 Task: Find connections with filter location Cartagena with filter topic #Futurismwith filter profile language Potuguese with filter current company CGI with filter school Gandhi Engineering College (GEC), Bhubaneswar with filter industry Horticulture with filter service category Web Development with filter keywords title Photographer
Action: Mouse moved to (550, 65)
Screenshot: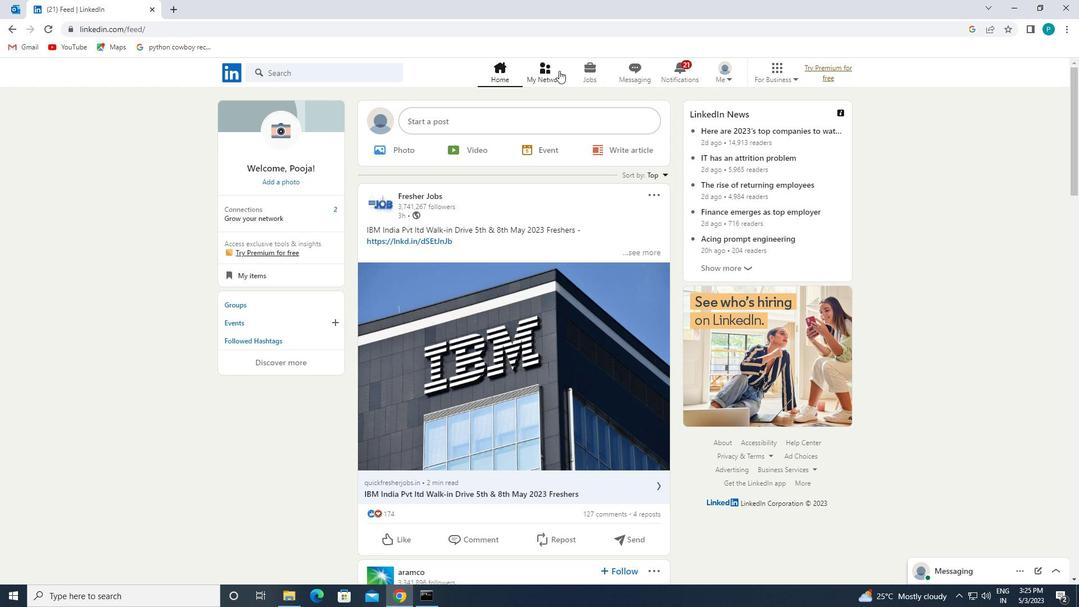 
Action: Mouse pressed left at (550, 65)
Screenshot: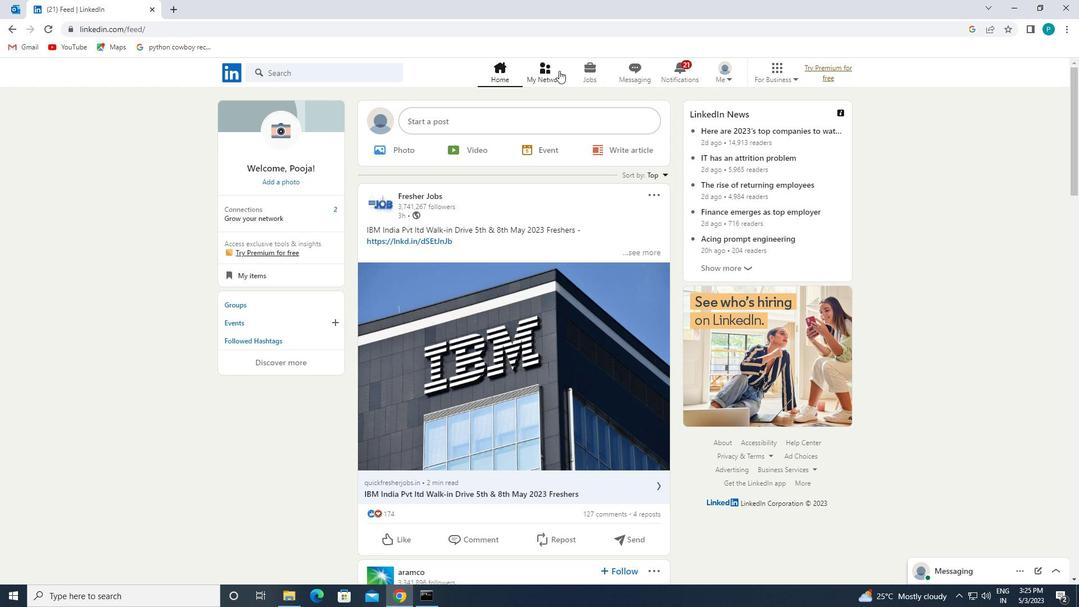 
Action: Mouse moved to (337, 138)
Screenshot: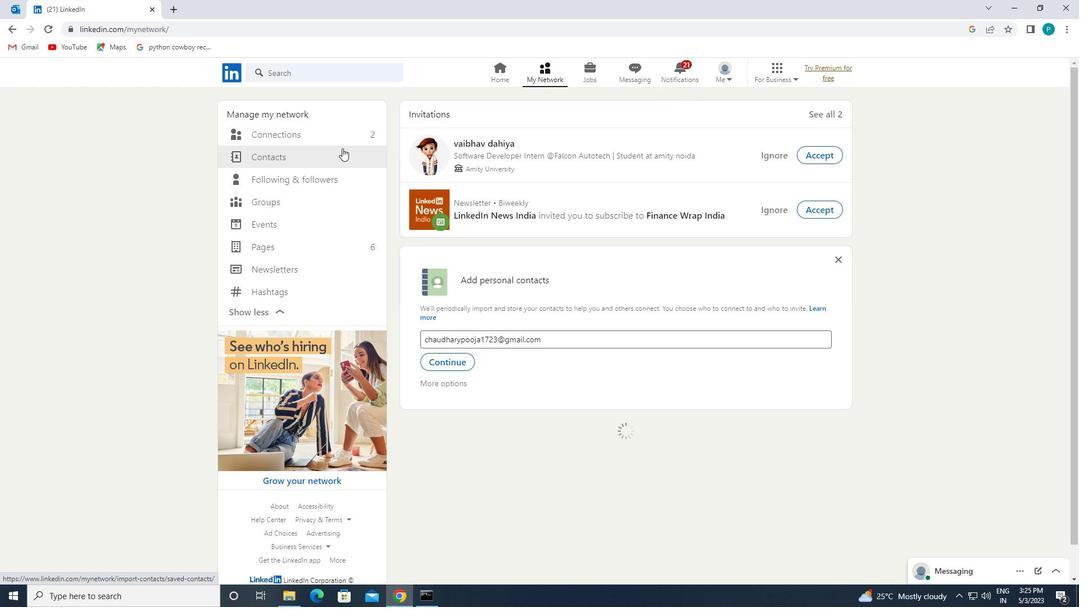 
Action: Mouse pressed left at (337, 138)
Screenshot: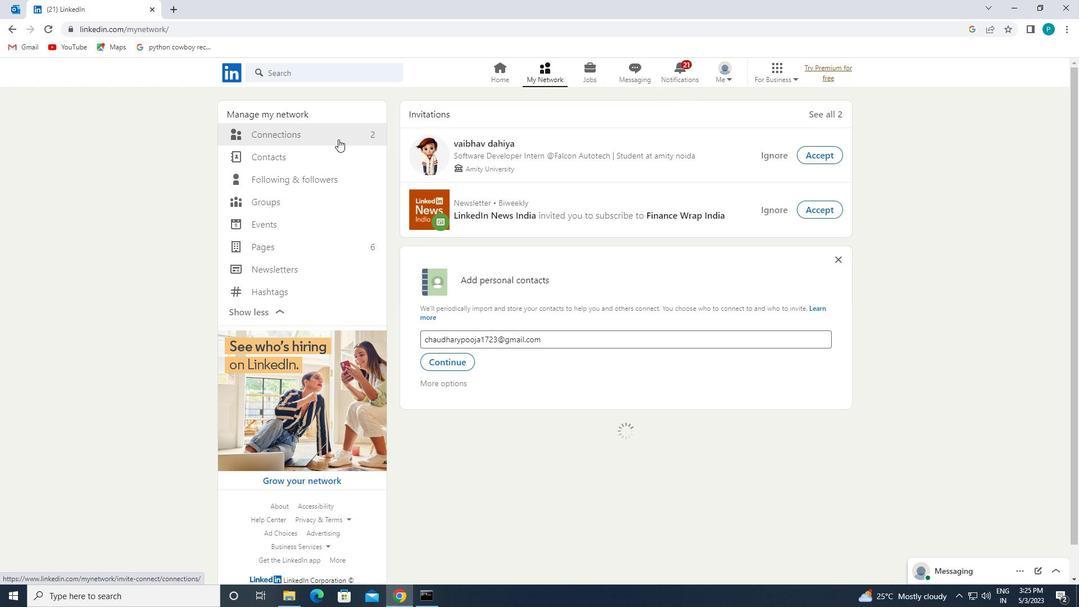 
Action: Mouse moved to (583, 69)
Screenshot: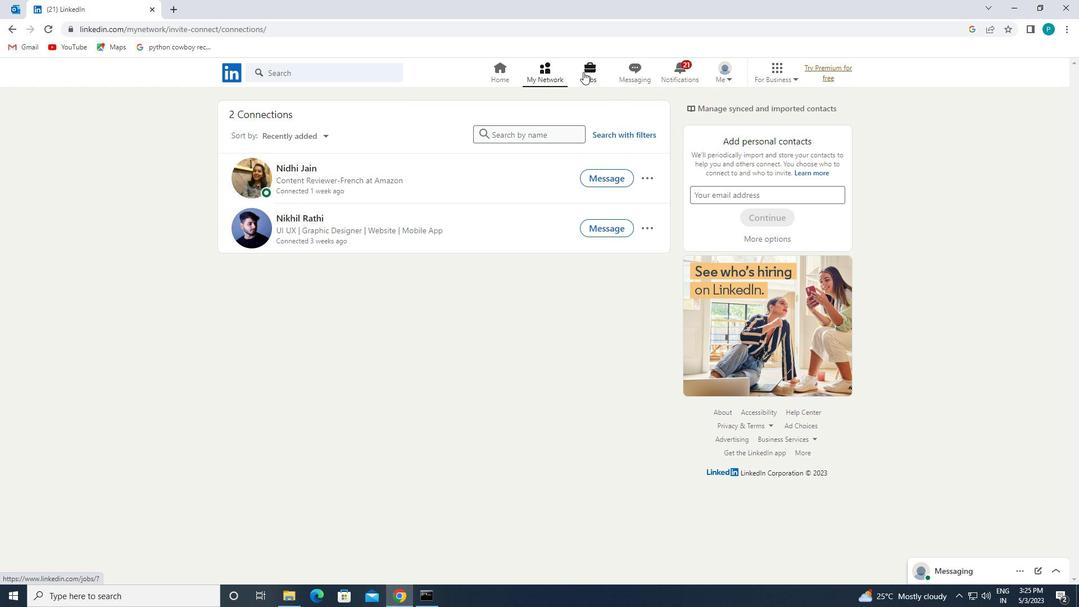 
Action: Mouse pressed left at (583, 69)
Screenshot: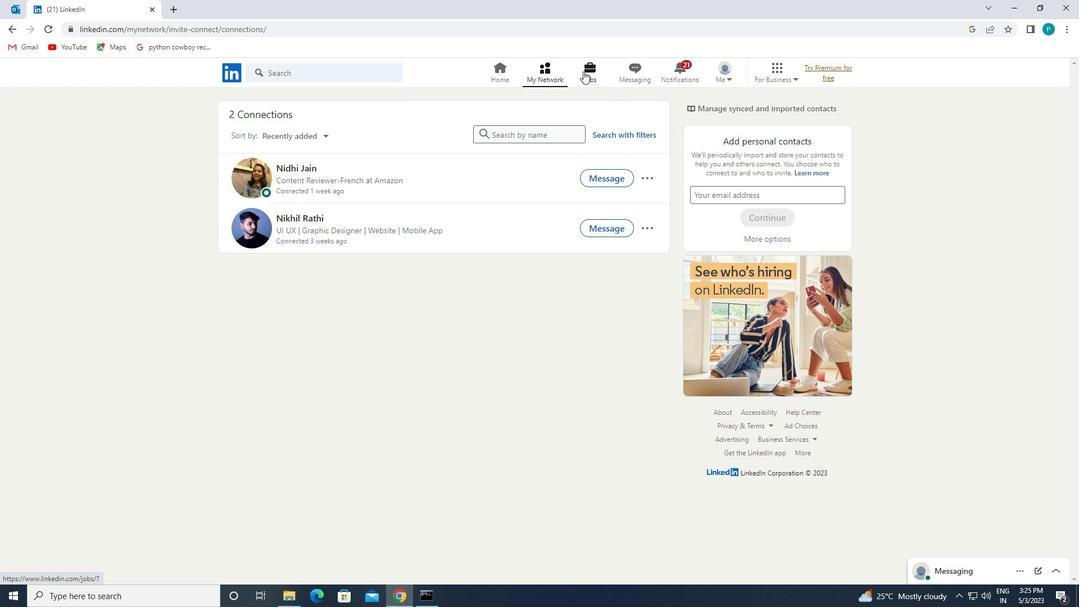 
Action: Mouse moved to (559, 69)
Screenshot: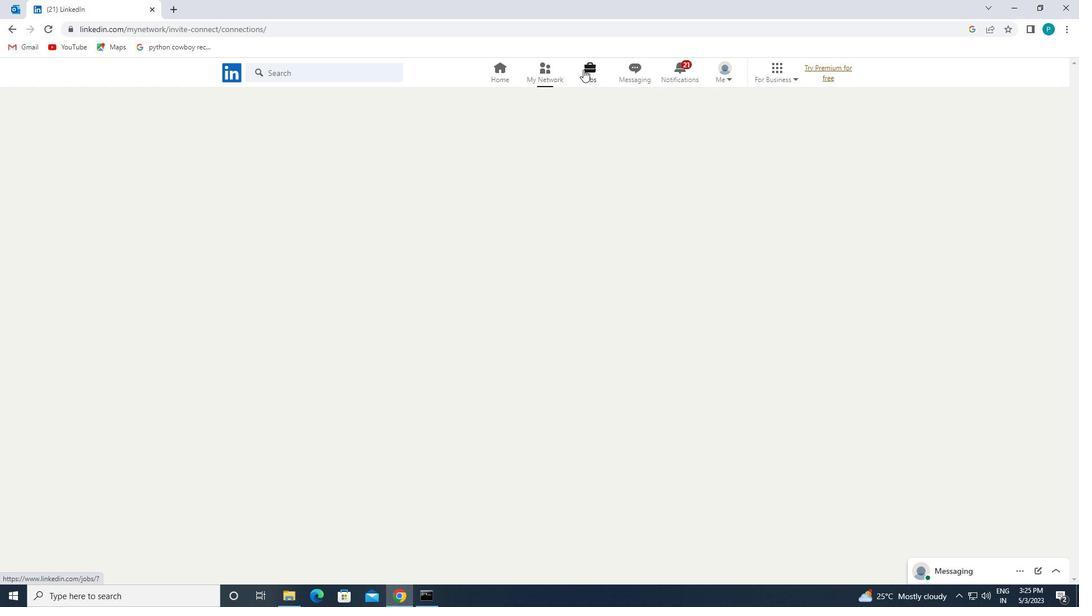 
Action: Mouse pressed left at (559, 69)
Screenshot: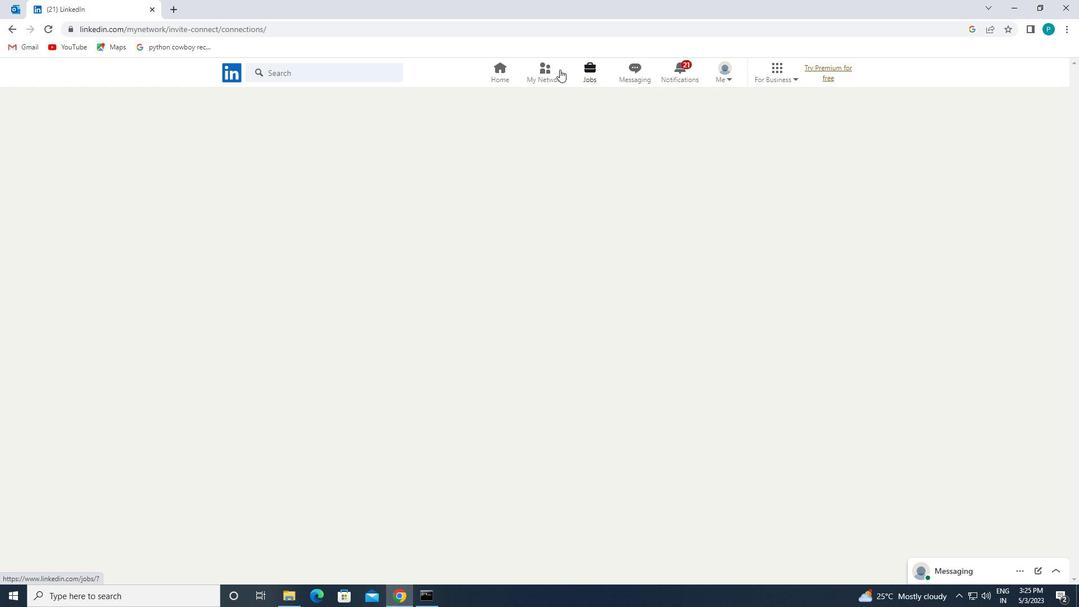 
Action: Mouse moved to (555, 72)
Screenshot: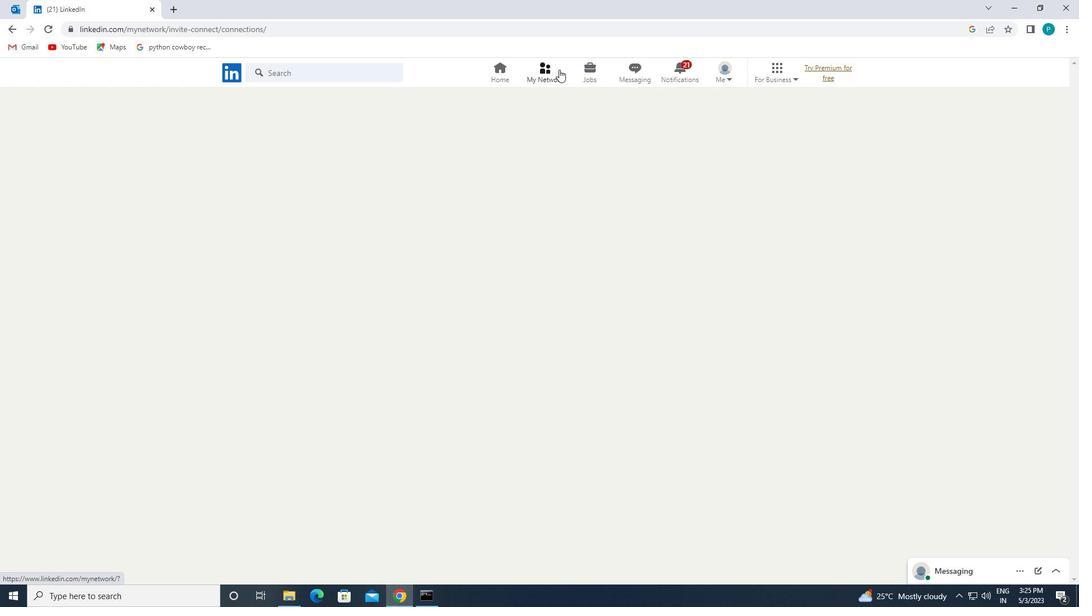 
Action: Mouse pressed left at (555, 72)
Screenshot: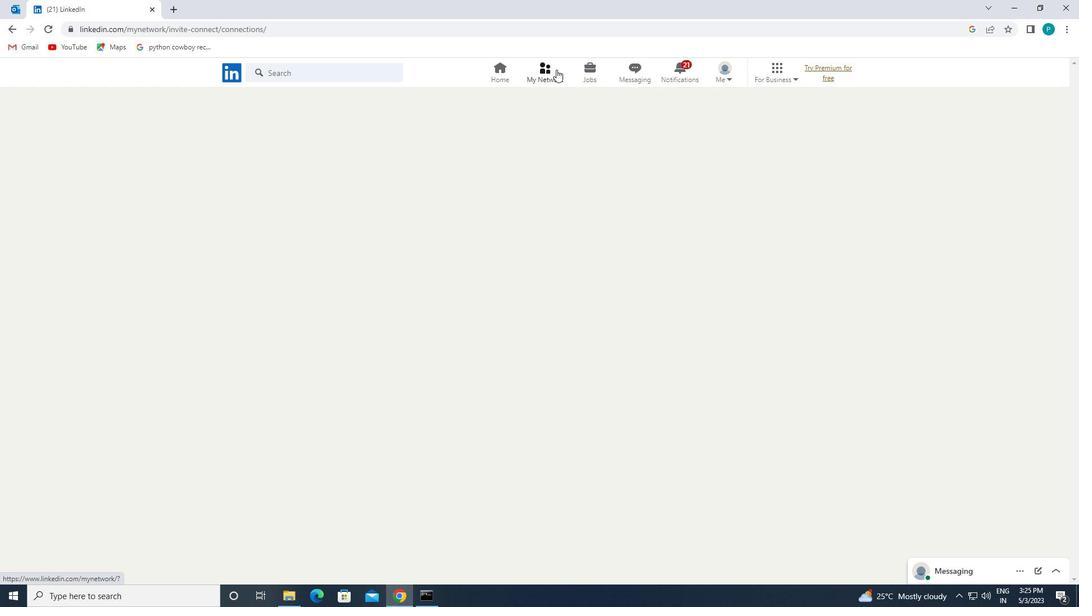 
Action: Mouse moved to (555, 73)
Screenshot: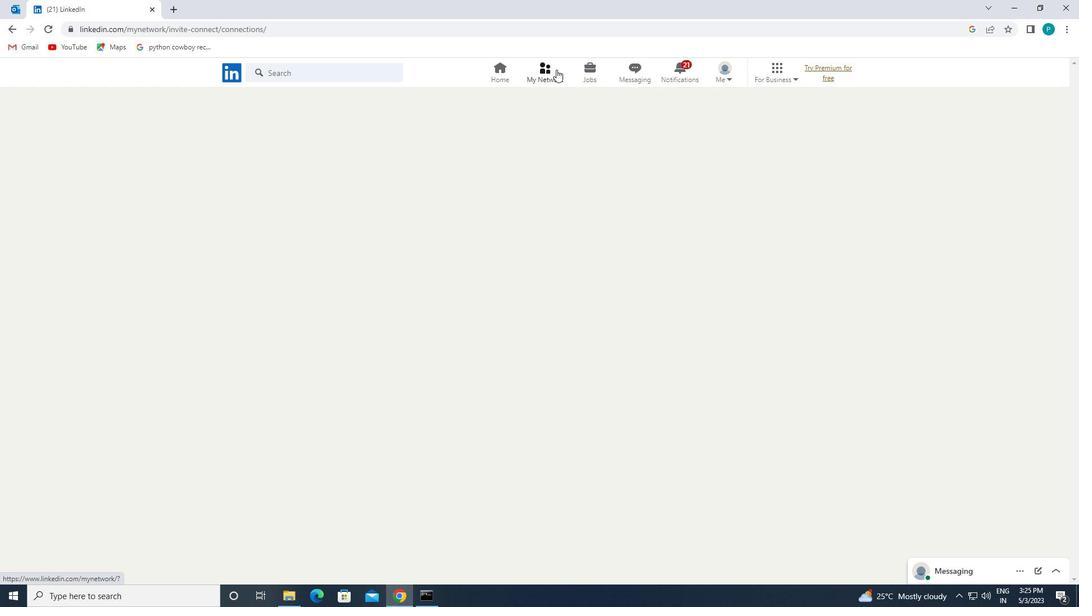 
Action: Mouse pressed left at (555, 73)
Screenshot: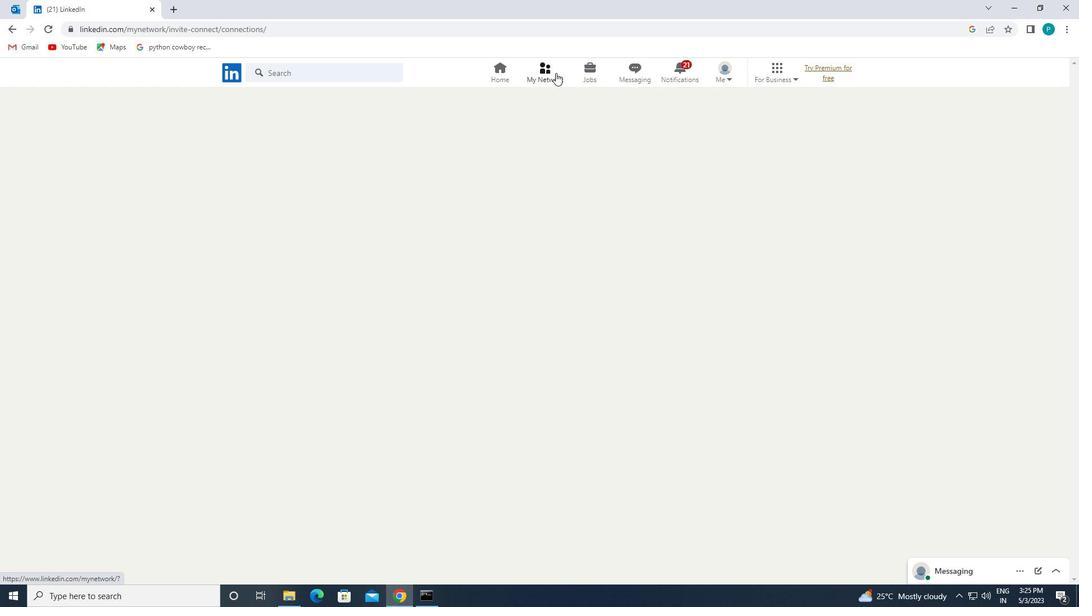 
Action: Mouse moved to (346, 141)
Screenshot: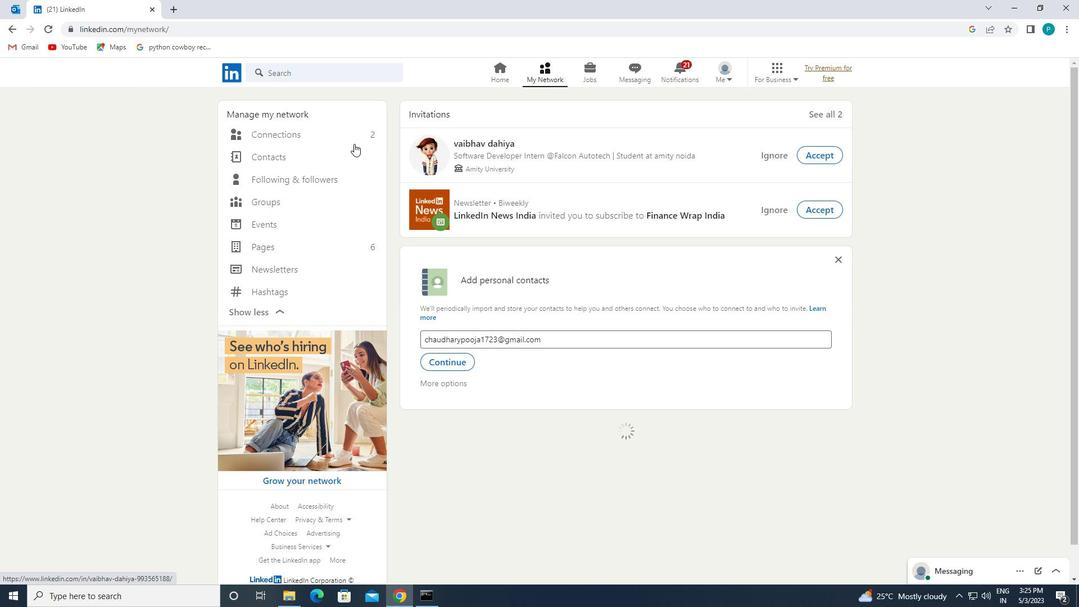 
Action: Mouse pressed left at (346, 141)
Screenshot: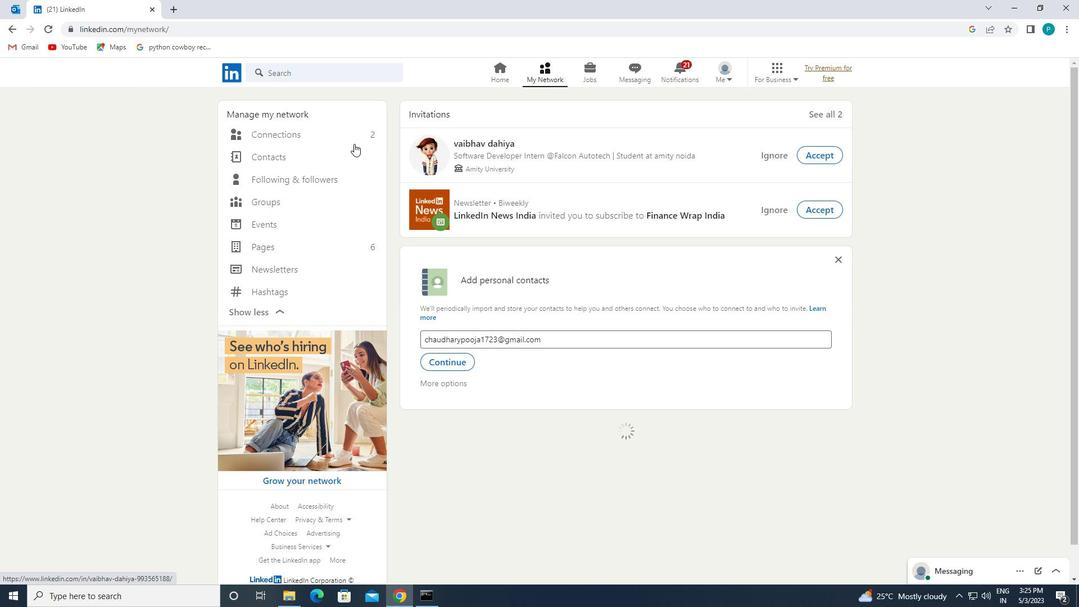 
Action: Mouse moved to (356, 139)
Screenshot: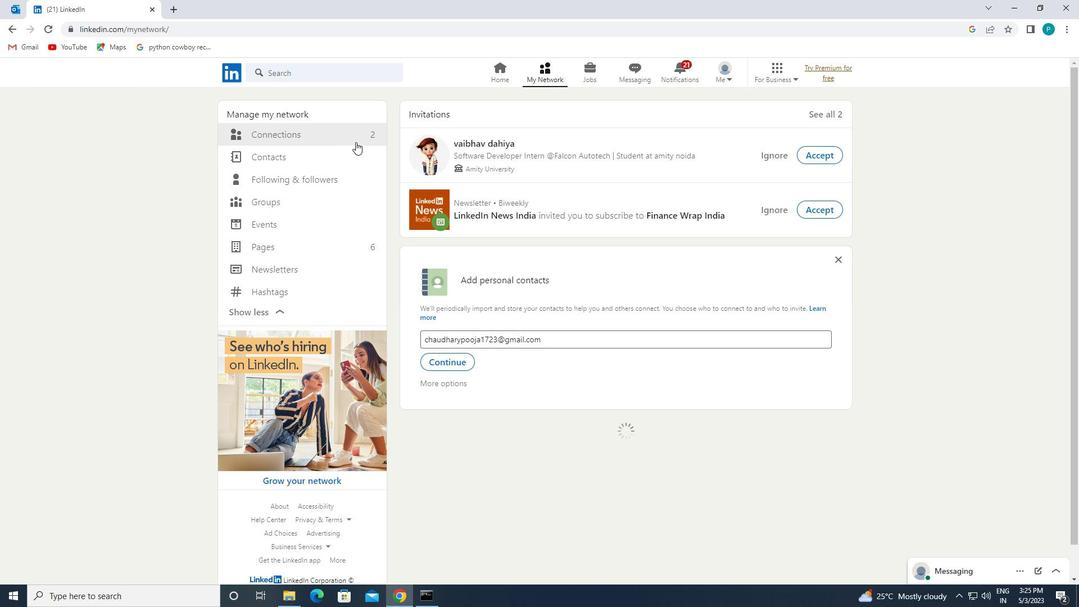 
Action: Mouse pressed left at (356, 139)
Screenshot: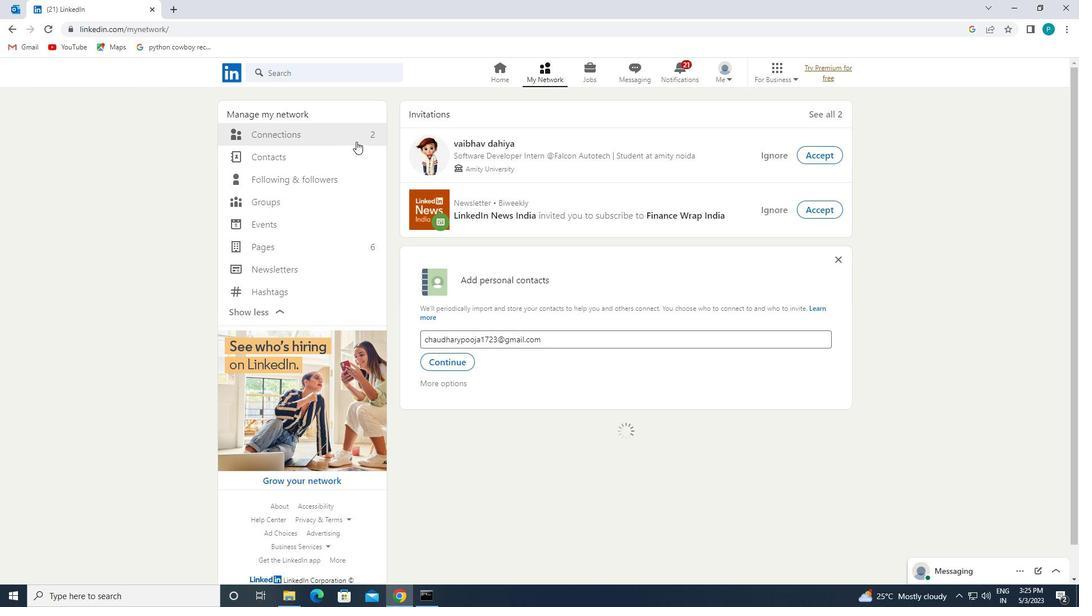 
Action: Mouse moved to (352, 134)
Screenshot: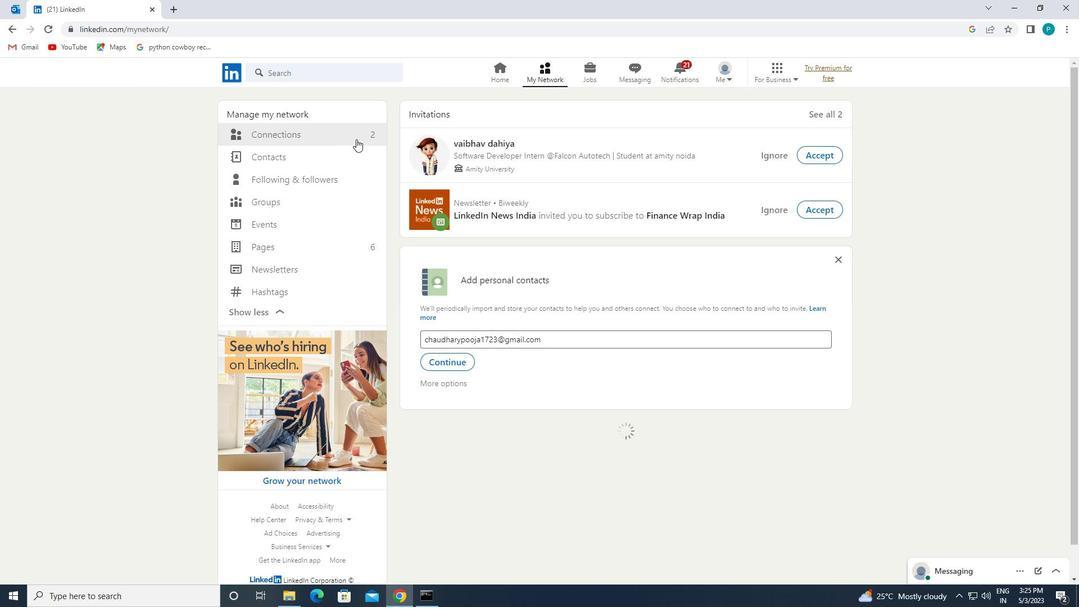 
Action: Mouse pressed left at (352, 134)
Screenshot: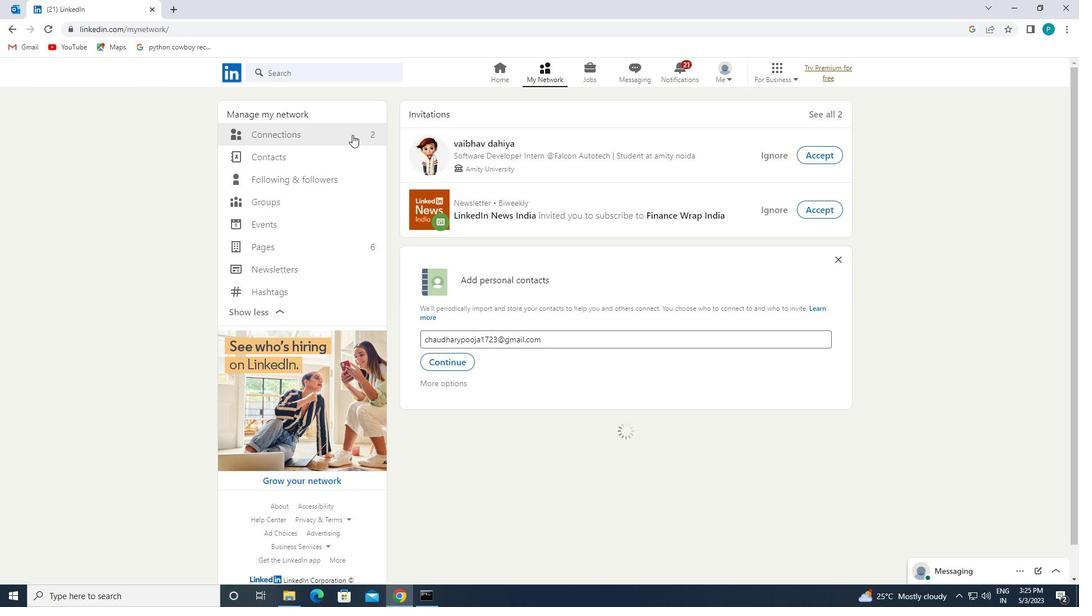 
Action: Mouse pressed left at (352, 134)
Screenshot: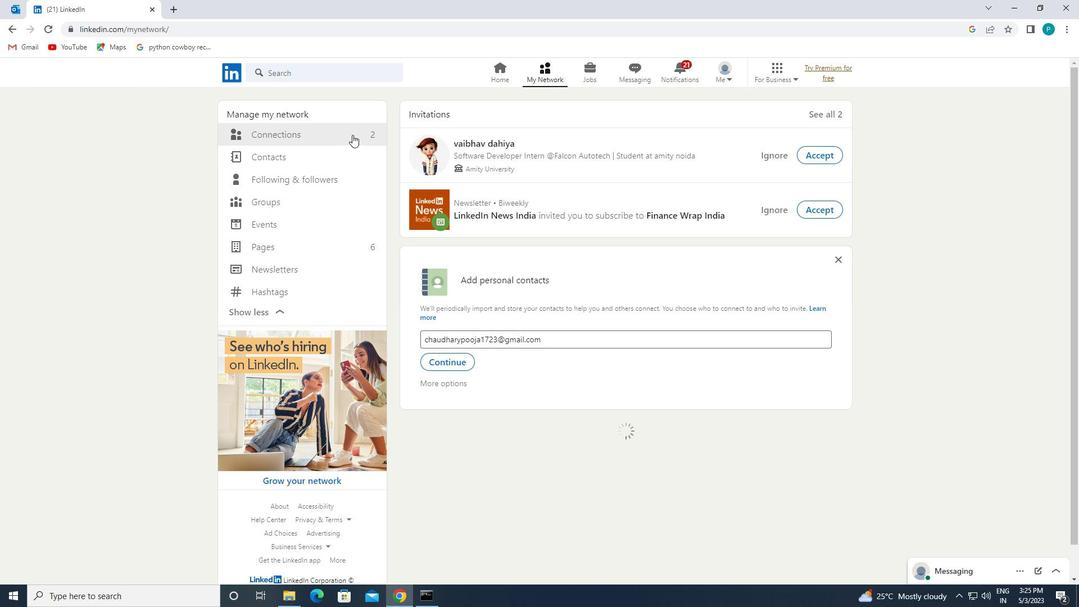 
Action: Mouse moved to (352, 134)
Screenshot: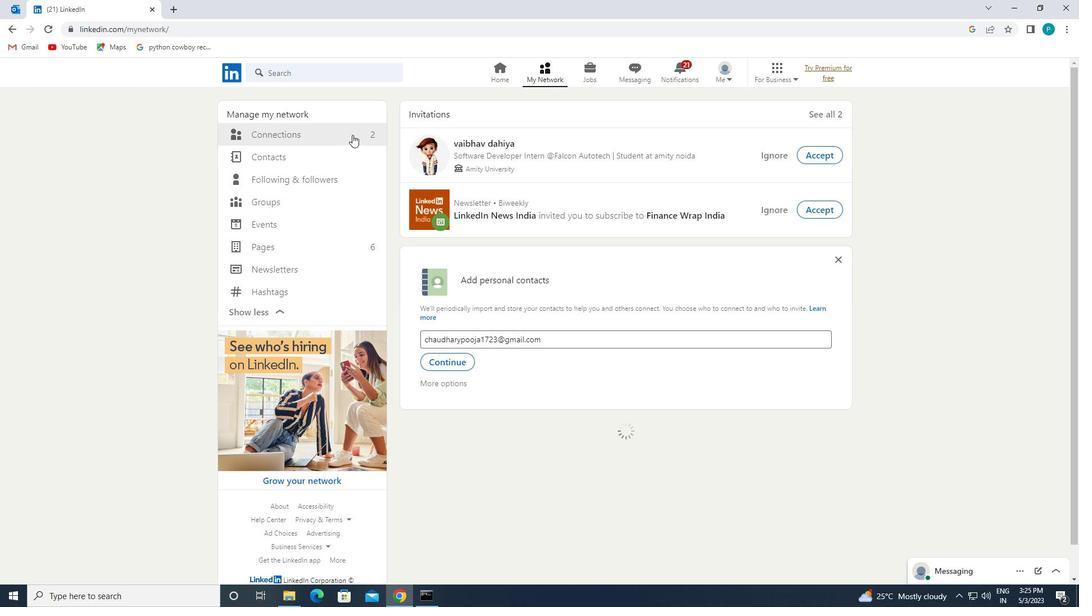 
Action: Mouse pressed left at (352, 134)
Screenshot: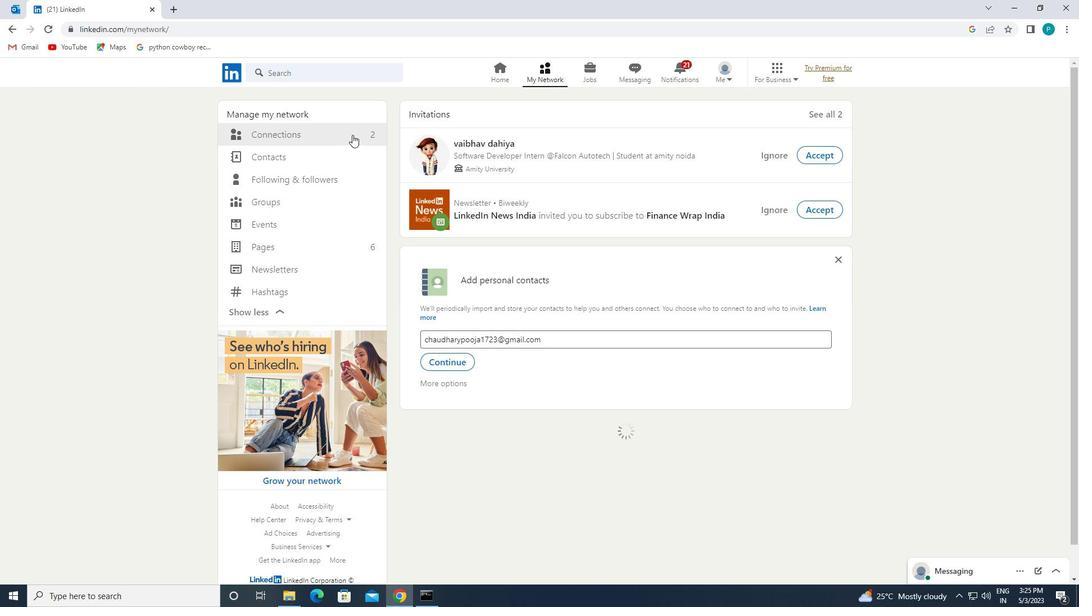 
Action: Mouse moved to (644, 133)
Screenshot: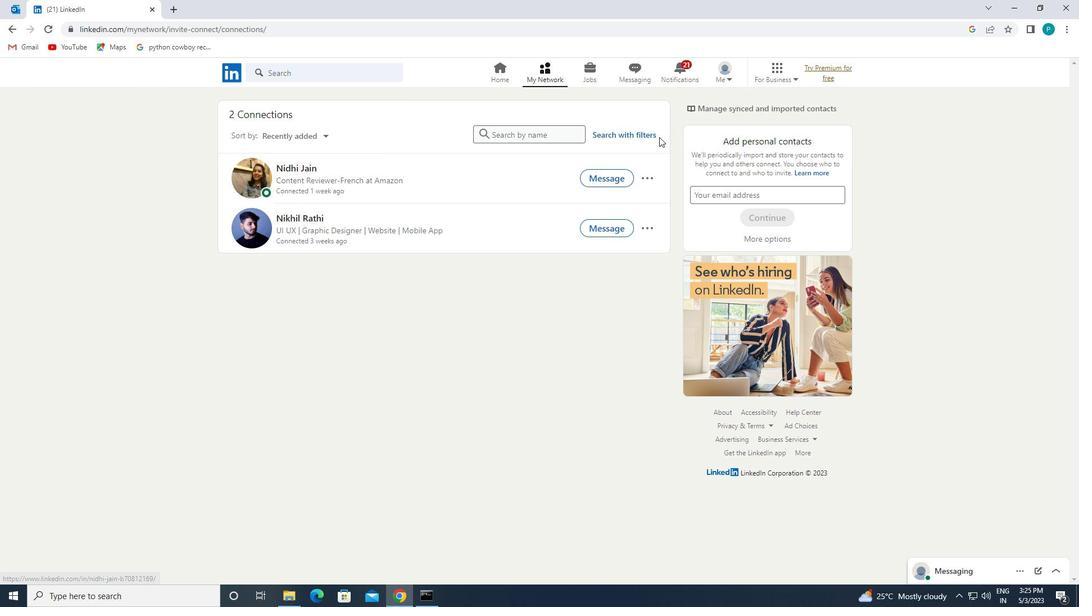 
Action: Mouse pressed left at (644, 133)
Screenshot: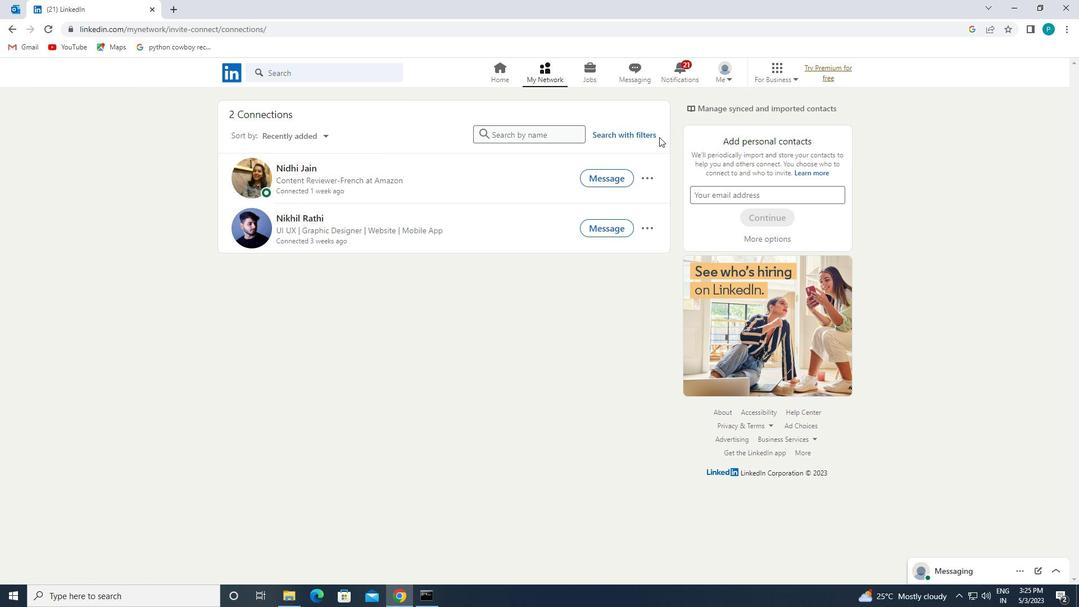 
Action: Mouse moved to (560, 107)
Screenshot: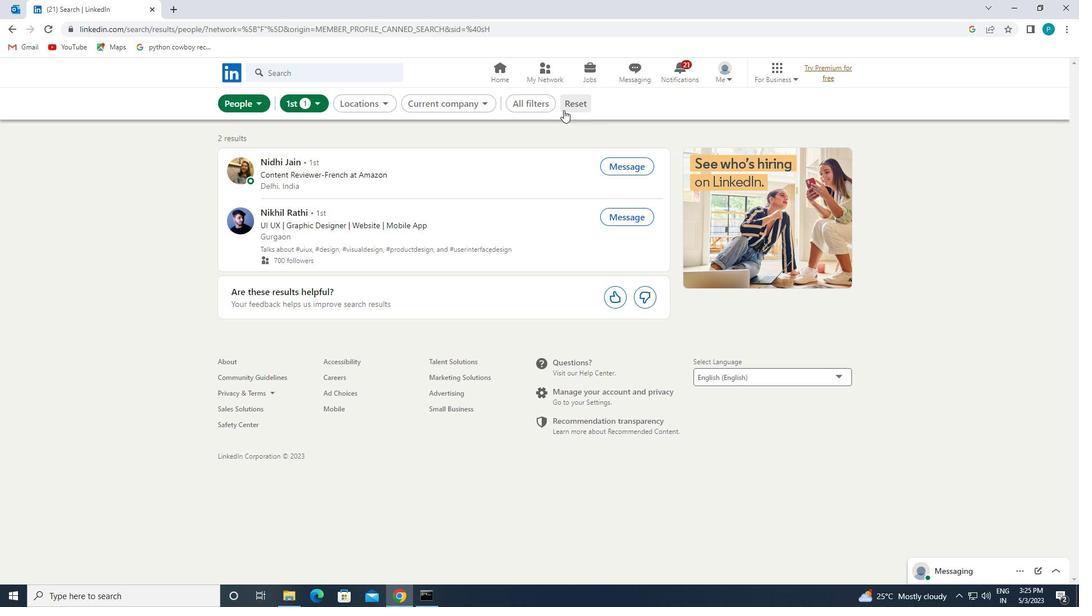 
Action: Mouse pressed left at (560, 107)
Screenshot: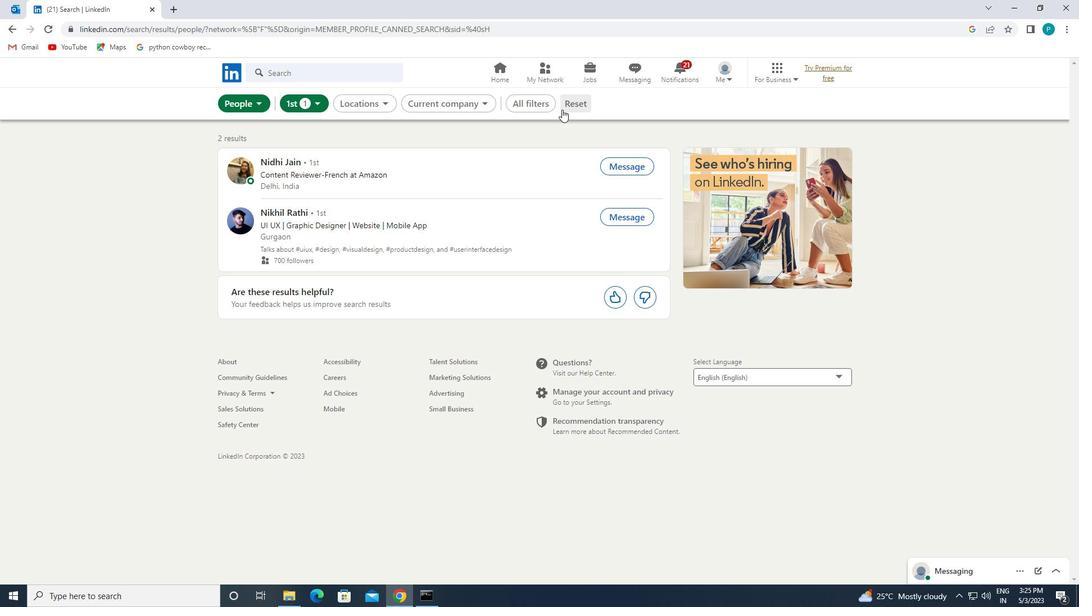 
Action: Mouse moved to (555, 106)
Screenshot: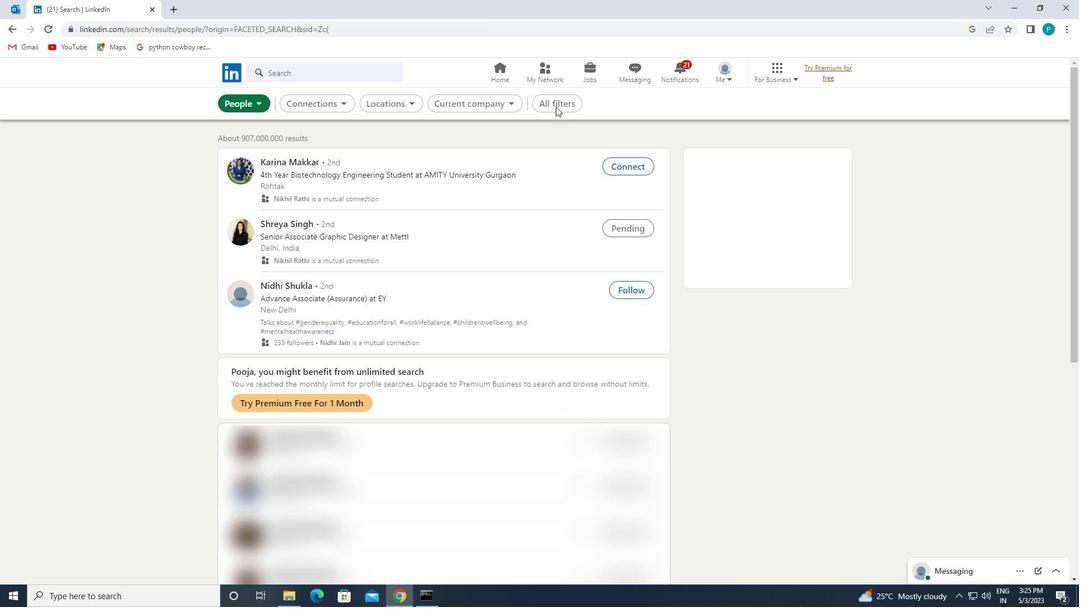 
Action: Mouse pressed left at (555, 106)
Screenshot: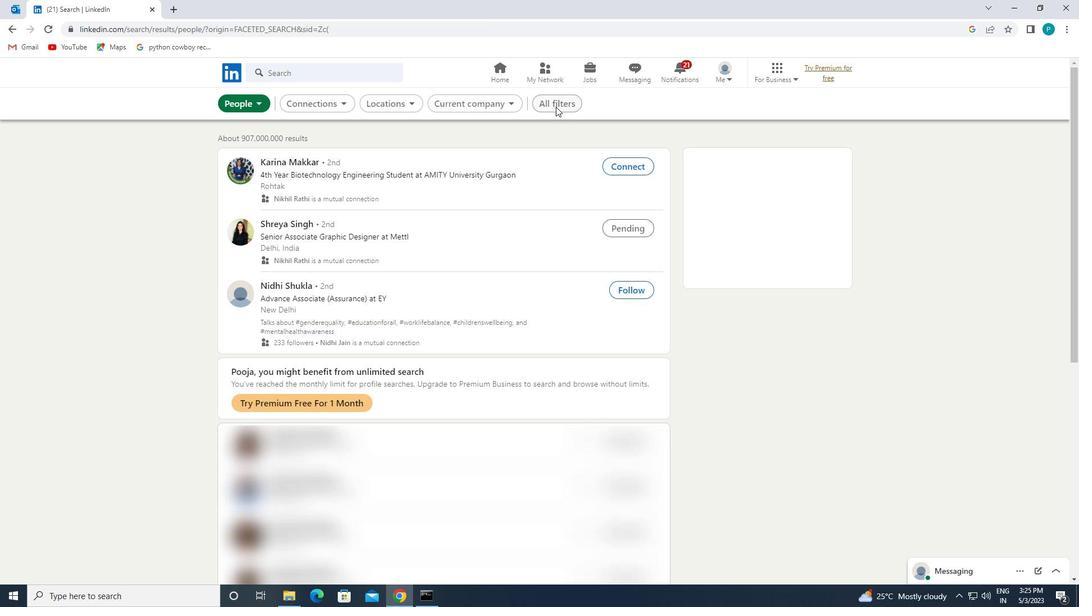 
Action: Mouse moved to (964, 331)
Screenshot: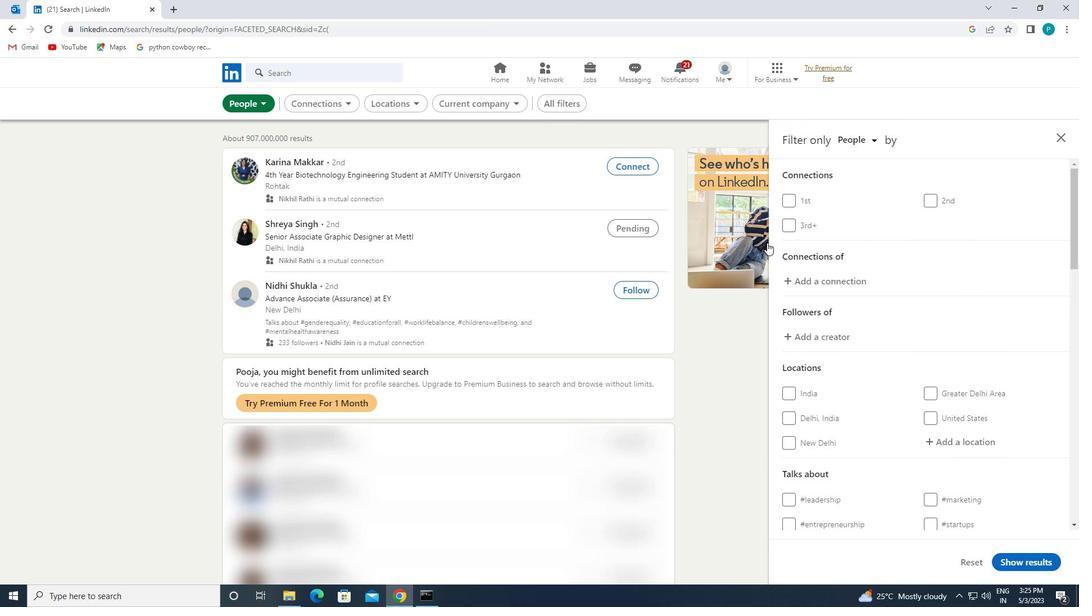 
Action: Mouse scrolled (964, 331) with delta (0, 0)
Screenshot: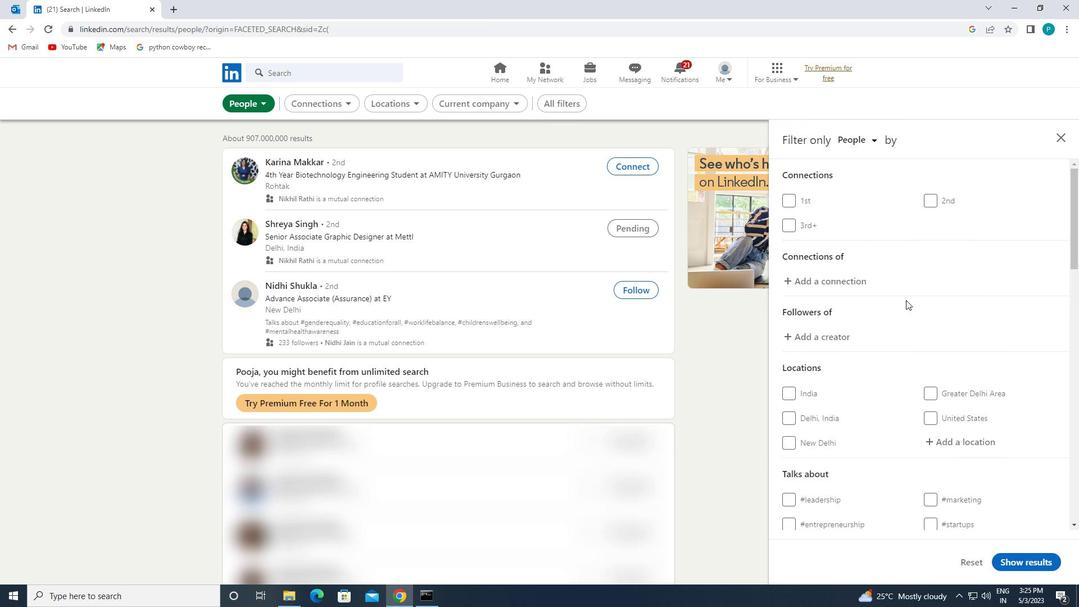 
Action: Mouse scrolled (964, 331) with delta (0, 0)
Screenshot: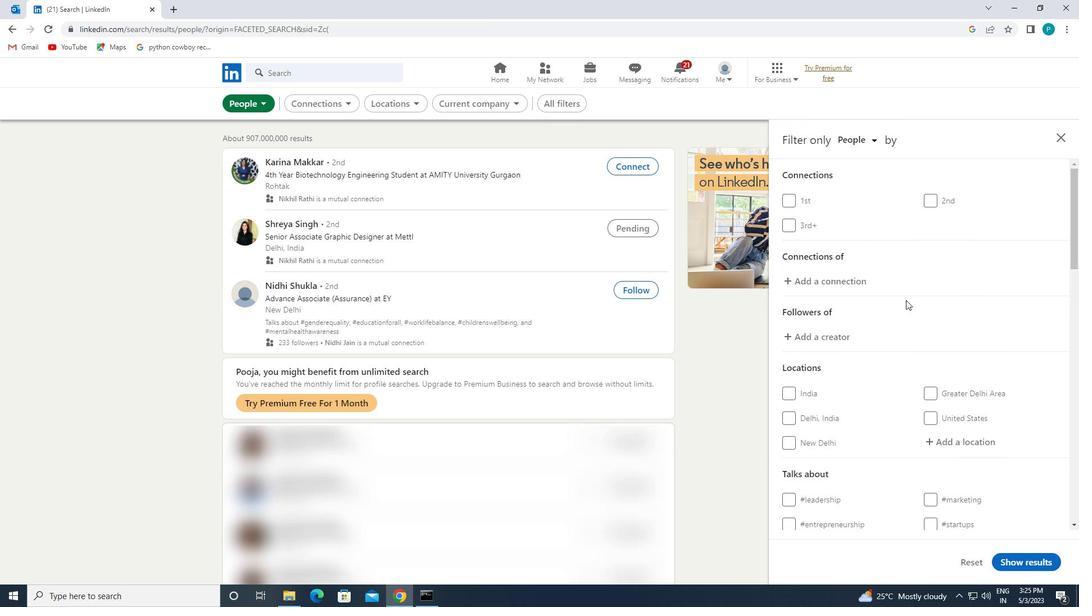 
Action: Mouse scrolled (964, 331) with delta (0, 0)
Screenshot: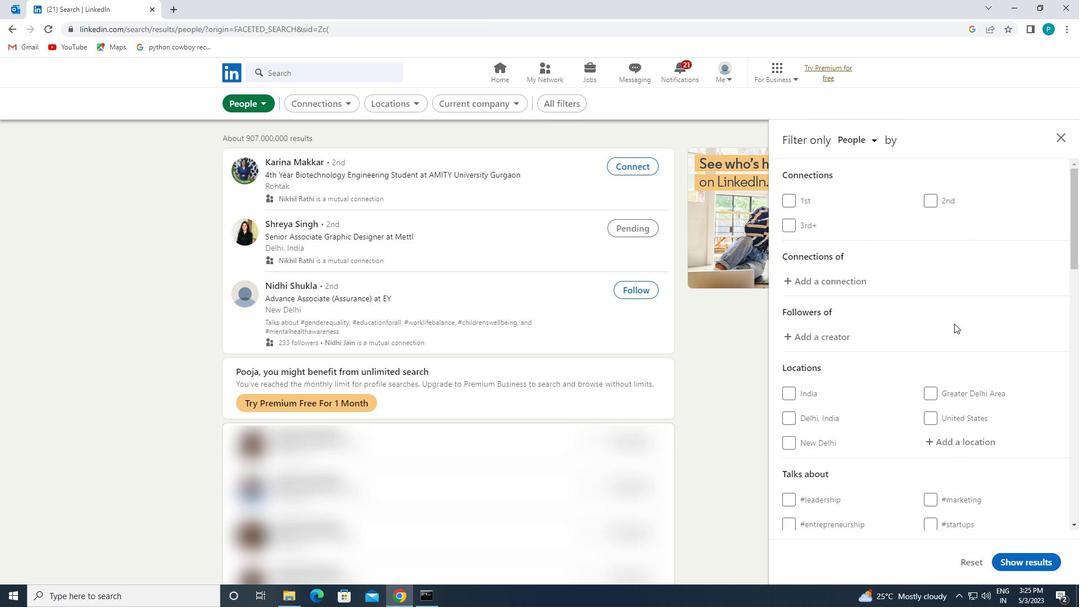 
Action: Mouse moved to (930, 264)
Screenshot: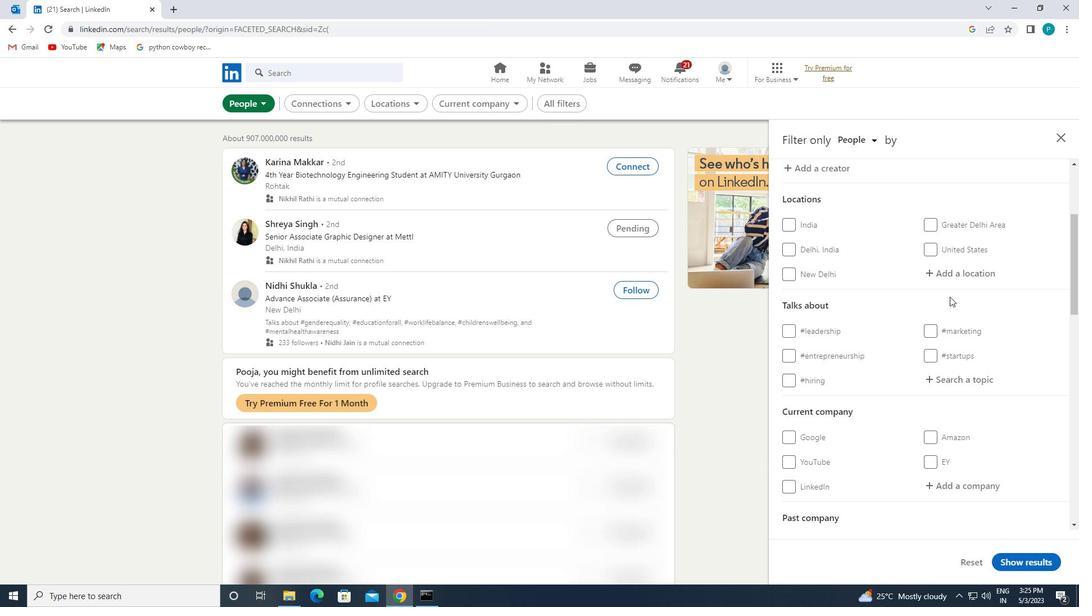 
Action: Mouse pressed left at (930, 264)
Screenshot: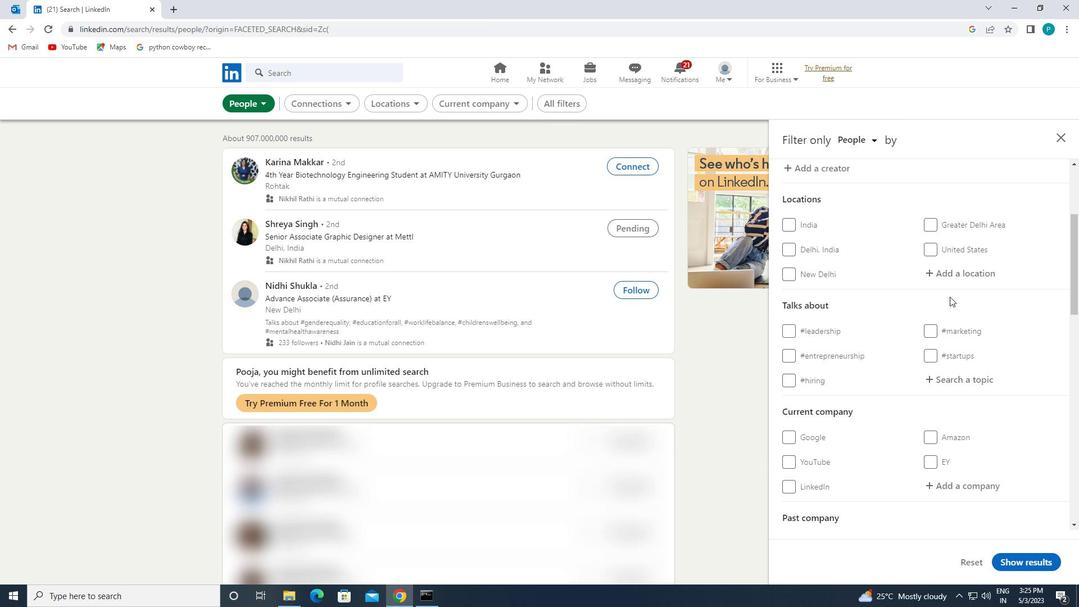
Action: Key pressed <Key.caps_lock>c<Key.caps_lock>artagena
Screenshot: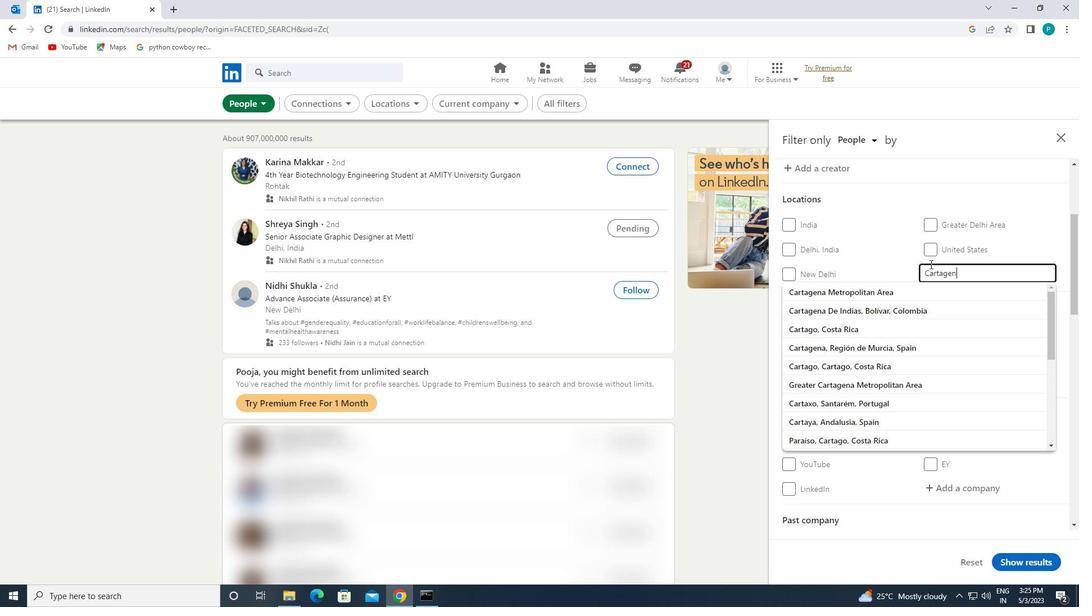 
Action: Mouse moved to (916, 287)
Screenshot: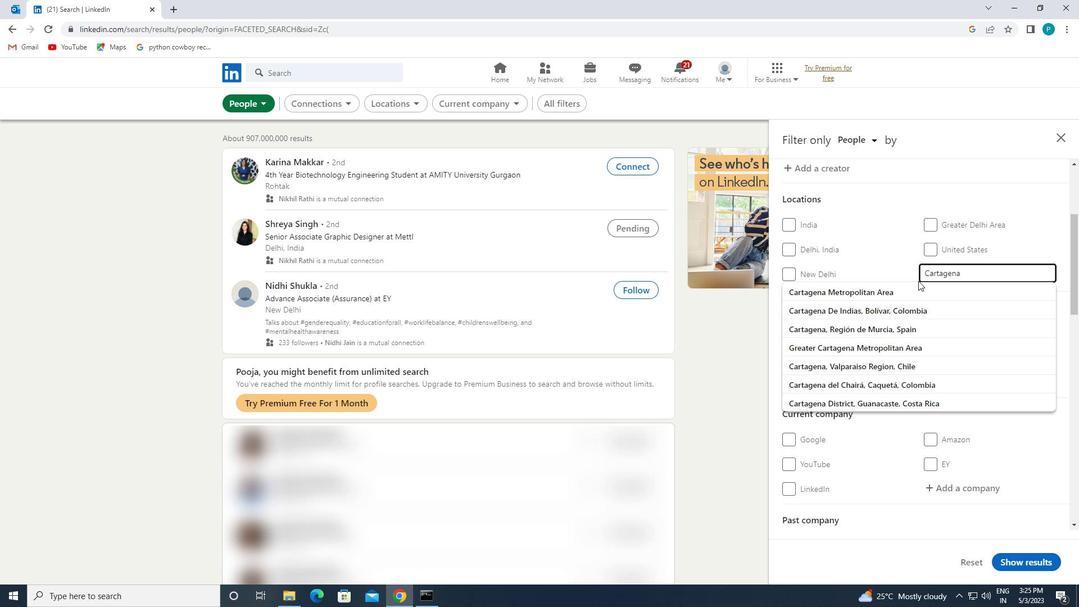 
Action: Mouse pressed left at (916, 287)
Screenshot: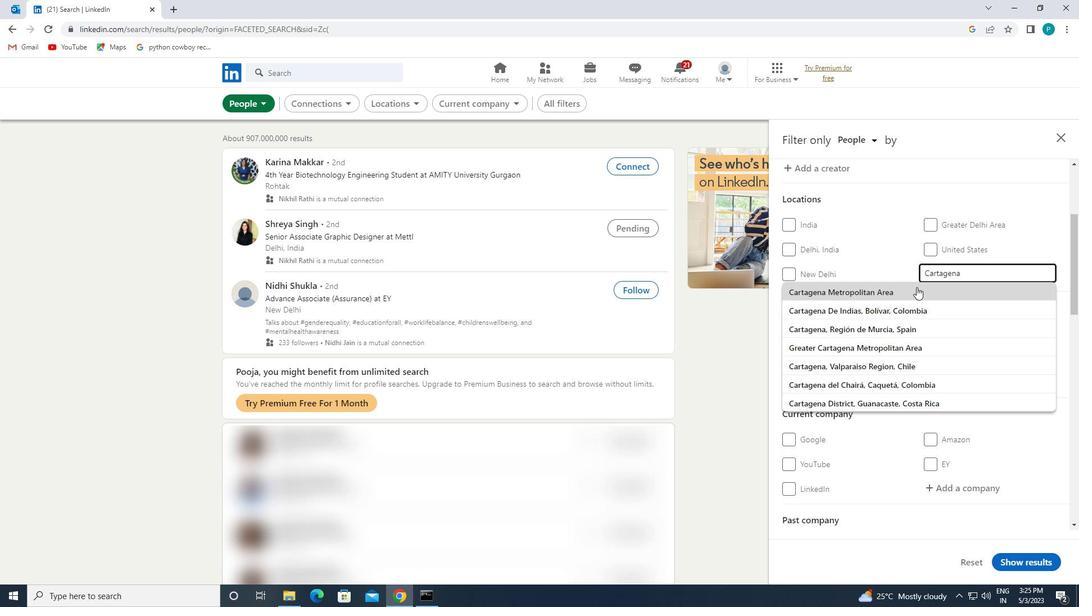 
Action: Mouse moved to (939, 319)
Screenshot: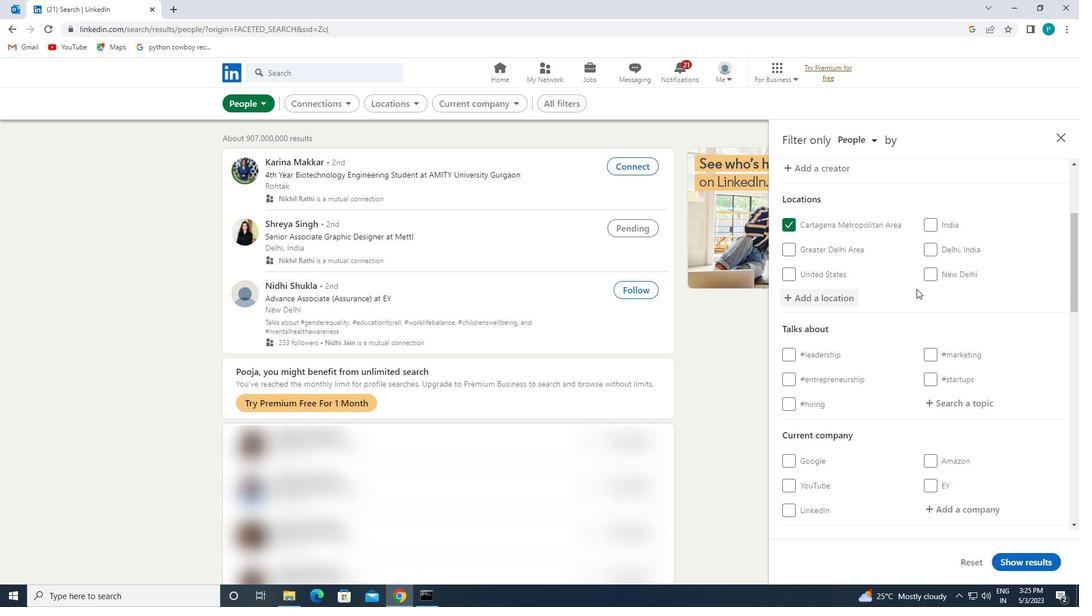
Action: Mouse scrolled (939, 319) with delta (0, 0)
Screenshot: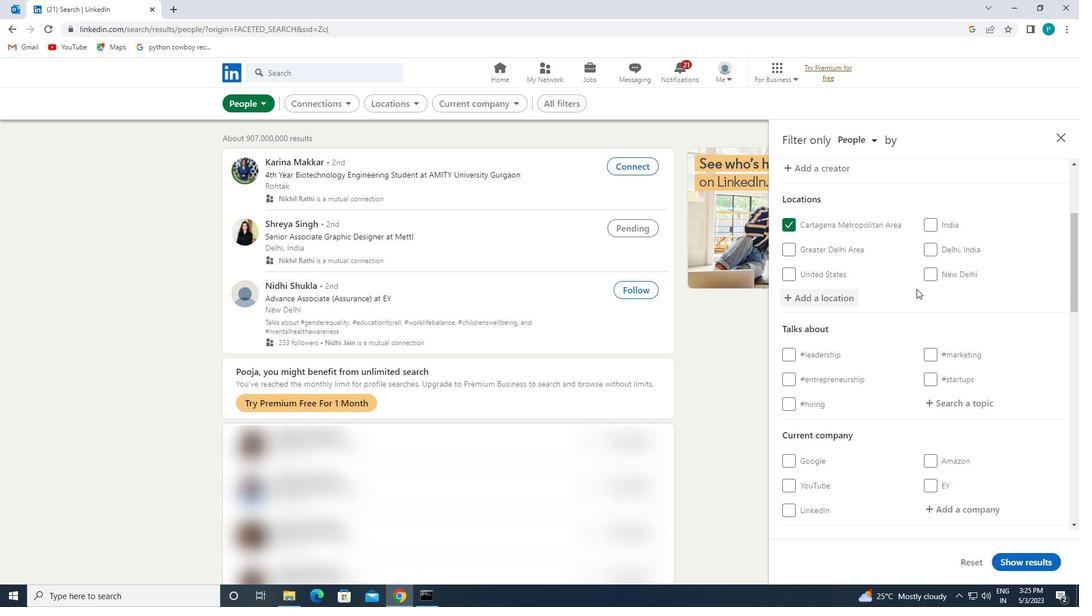 
Action: Mouse moved to (941, 323)
Screenshot: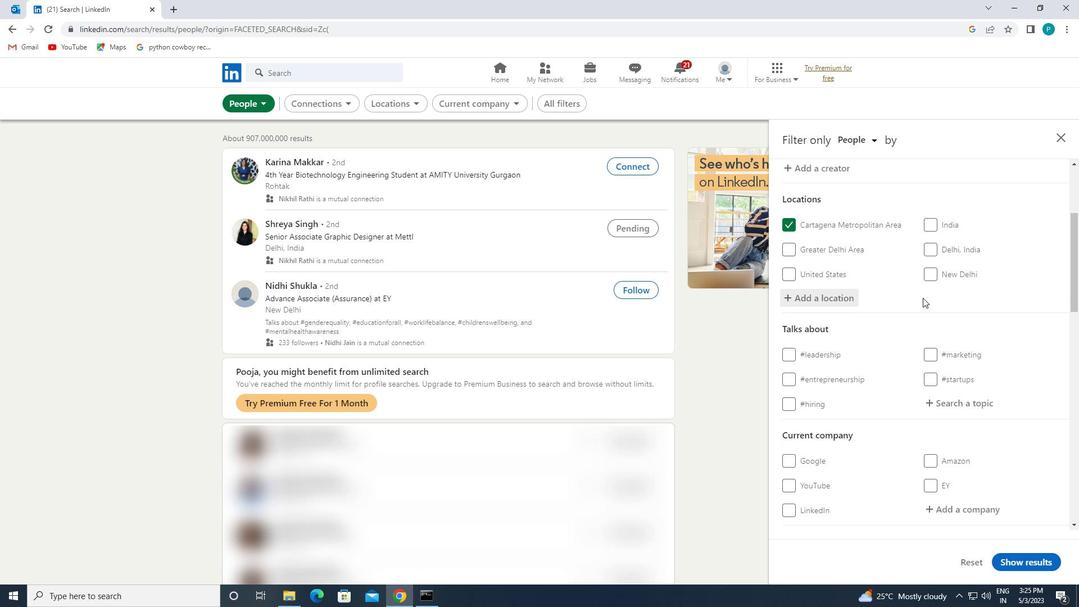 
Action: Mouse scrolled (941, 323) with delta (0, 0)
Screenshot: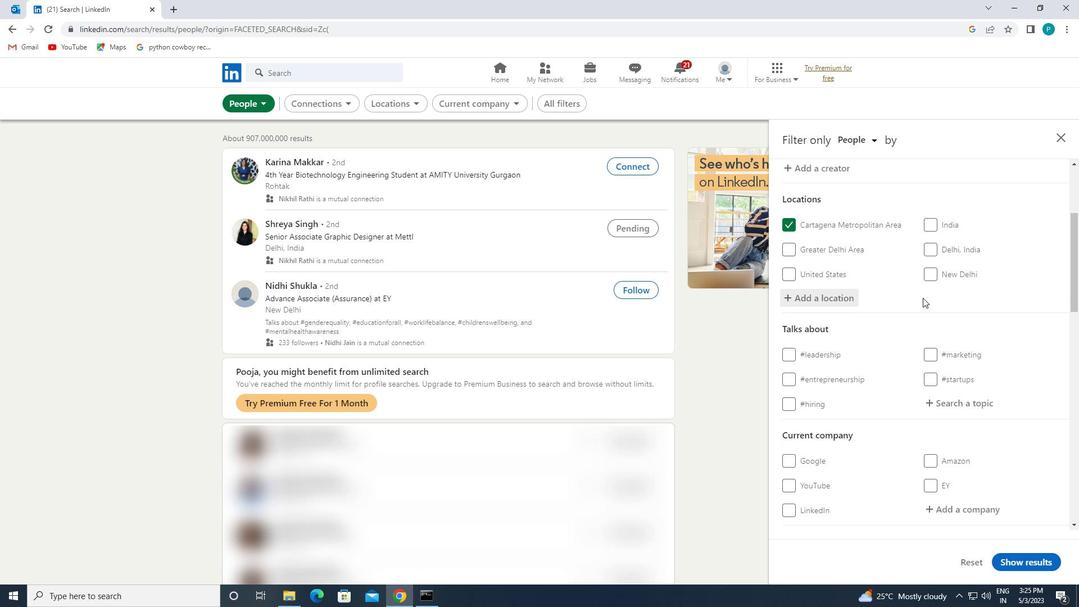 
Action: Mouse moved to (943, 327)
Screenshot: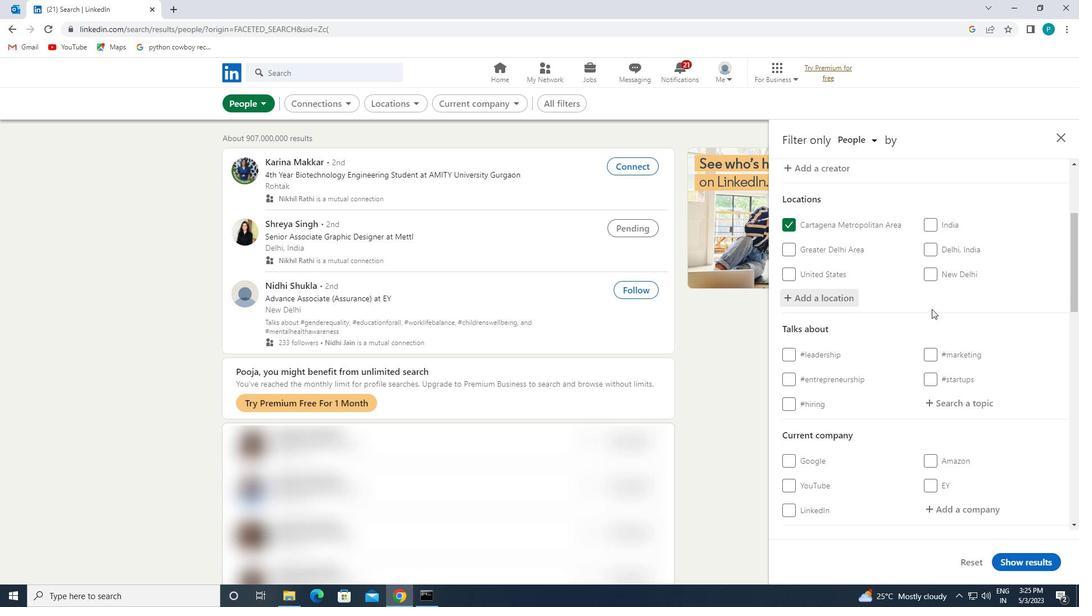 
Action: Mouse scrolled (943, 327) with delta (0, 0)
Screenshot: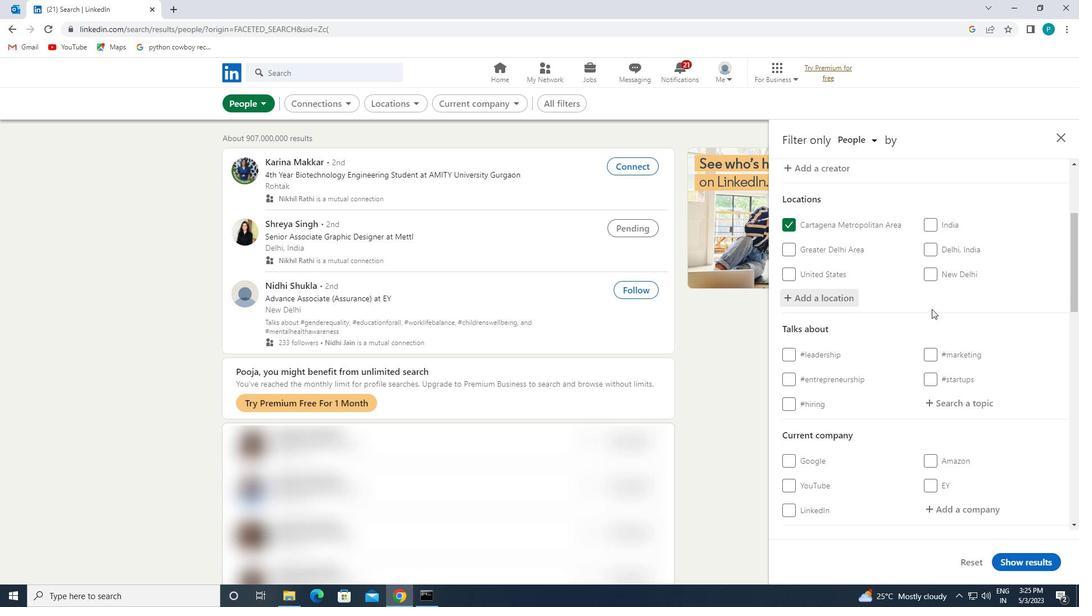 
Action: Mouse moved to (938, 238)
Screenshot: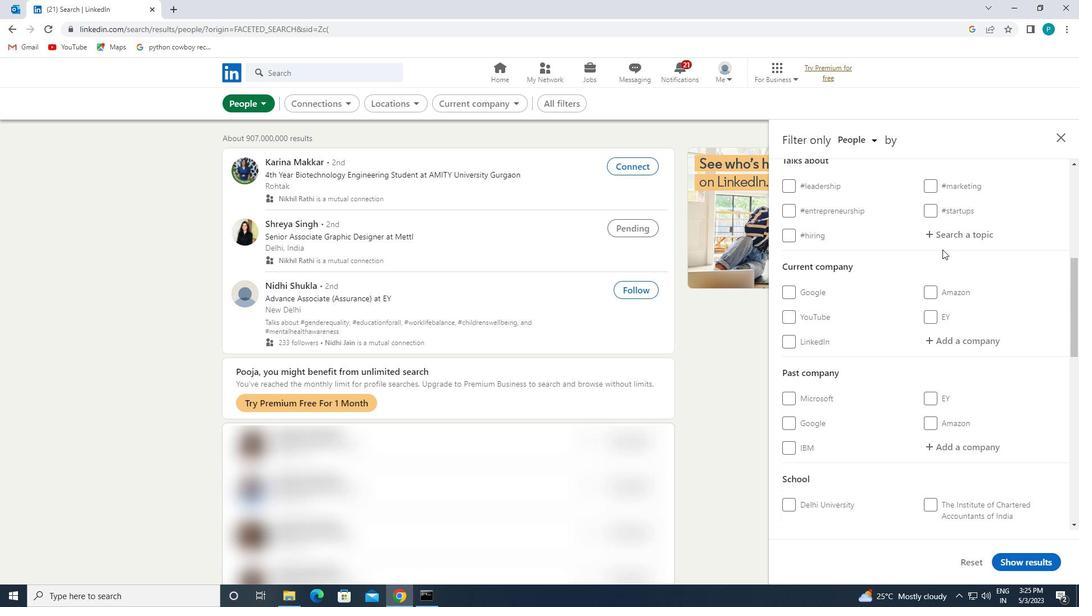 
Action: Mouse pressed left at (938, 238)
Screenshot: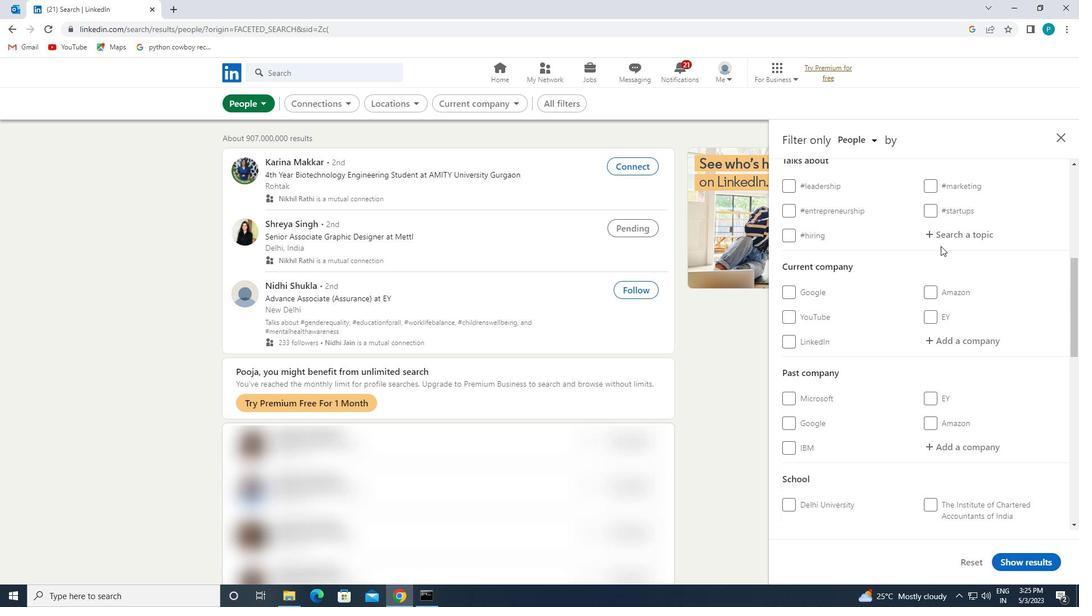 
Action: Mouse moved to (938, 238)
Screenshot: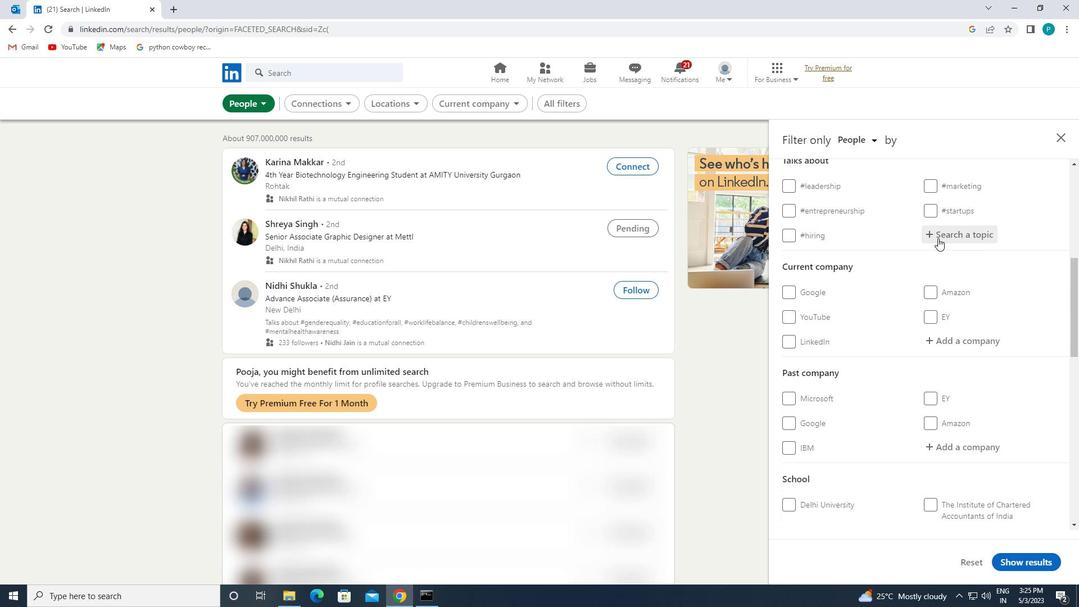 
Action: Key pressed <Key.shift>#<Key.caps_lock>F<Key.caps_lock>UTR<Key.backspace>URISM
Screenshot: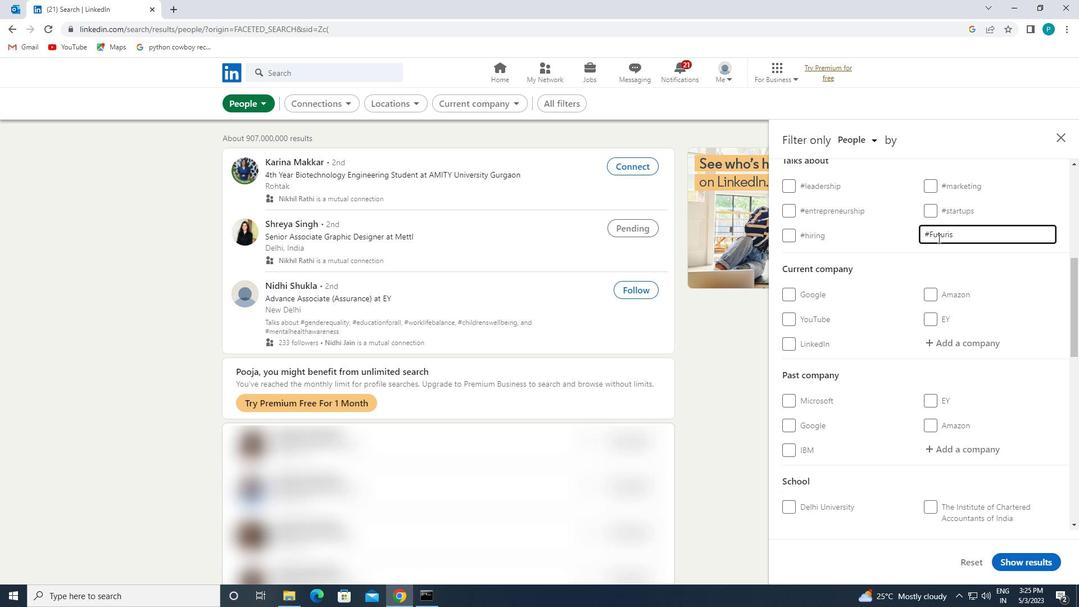 
Action: Mouse moved to (956, 342)
Screenshot: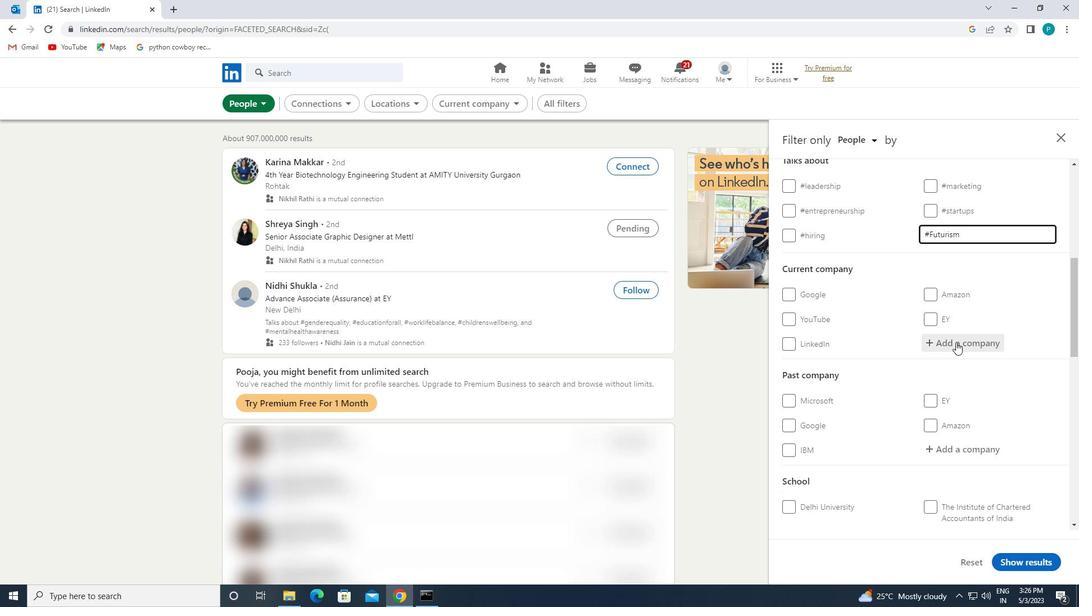 
Action: Mouse scrolled (956, 342) with delta (0, 0)
Screenshot: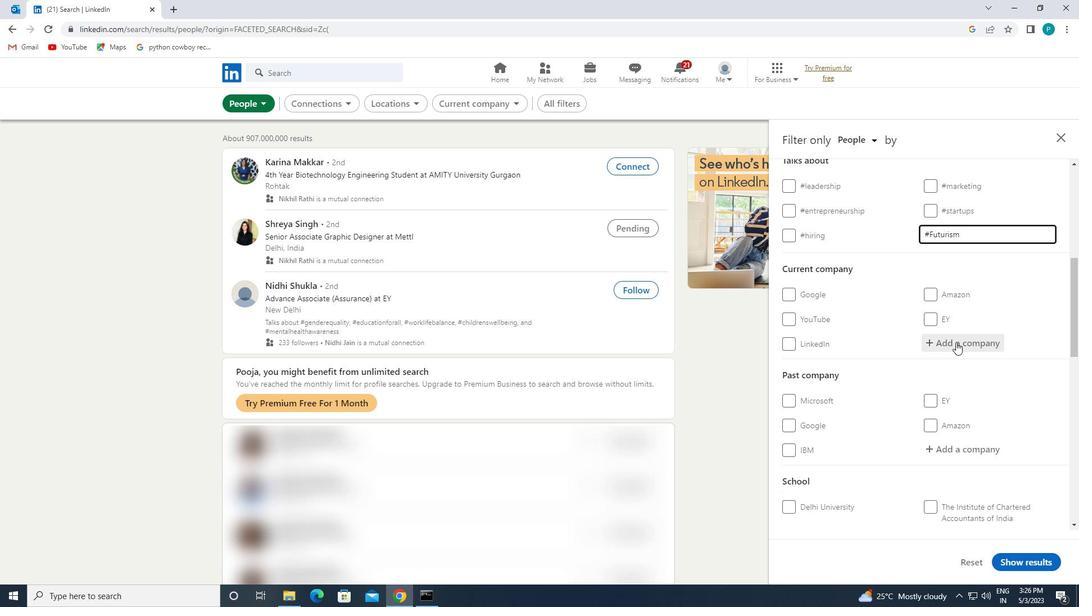 
Action: Mouse scrolled (956, 342) with delta (0, 0)
Screenshot: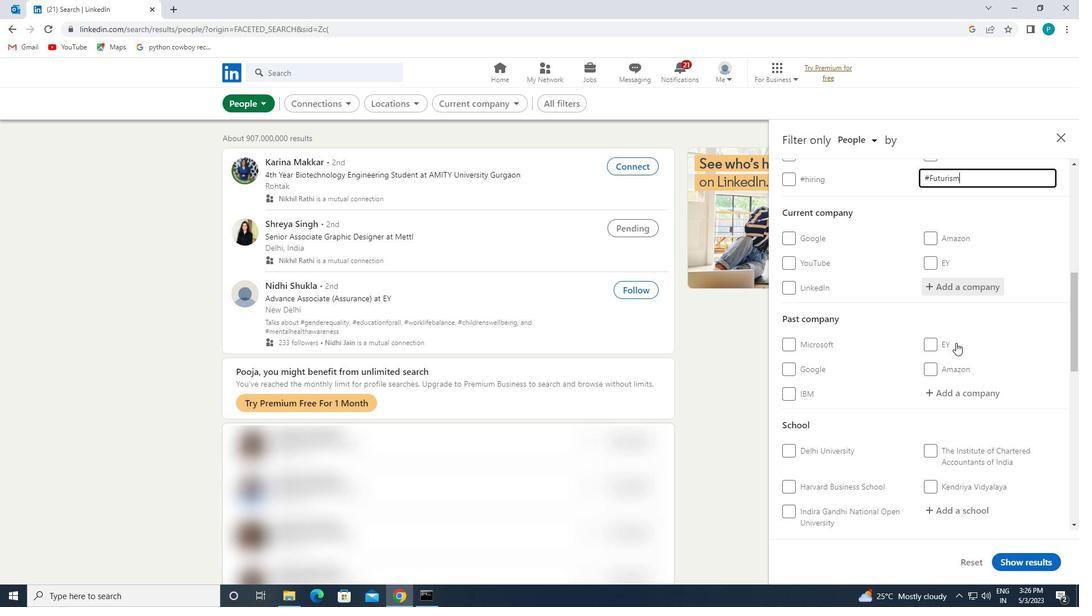 
Action: Mouse scrolled (956, 342) with delta (0, 0)
Screenshot: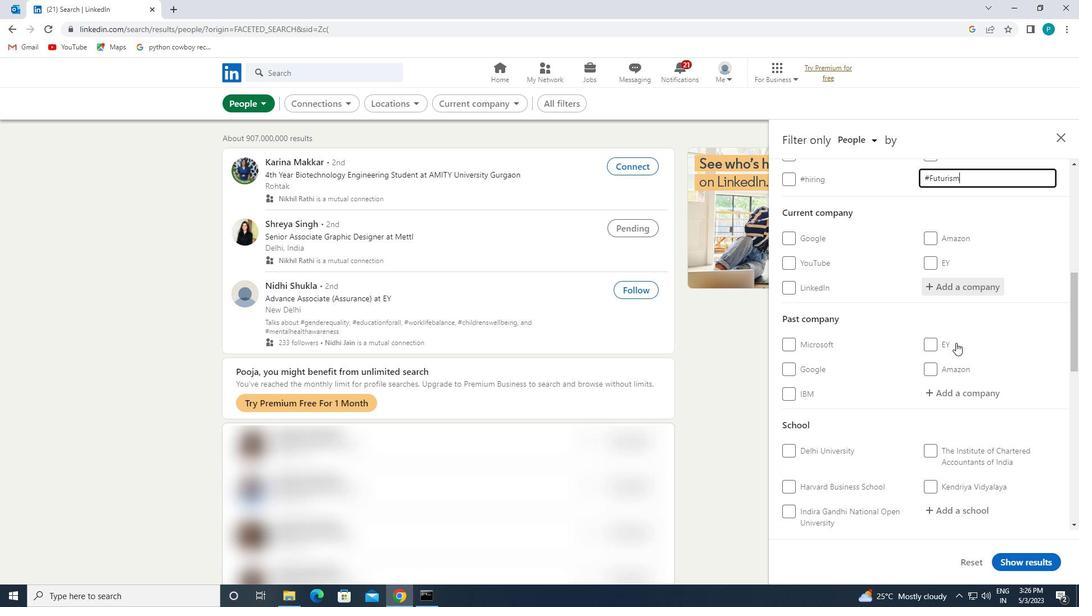 
Action: Mouse moved to (956, 343)
Screenshot: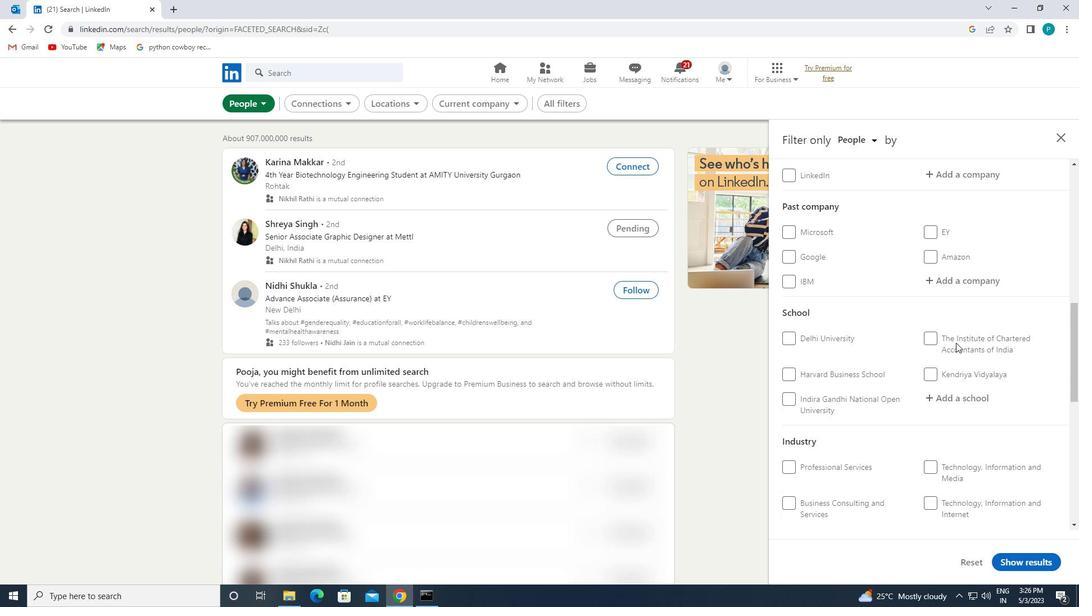 
Action: Mouse scrolled (956, 342) with delta (0, 0)
Screenshot: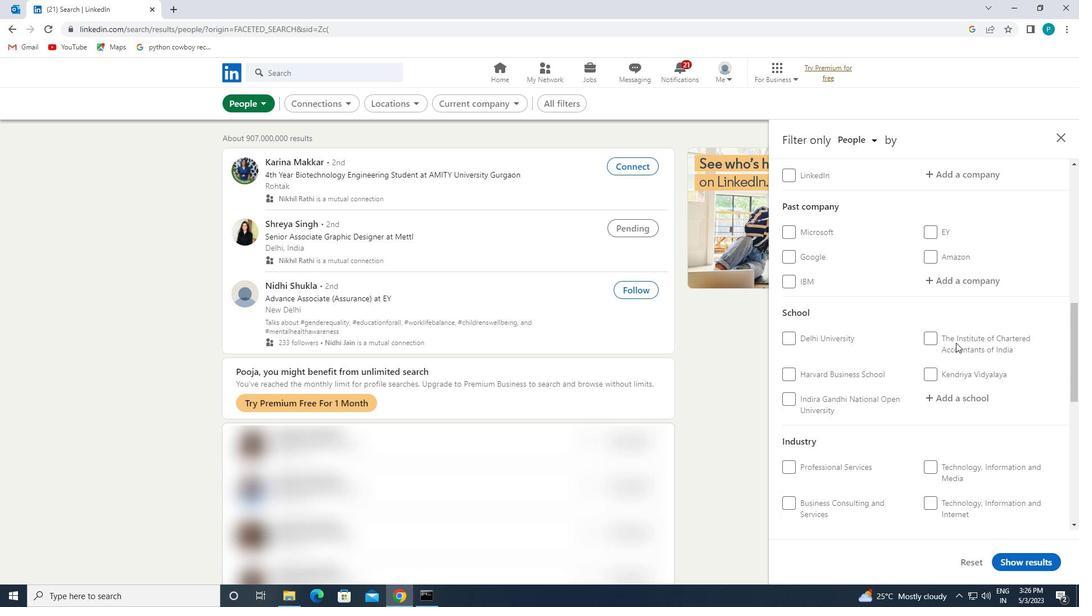 
Action: Mouse moved to (956, 363)
Screenshot: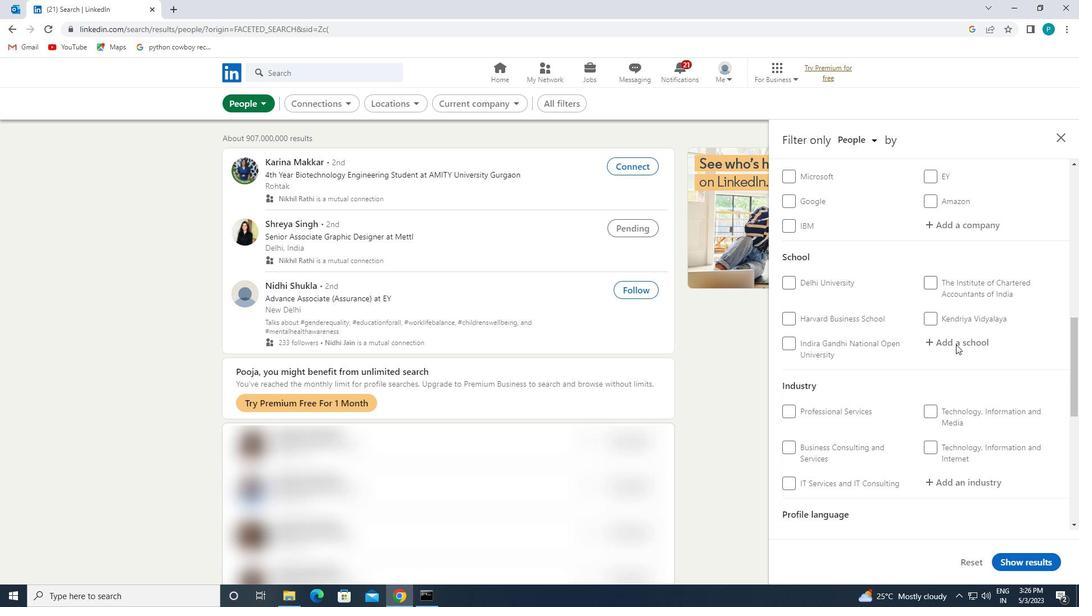 
Action: Mouse scrolled (956, 363) with delta (0, 0)
Screenshot: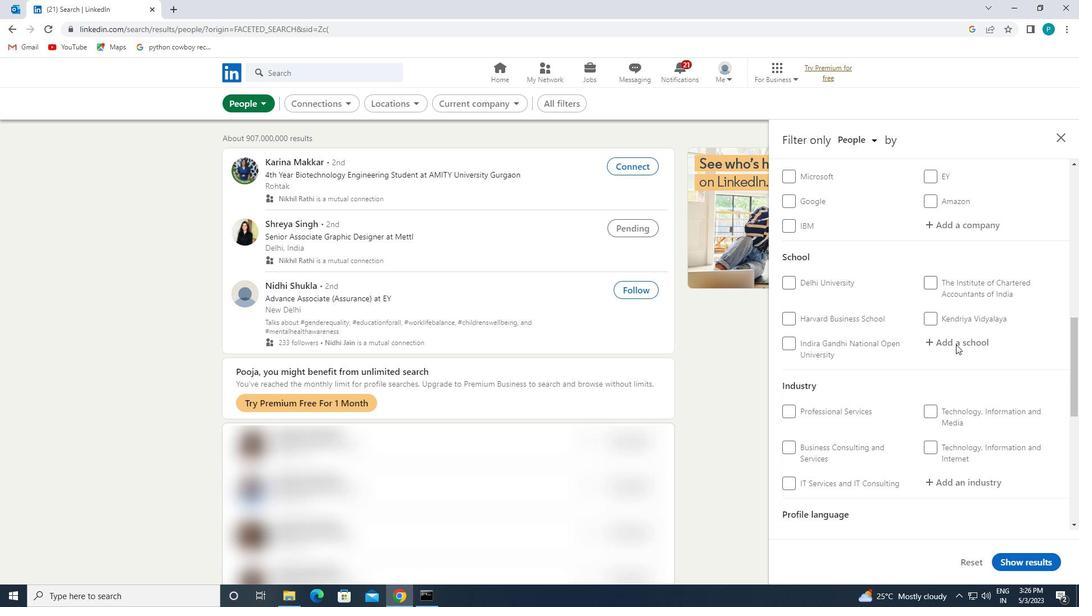 
Action: Mouse moved to (952, 376)
Screenshot: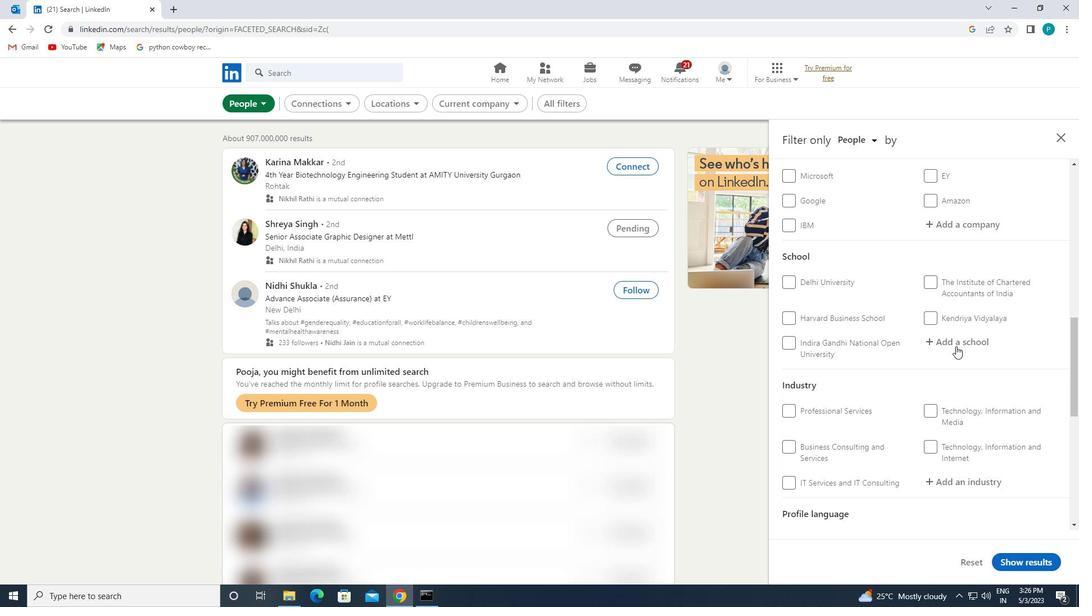 
Action: Mouse scrolled (952, 375) with delta (0, 0)
Screenshot: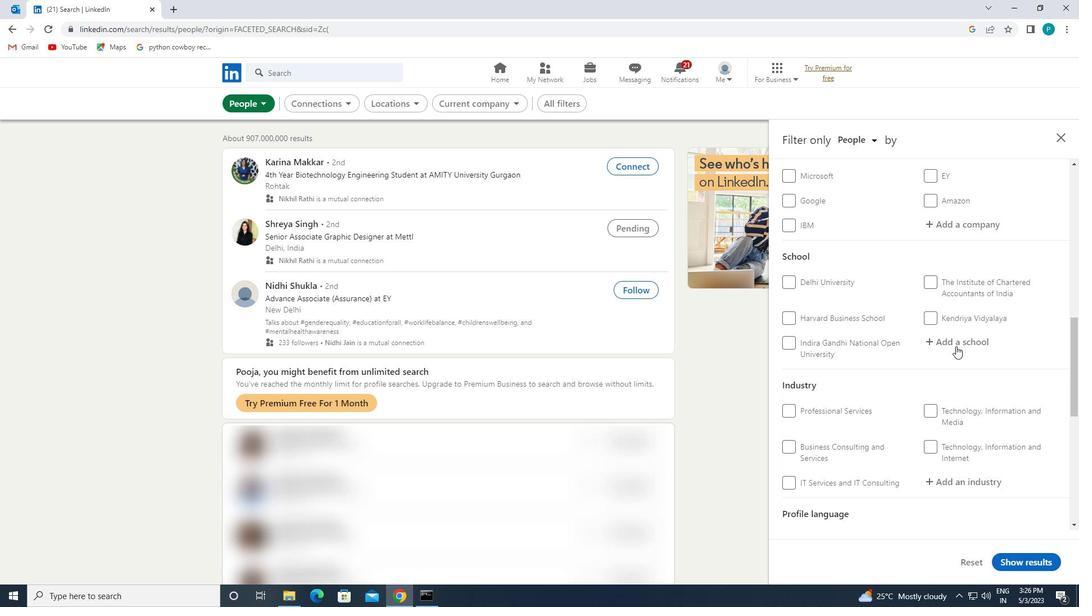 
Action: Mouse moved to (952, 377)
Screenshot: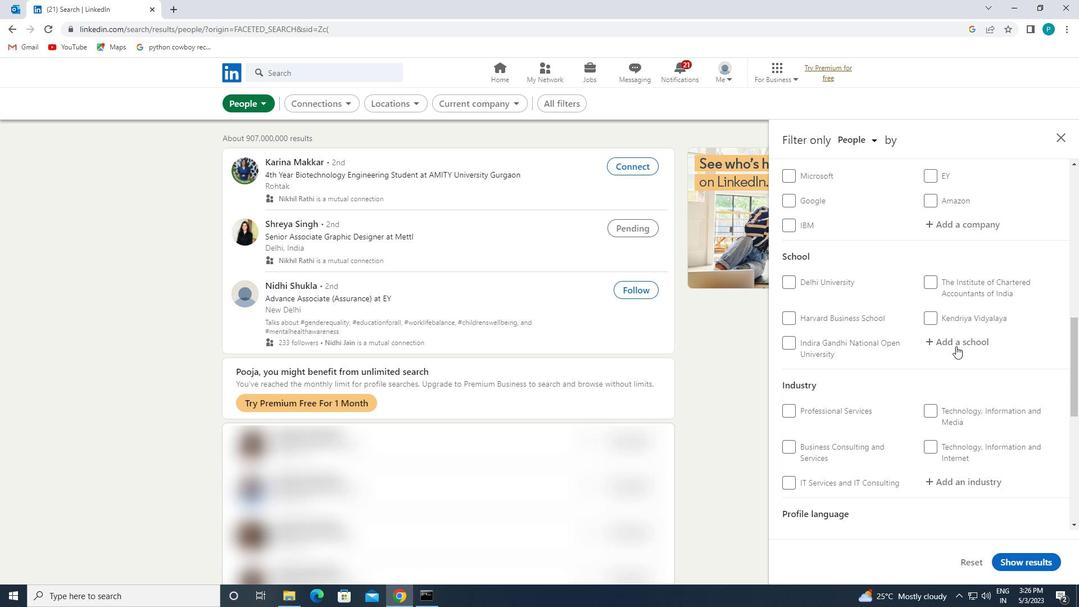 
Action: Mouse scrolled (952, 376) with delta (0, 0)
Screenshot: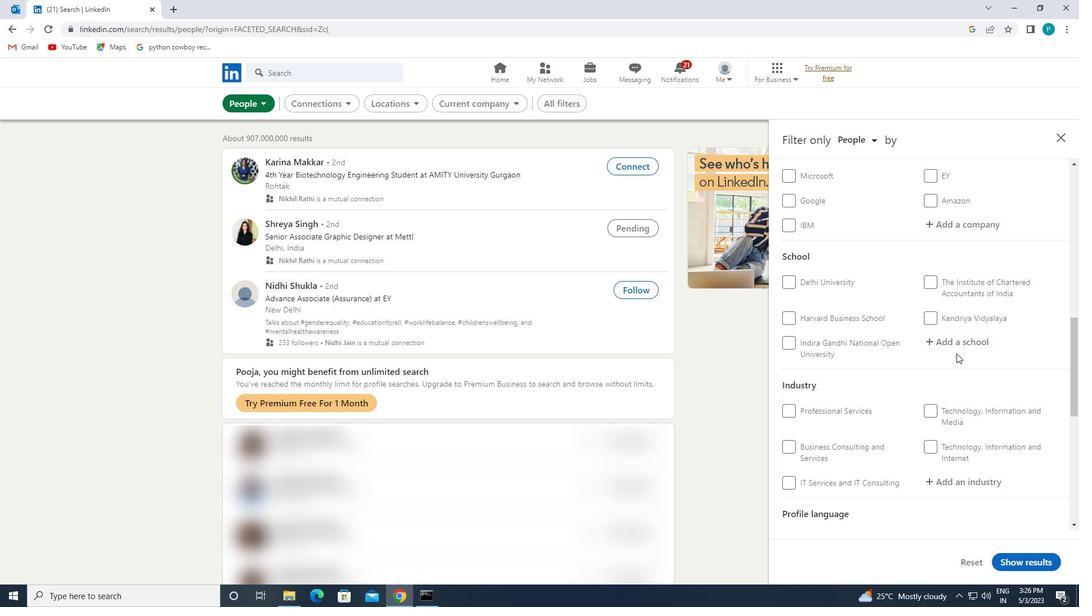 
Action: Mouse moved to (935, 397)
Screenshot: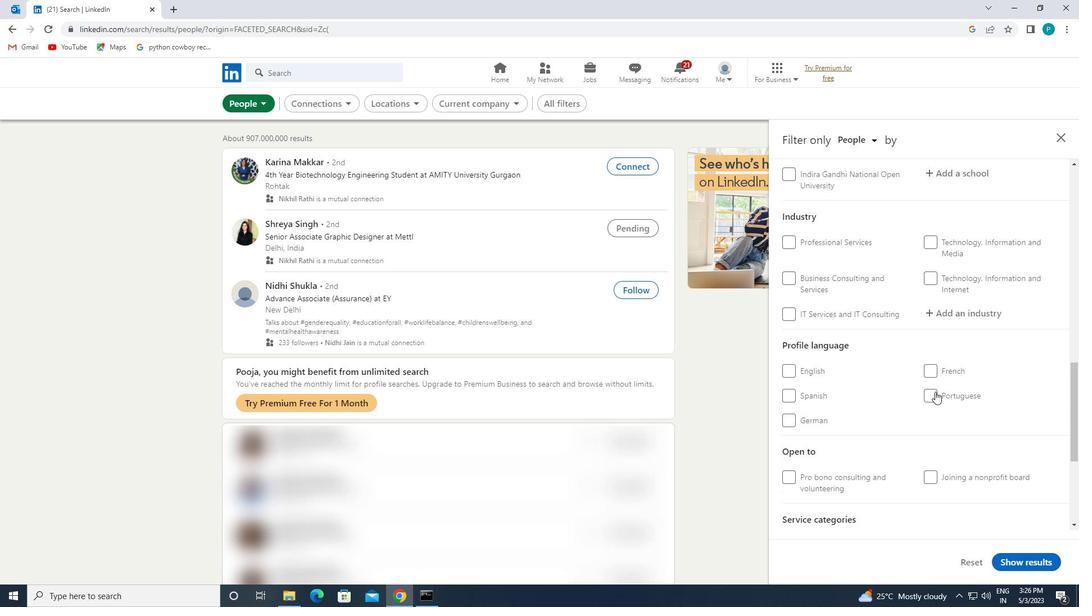 
Action: Mouse pressed left at (935, 397)
Screenshot: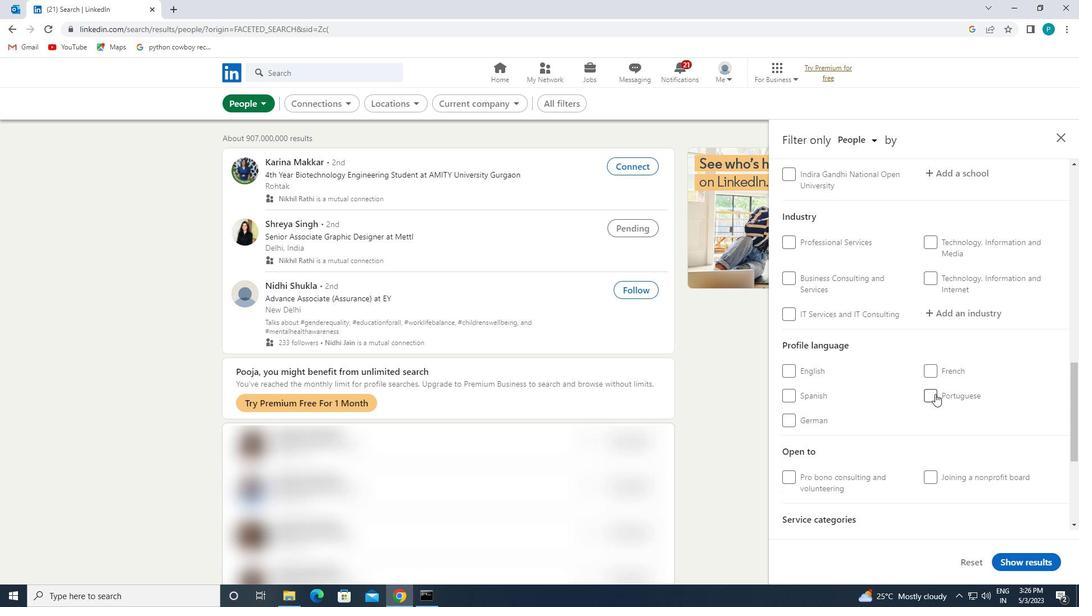 
Action: Mouse moved to (937, 384)
Screenshot: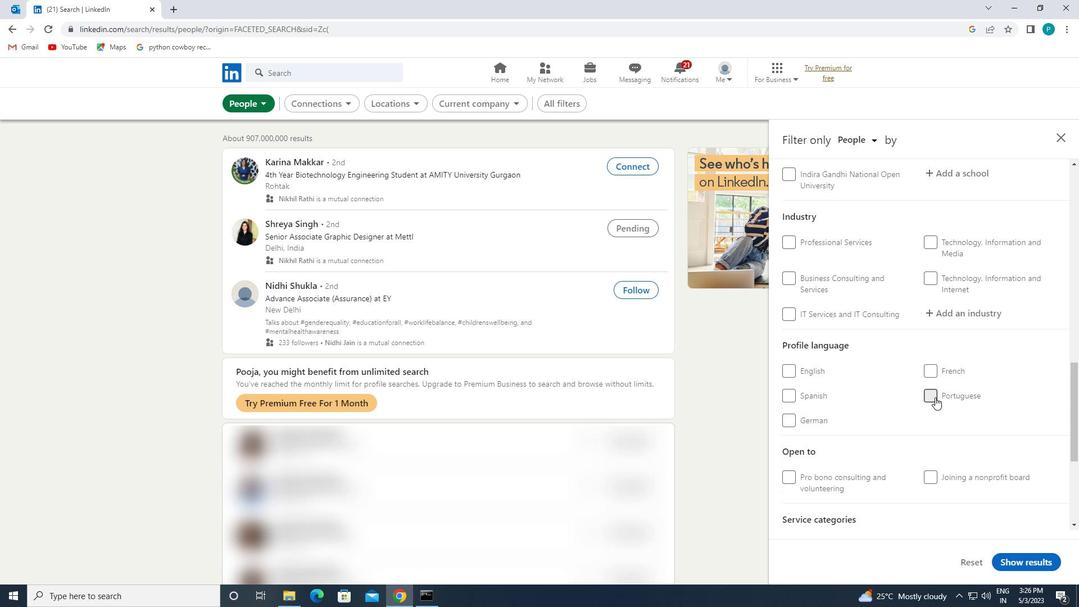 
Action: Mouse scrolled (937, 385) with delta (0, 0)
Screenshot: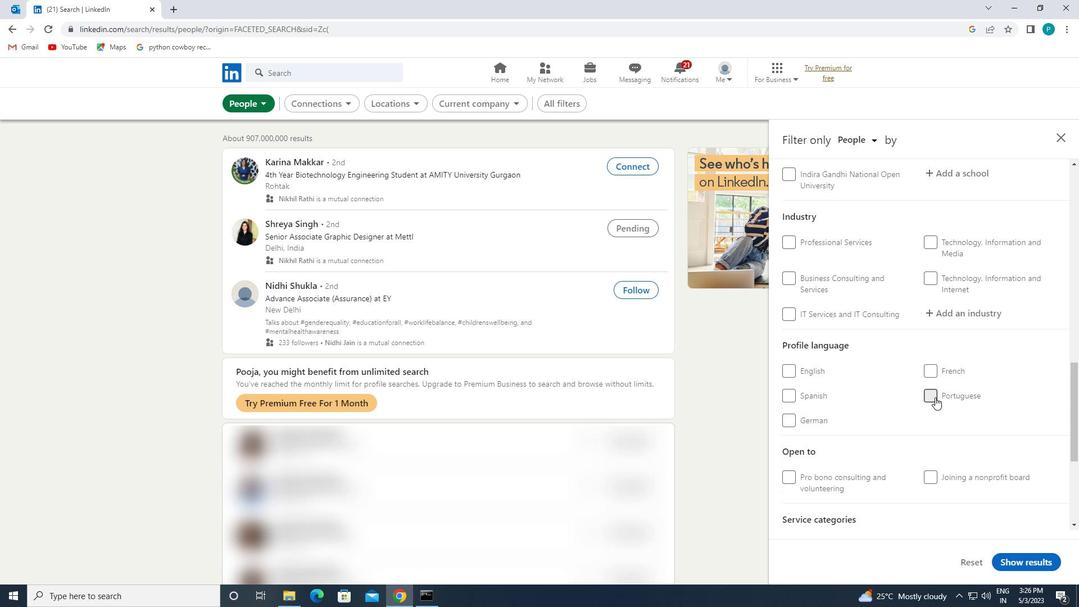 
Action: Mouse moved to (937, 383)
Screenshot: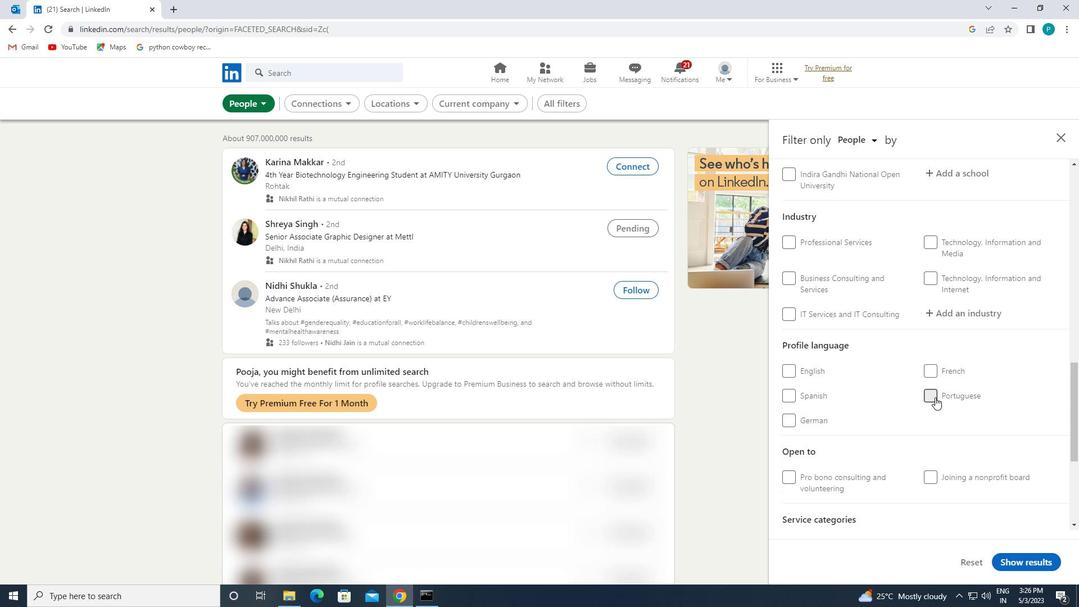 
Action: Mouse scrolled (937, 384) with delta (0, 0)
Screenshot: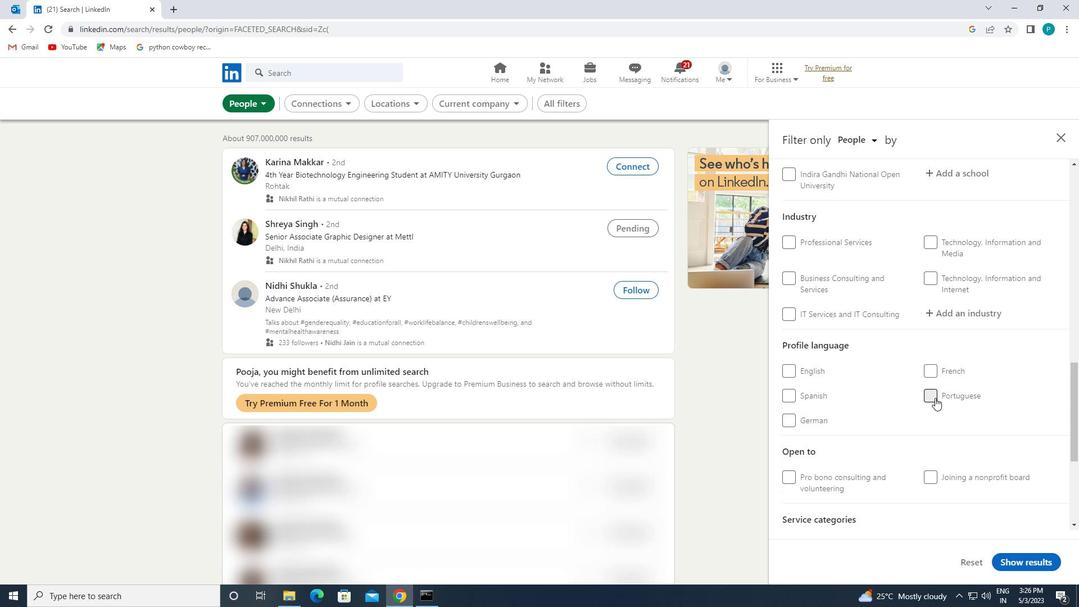 
Action: Mouse scrolled (937, 384) with delta (0, 0)
Screenshot: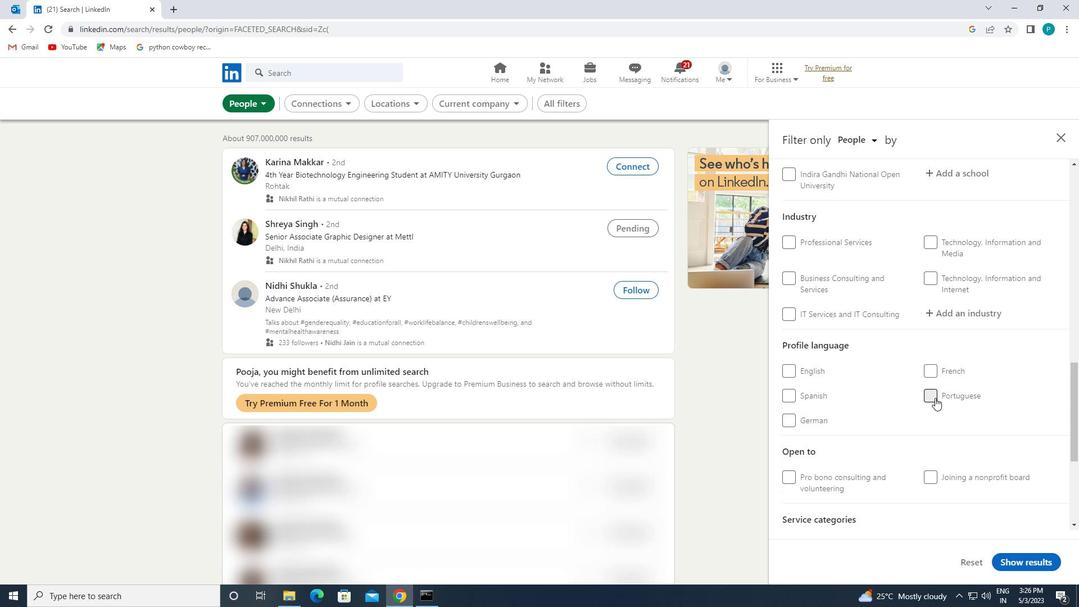 
Action: Mouse moved to (936, 383)
Screenshot: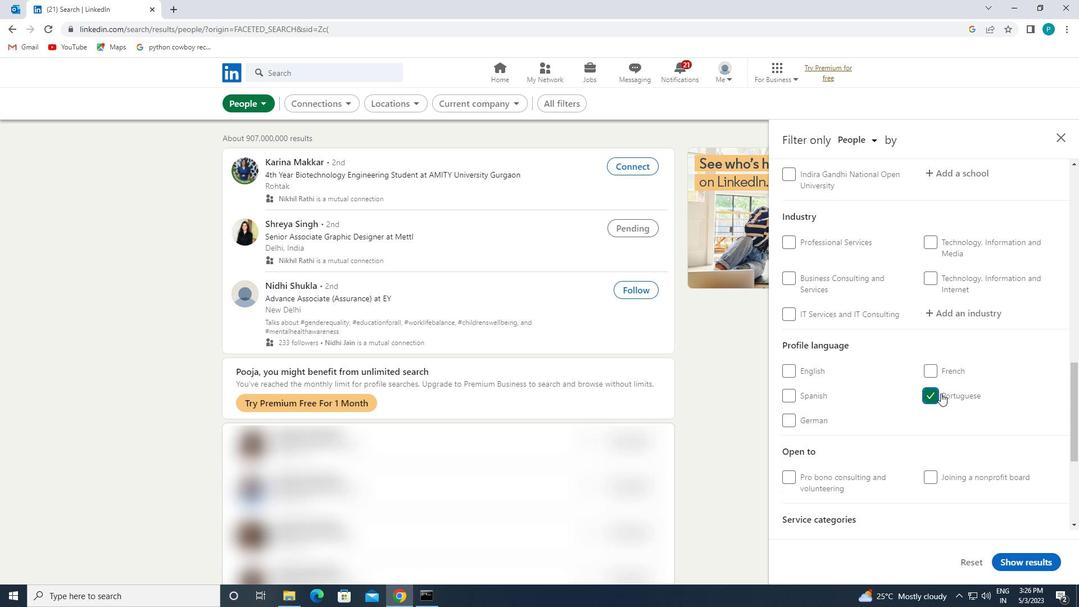 
Action: Mouse scrolled (936, 384) with delta (0, 0)
Screenshot: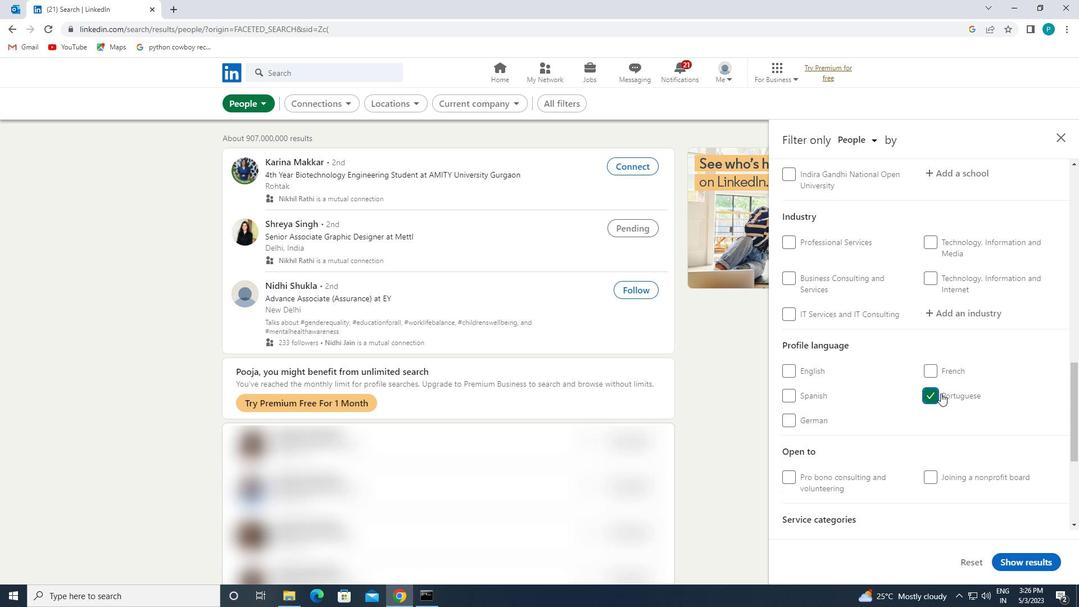 
Action: Mouse scrolled (936, 384) with delta (0, 0)
Screenshot: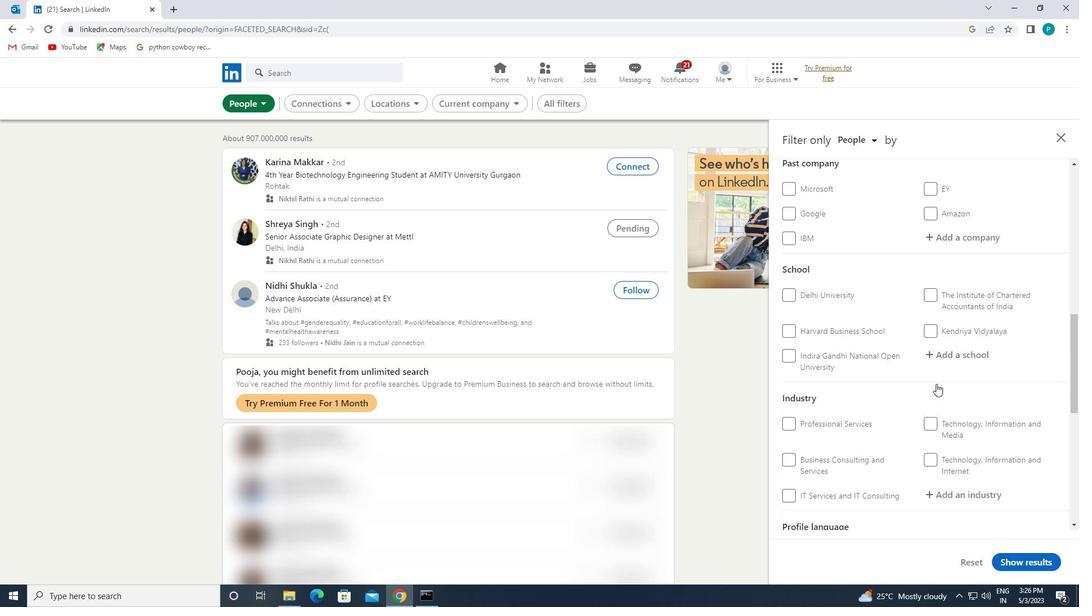 
Action: Mouse scrolled (936, 384) with delta (0, 0)
Screenshot: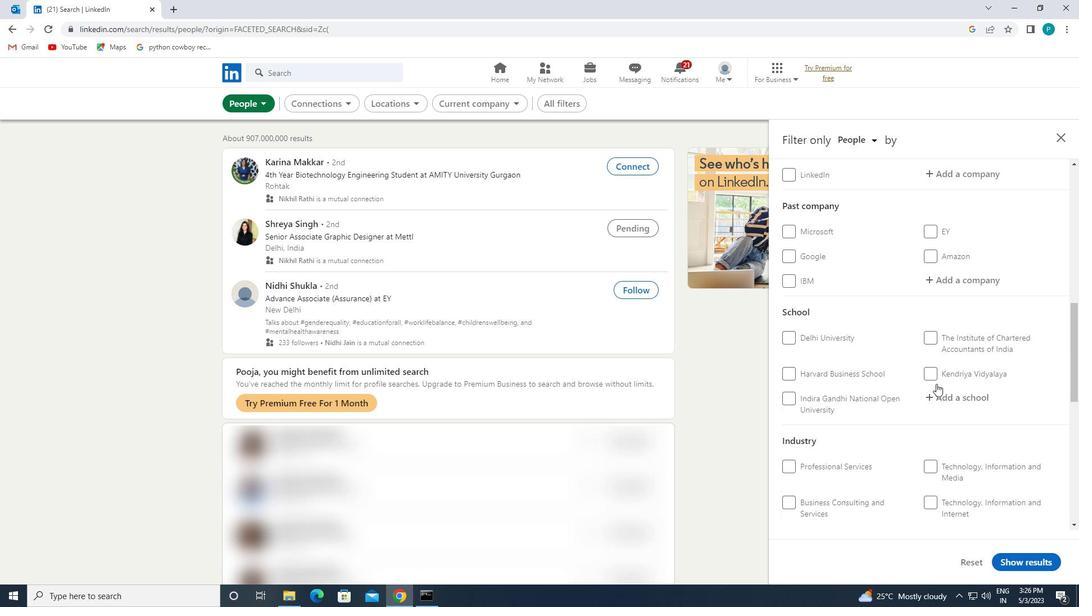 
Action: Mouse scrolled (936, 384) with delta (0, 0)
Screenshot: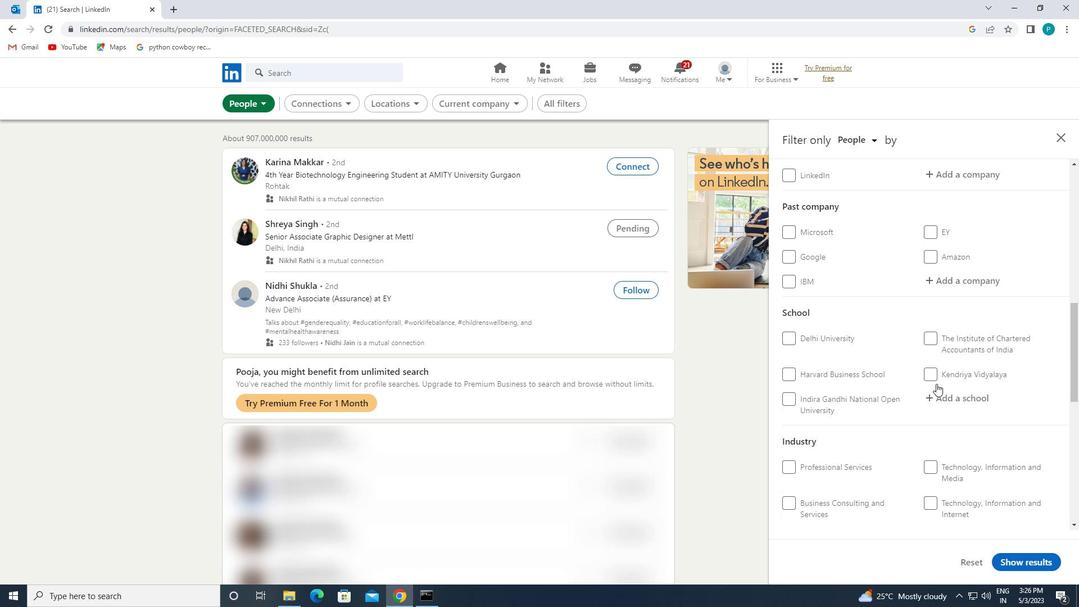 
Action: Mouse moved to (939, 347)
Screenshot: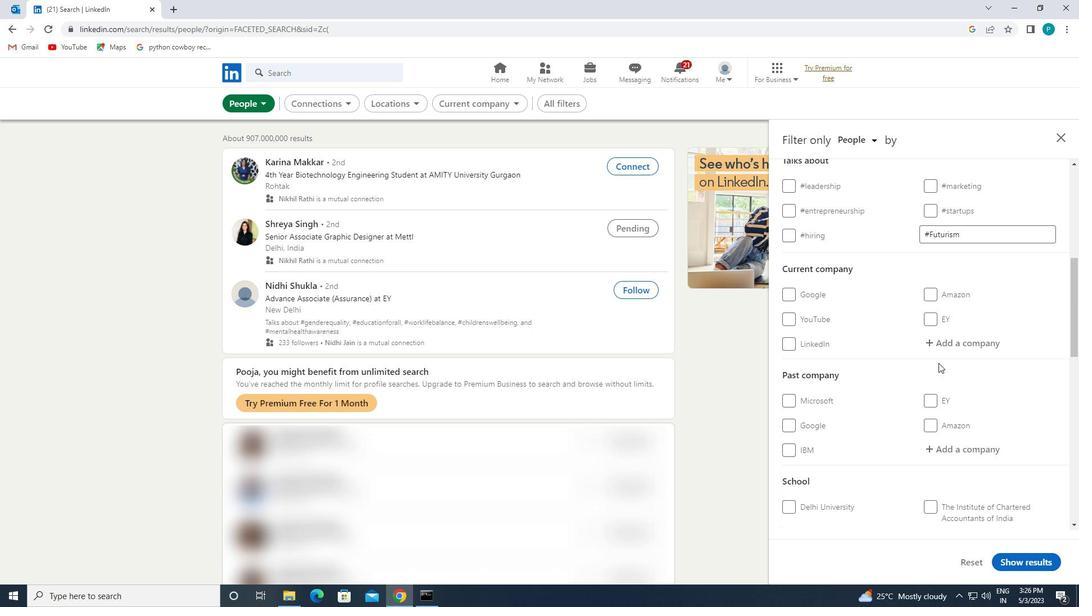 
Action: Mouse pressed left at (939, 347)
Screenshot: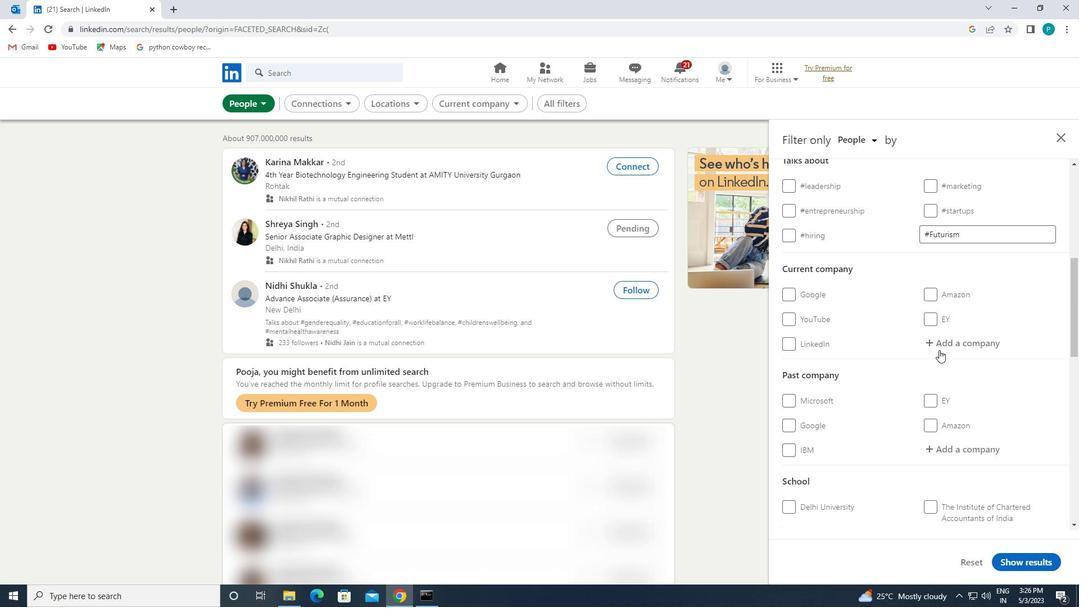 
Action: Key pressed <Key.caps_lock>CGI
Screenshot: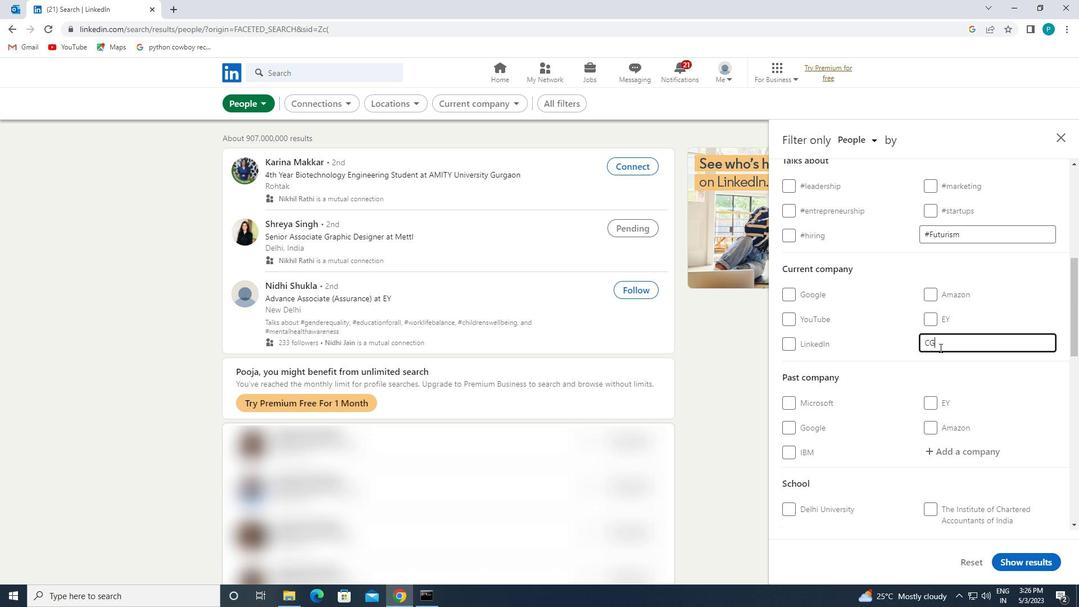 
Action: Mouse moved to (923, 371)
Screenshot: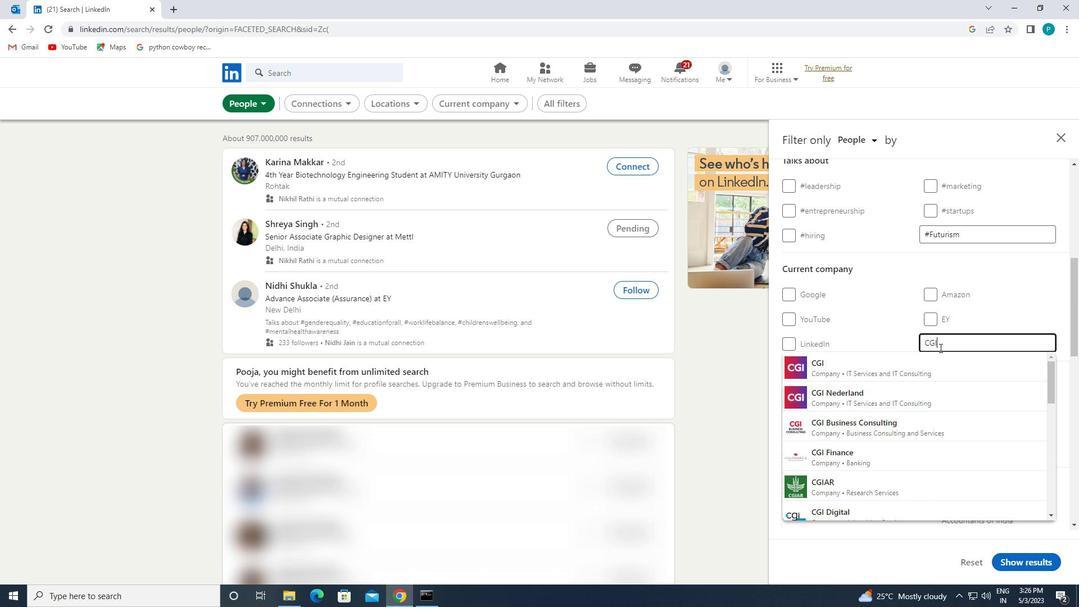 
Action: Mouse pressed left at (923, 371)
Screenshot: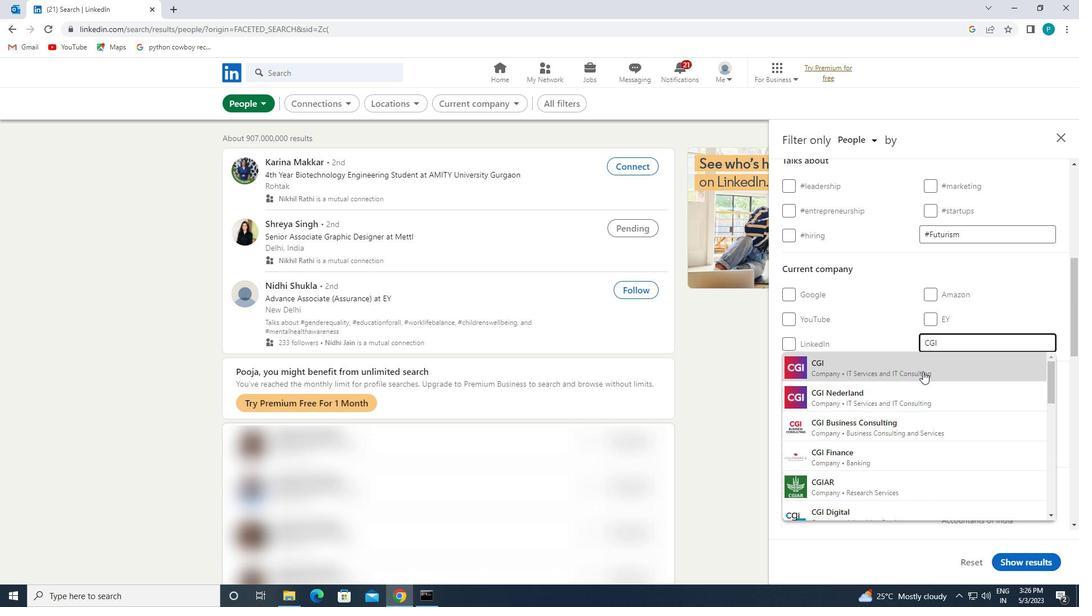 
Action: Mouse moved to (928, 376)
Screenshot: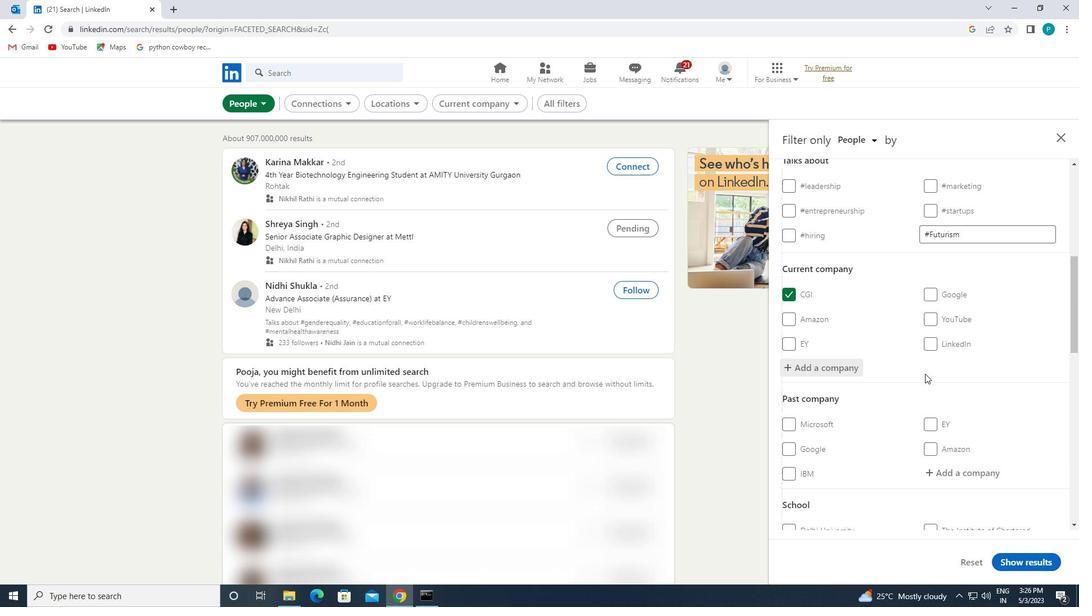 
Action: Mouse scrolled (928, 375) with delta (0, 0)
Screenshot: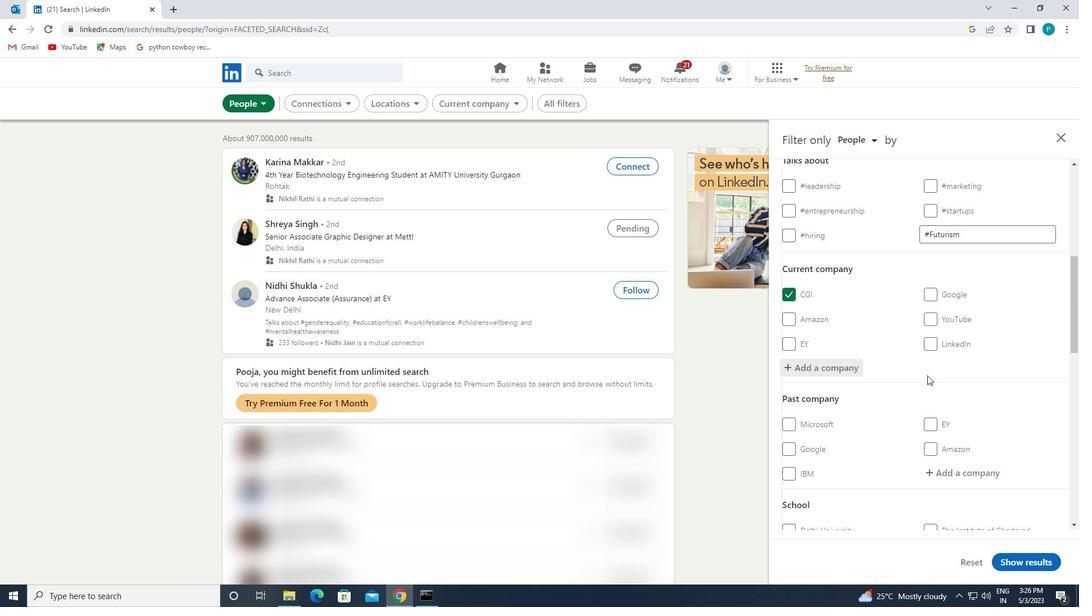 
Action: Mouse scrolled (928, 375) with delta (0, 0)
Screenshot: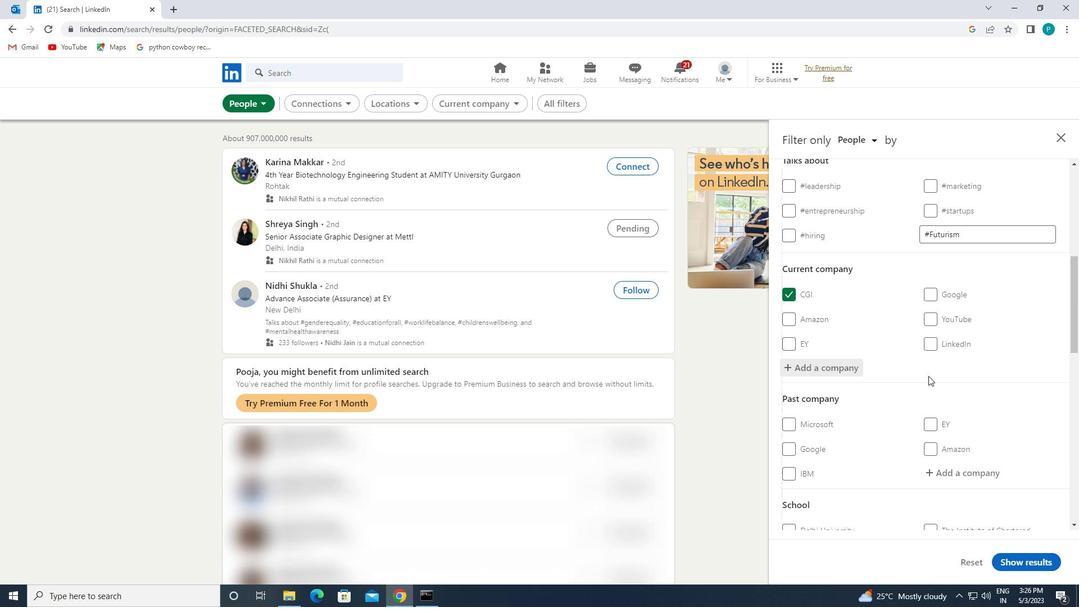 
Action: Mouse moved to (929, 377)
Screenshot: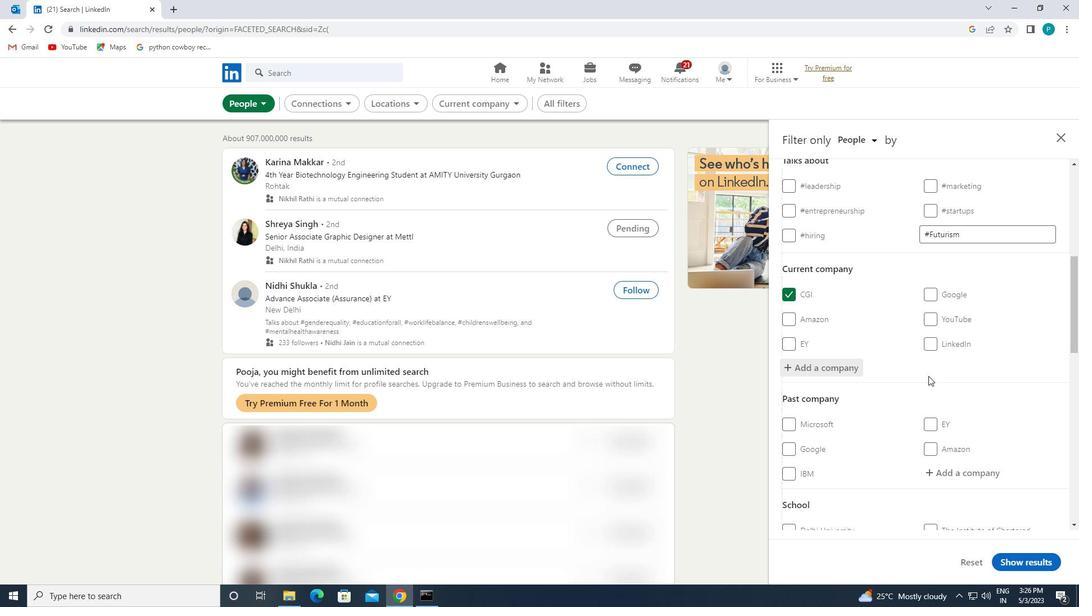 
Action: Mouse scrolled (929, 376) with delta (0, 0)
Screenshot: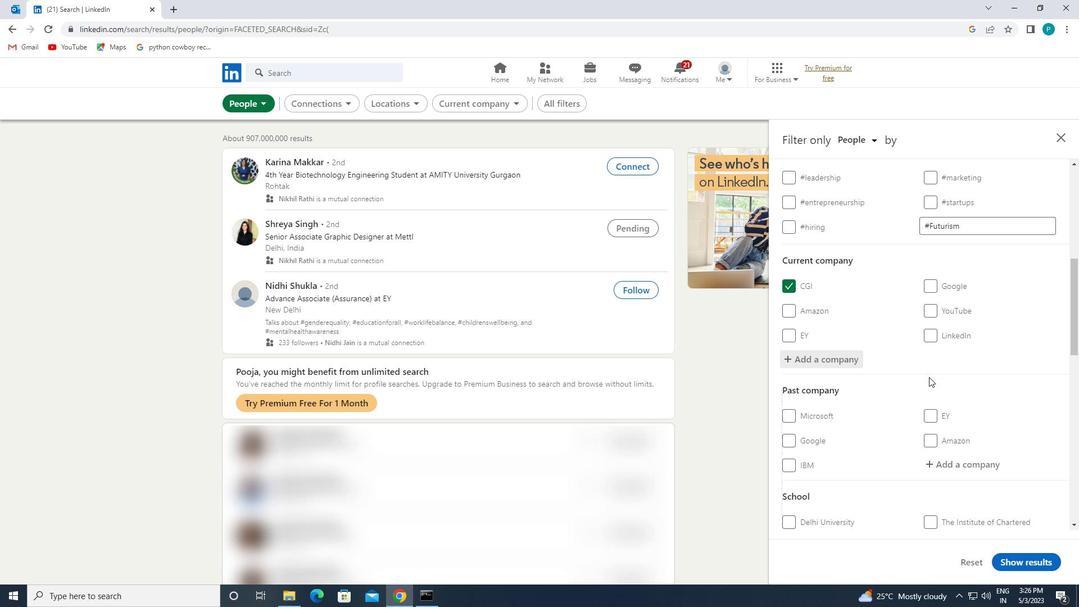 
Action: Mouse scrolled (929, 376) with delta (0, 0)
Screenshot: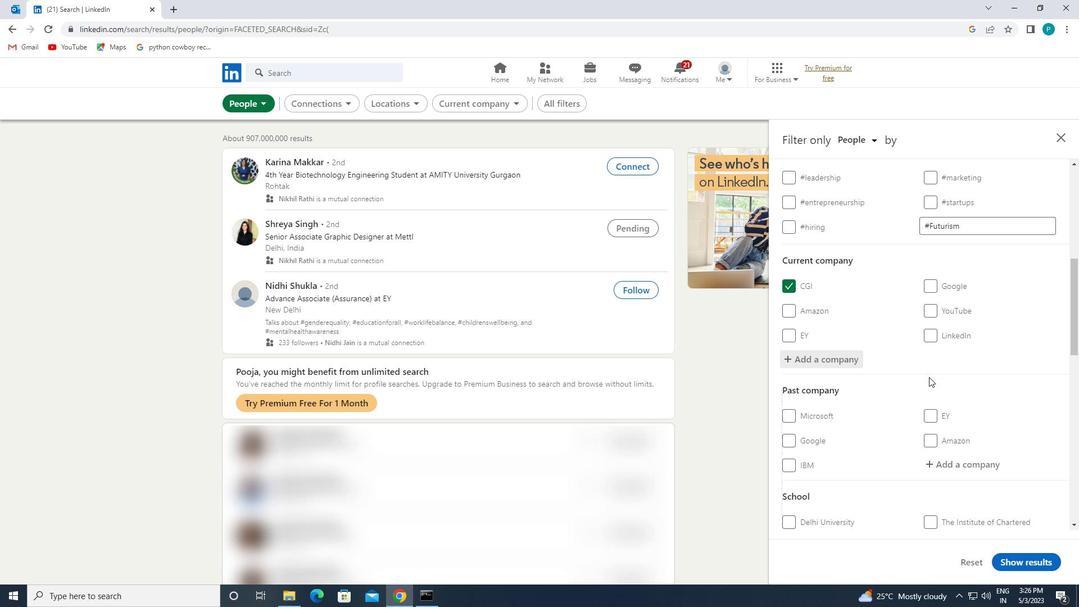 
Action: Mouse moved to (910, 349)
Screenshot: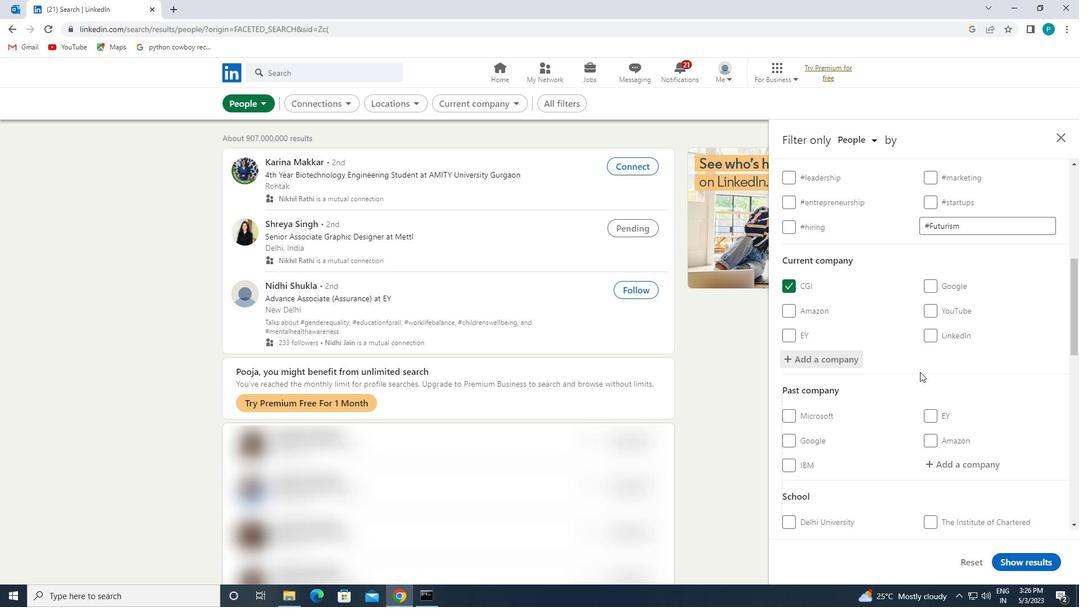 
Action: Mouse scrolled (910, 349) with delta (0, 0)
Screenshot: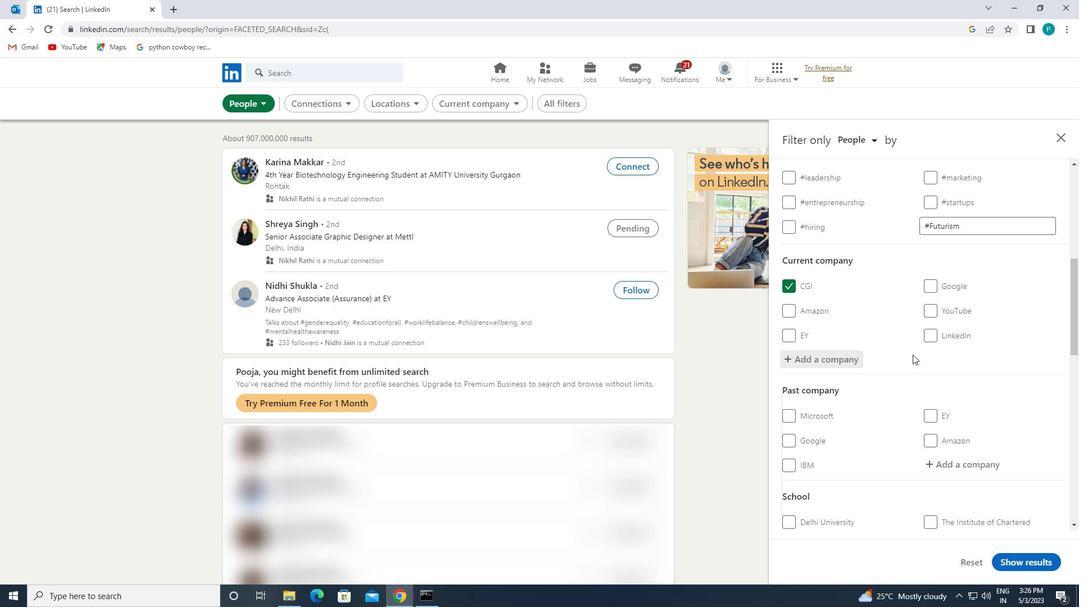 
Action: Mouse moved to (910, 349)
Screenshot: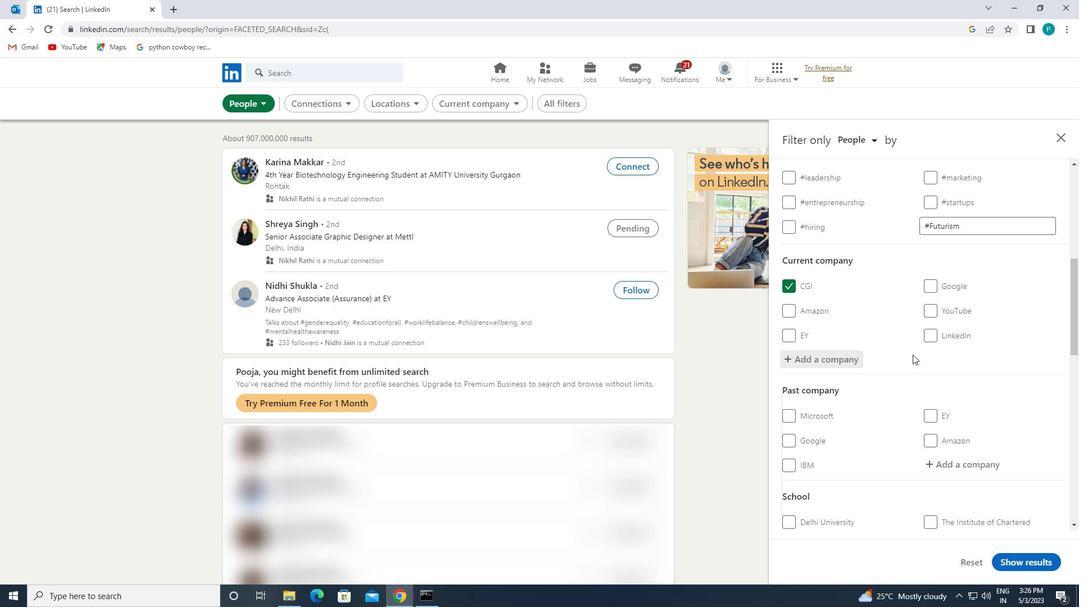 
Action: Mouse scrolled (910, 349) with delta (0, 0)
Screenshot: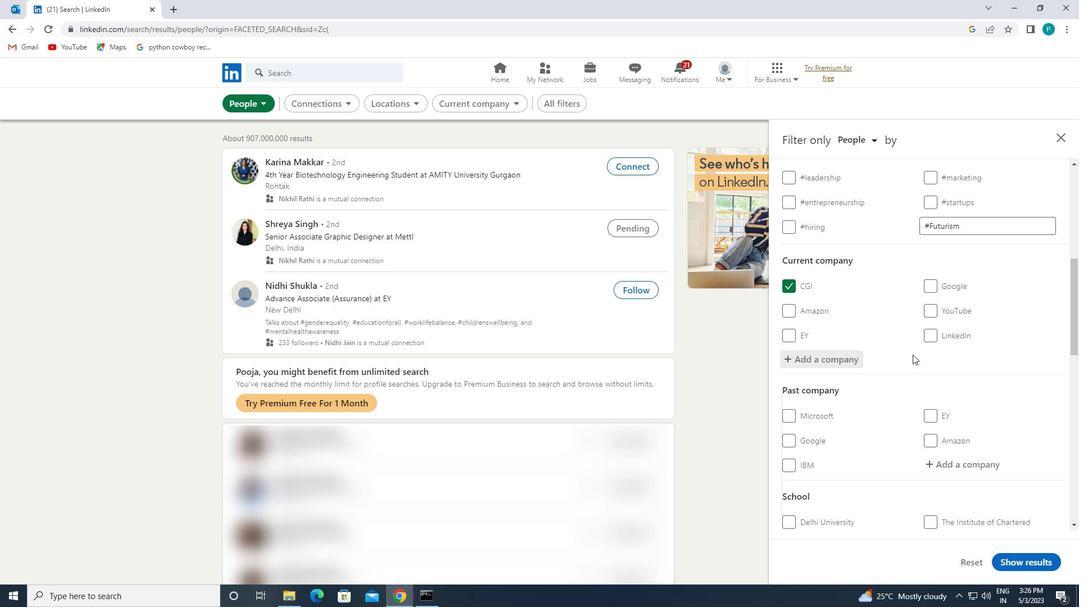 
Action: Mouse scrolled (910, 349) with delta (0, 0)
Screenshot: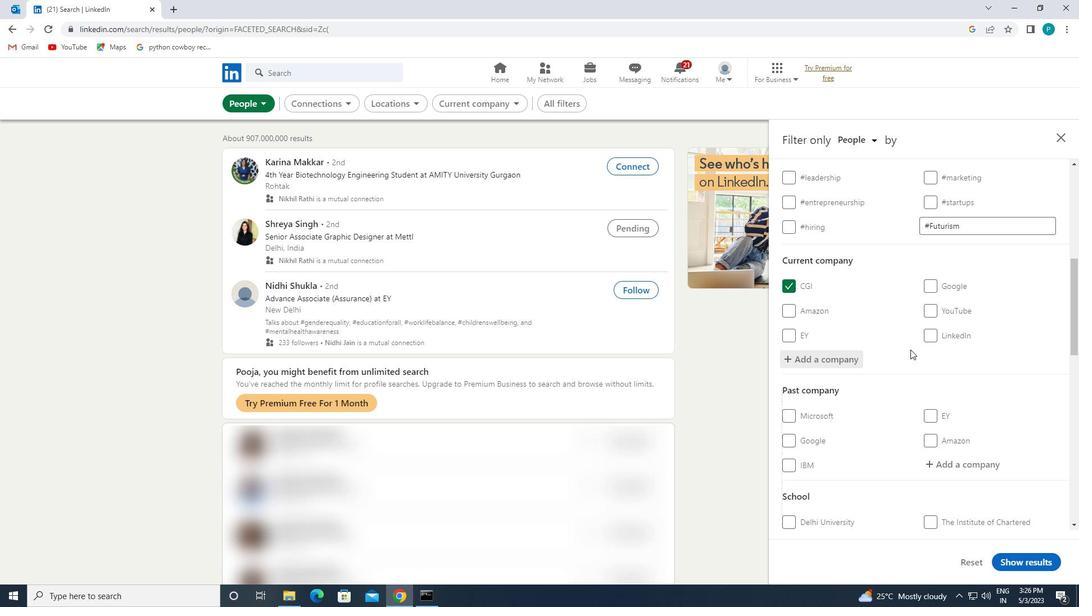 
Action: Mouse moved to (973, 334)
Screenshot: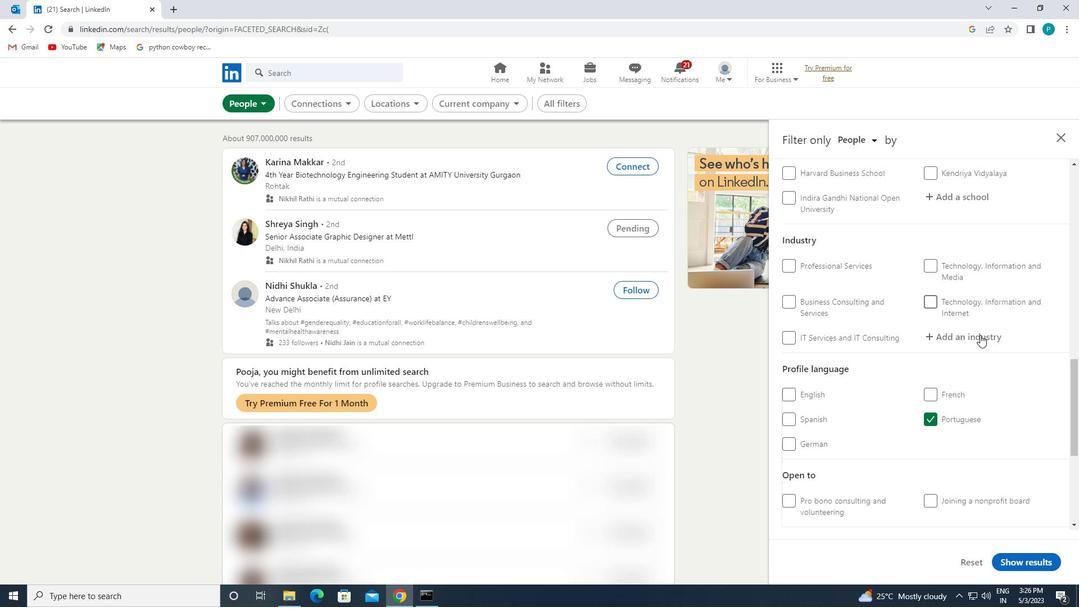 
Action: Mouse pressed left at (973, 334)
Screenshot: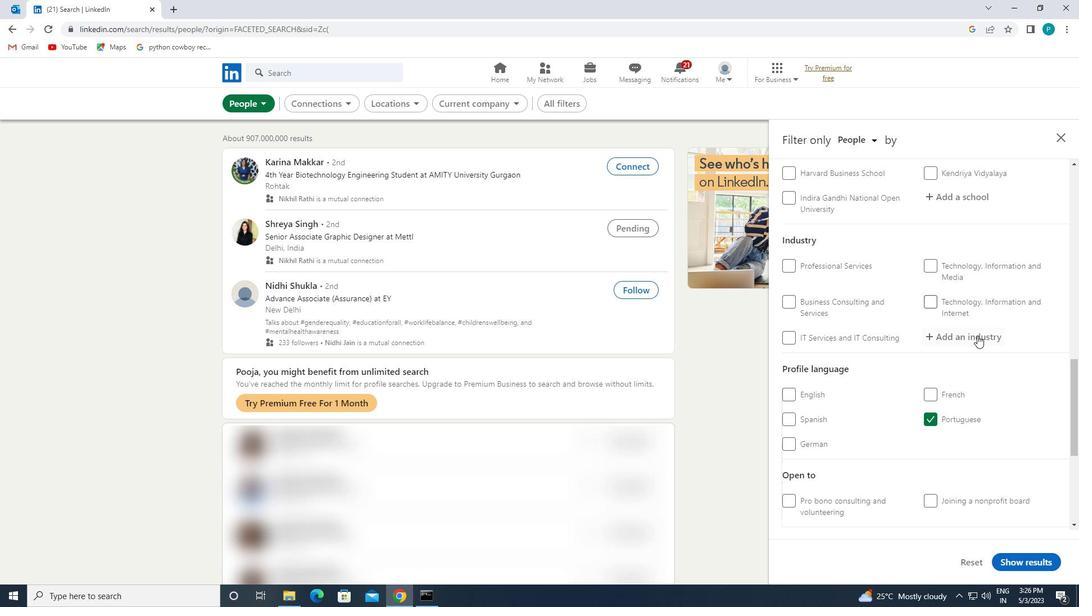 
Action: Mouse moved to (972, 333)
Screenshot: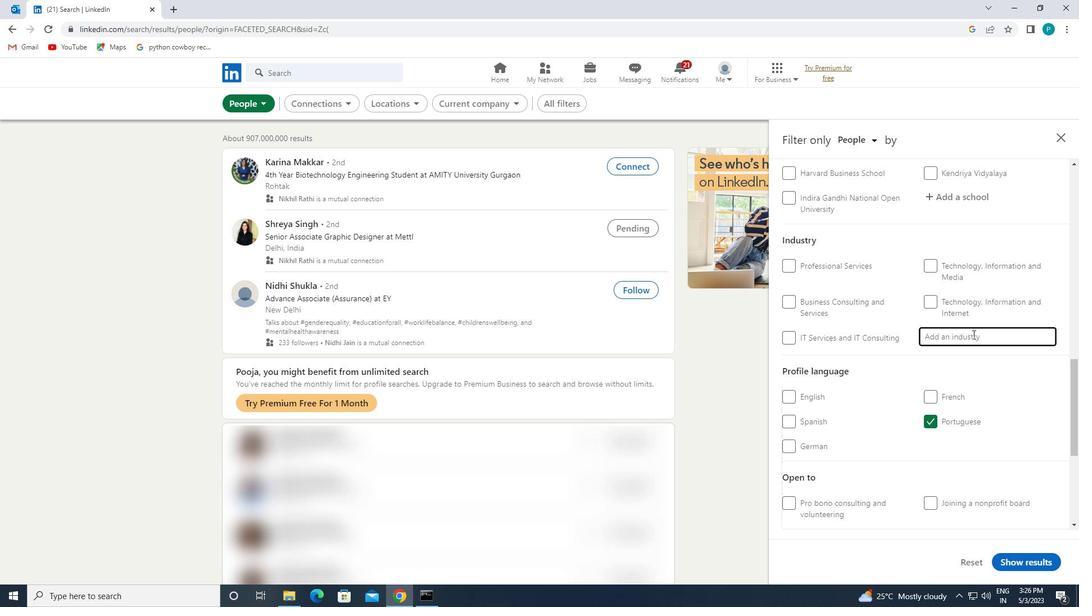 
Action: Mouse scrolled (972, 334) with delta (0, 0)
Screenshot: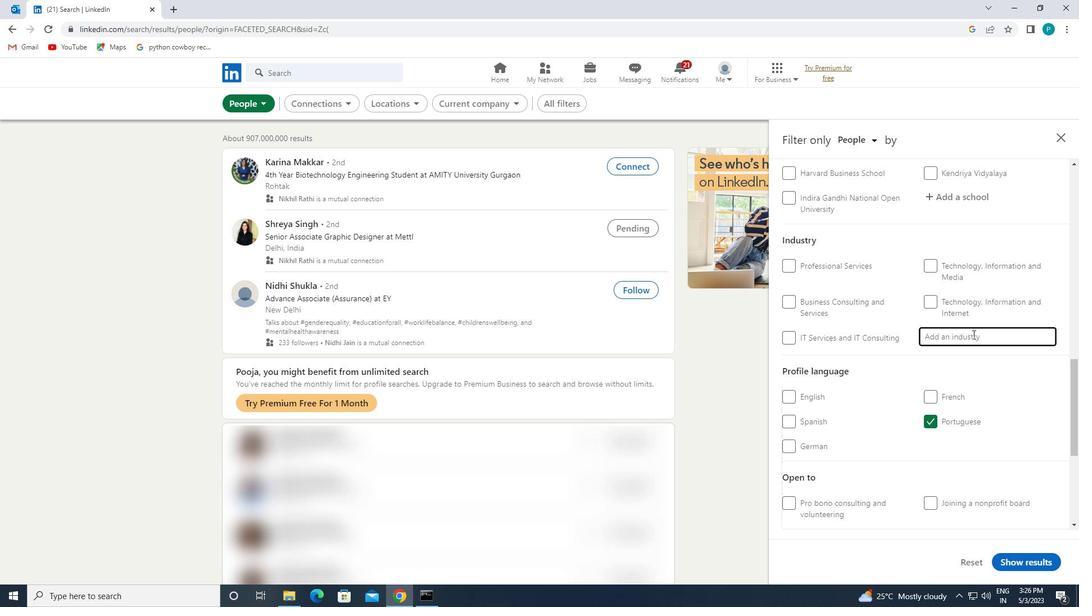 
Action: Mouse scrolled (972, 334) with delta (0, 0)
Screenshot: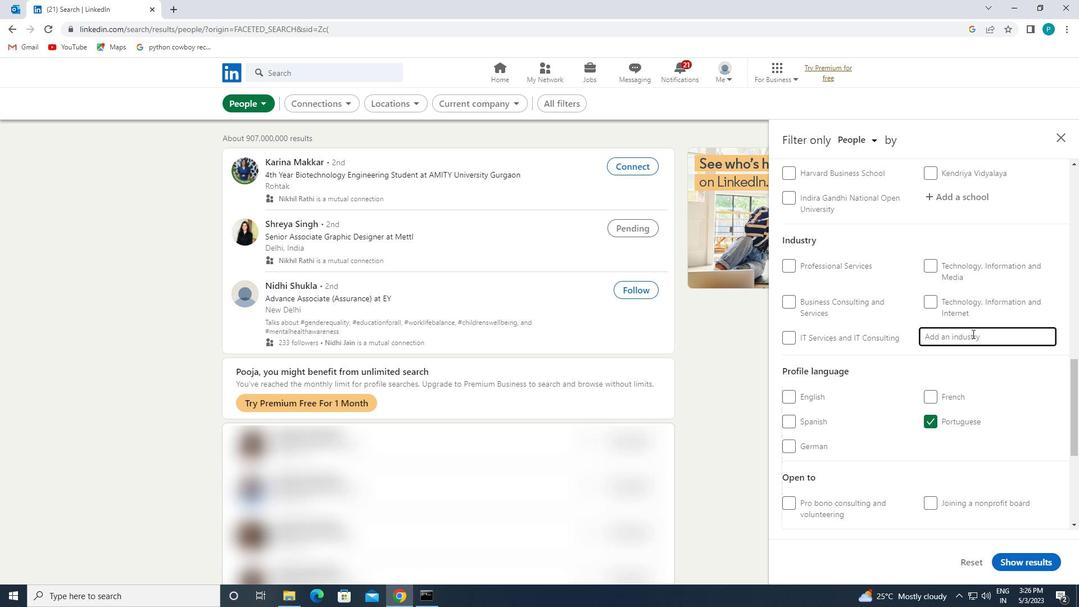 
Action: Mouse scrolled (972, 334) with delta (0, 0)
Screenshot: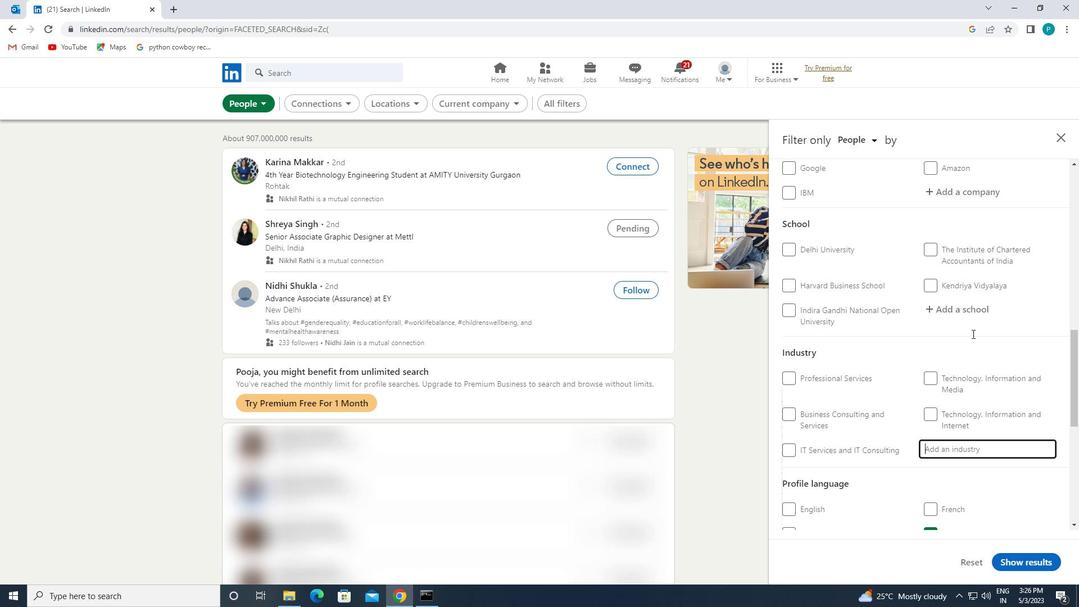 
Action: Mouse moved to (972, 333)
Screenshot: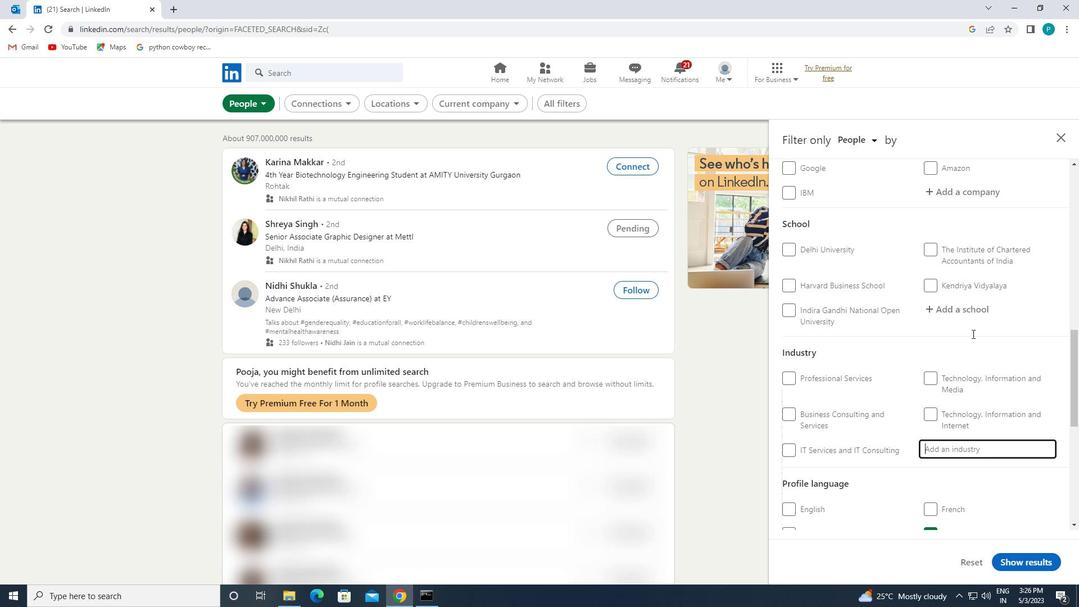 
Action: Mouse scrolled (972, 333) with delta (0, 0)
Screenshot: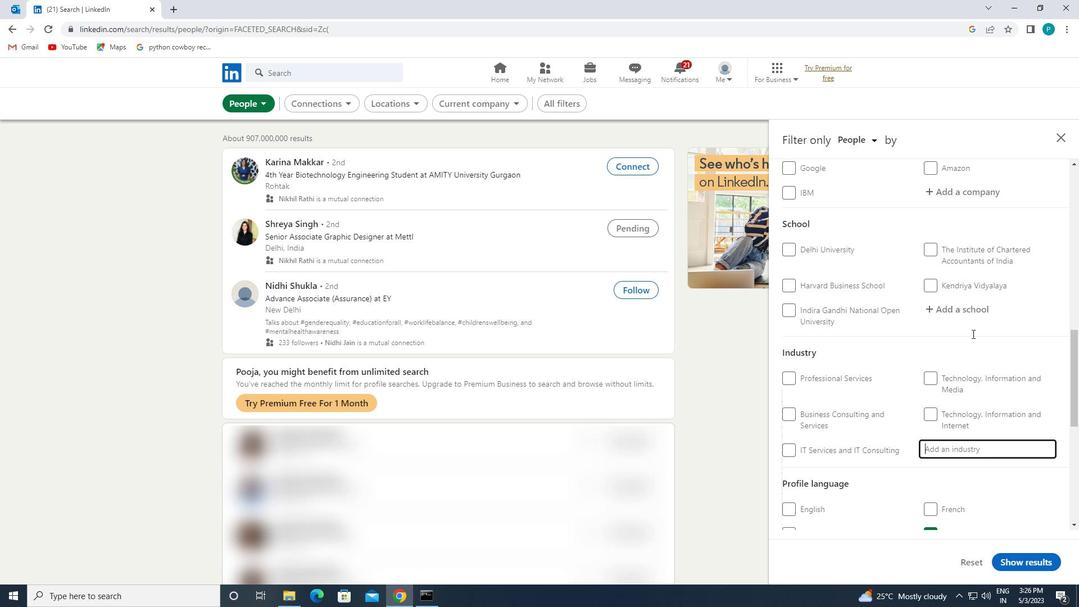 
Action: Mouse moved to (969, 322)
Screenshot: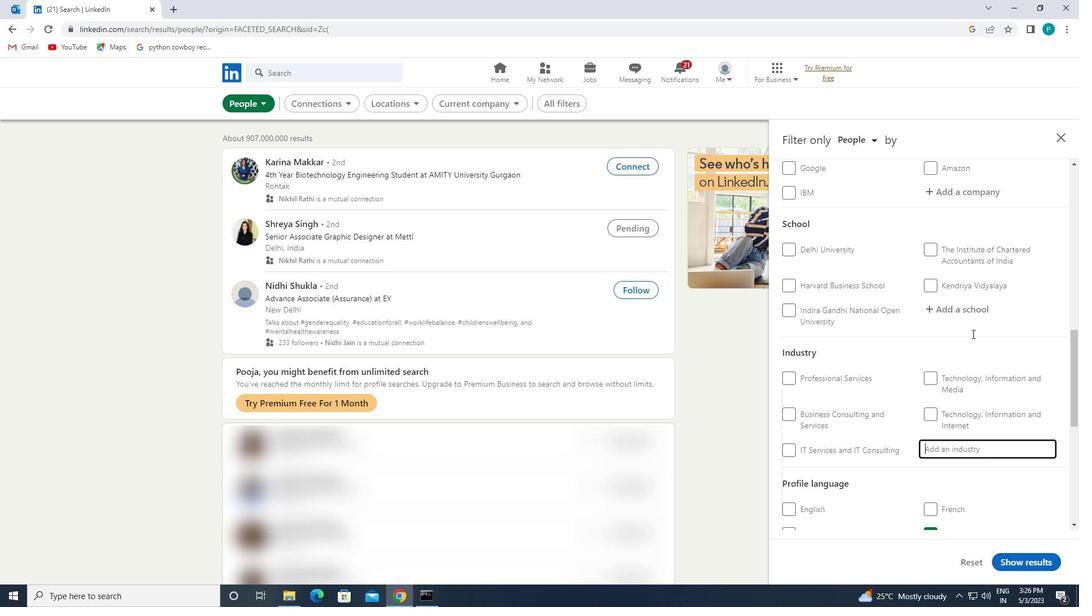 
Action: Mouse scrolled (969, 322) with delta (0, 0)
Screenshot: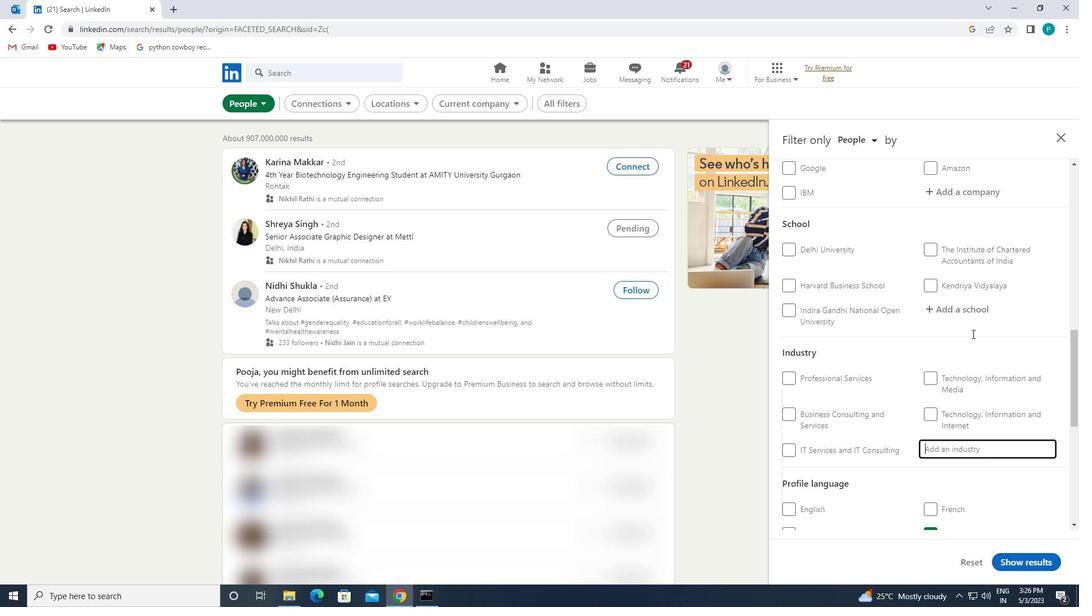 
Action: Mouse moved to (973, 479)
Screenshot: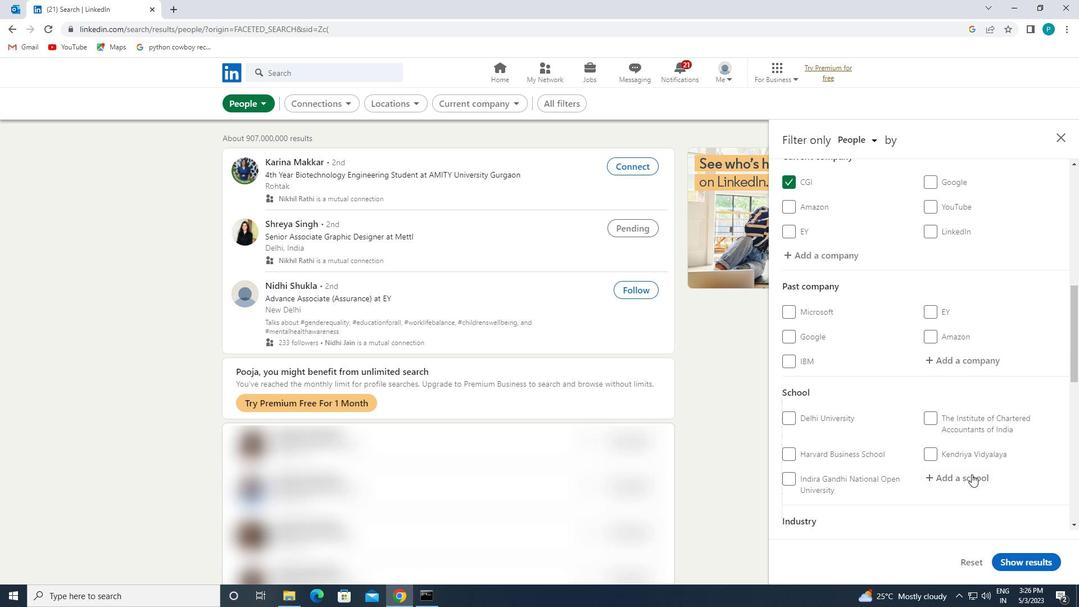 
Action: Mouse pressed left at (973, 479)
Screenshot: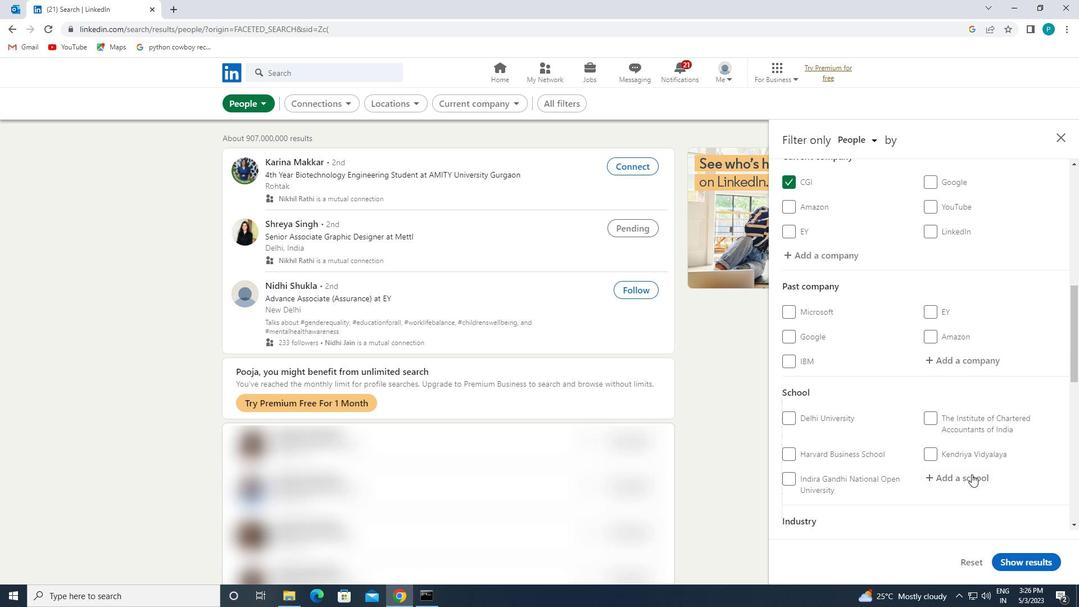 
Action: Key pressed <Key.caps_lock>G<Key.caps_lock>ANDHI
Screenshot: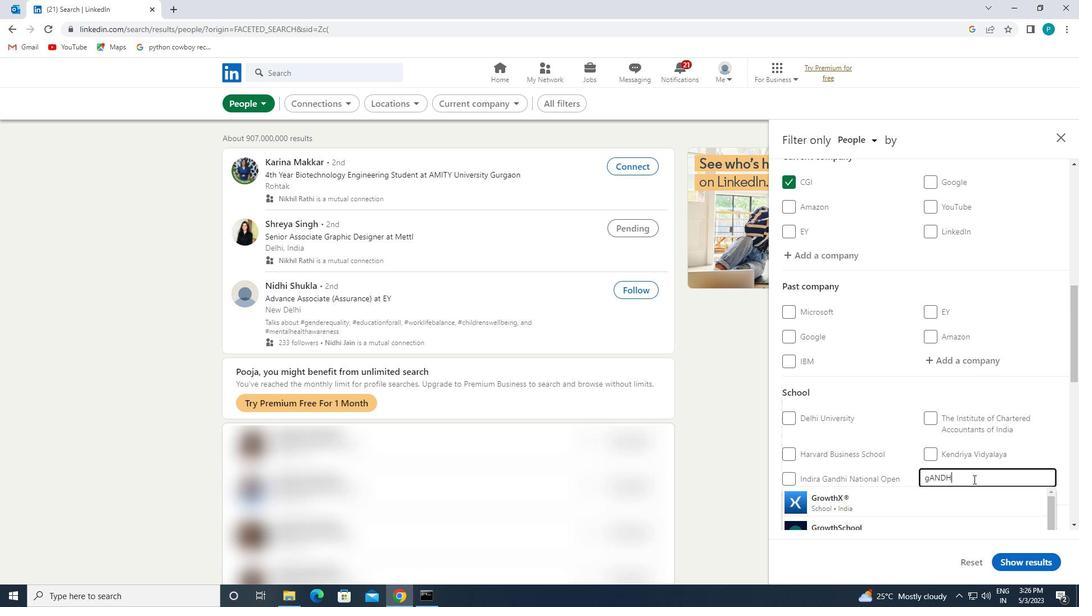 
Action: Mouse moved to (977, 482)
Screenshot: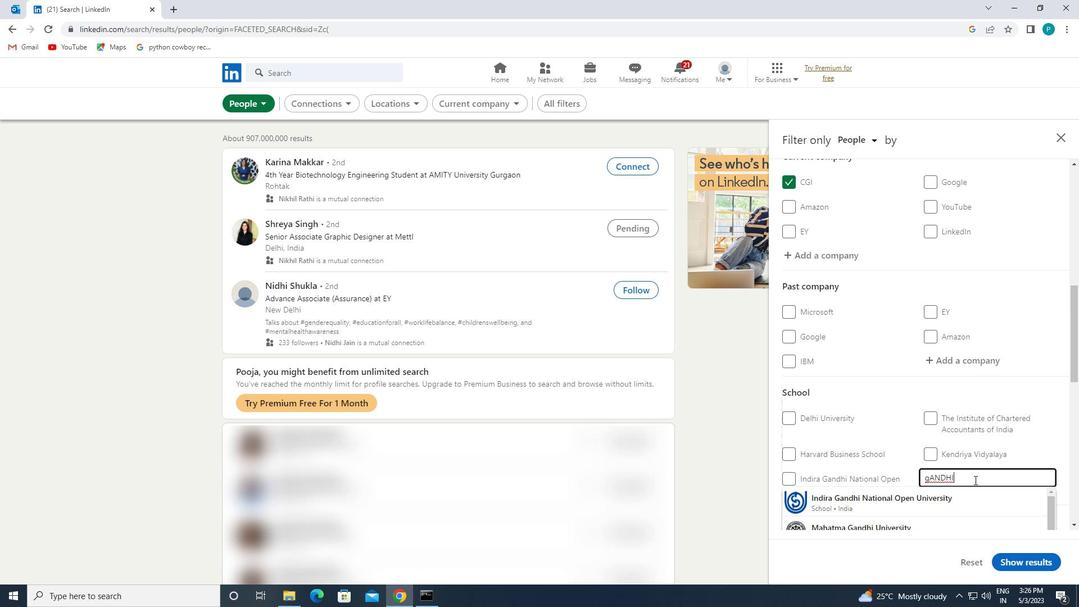 
Action: Mouse scrolled (977, 481) with delta (0, 0)
Screenshot: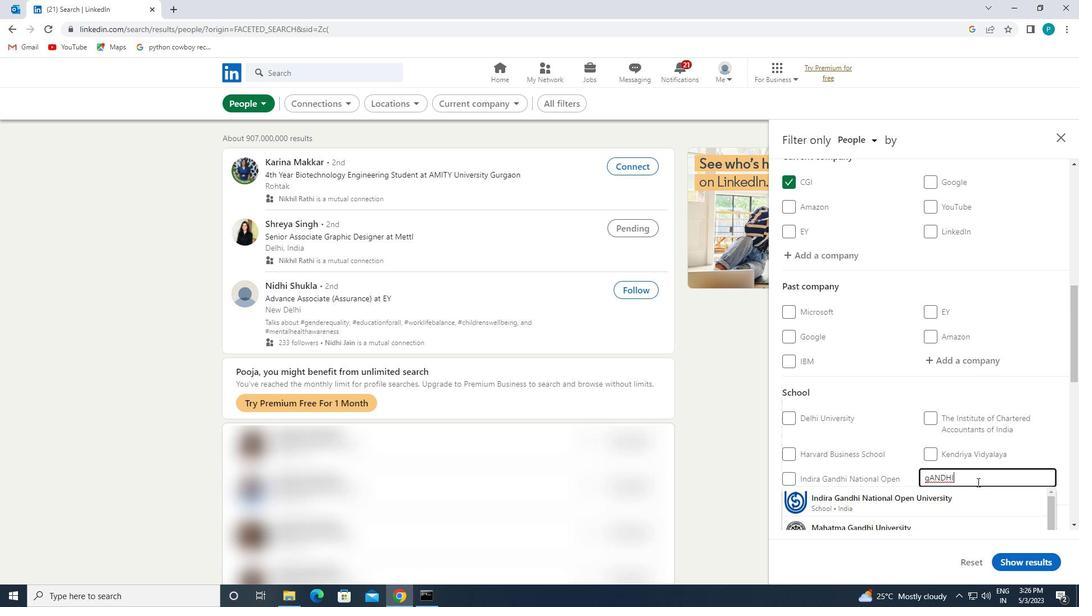 
Action: Mouse scrolled (977, 481) with delta (0, 0)
Screenshot: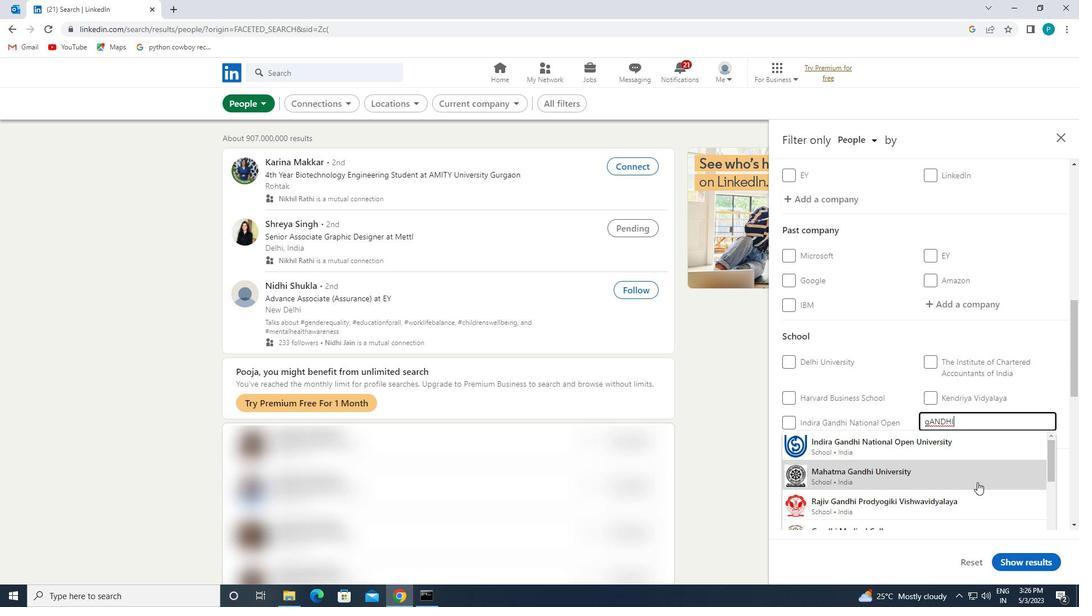 
Action: Mouse scrolled (977, 481) with delta (0, 0)
Screenshot: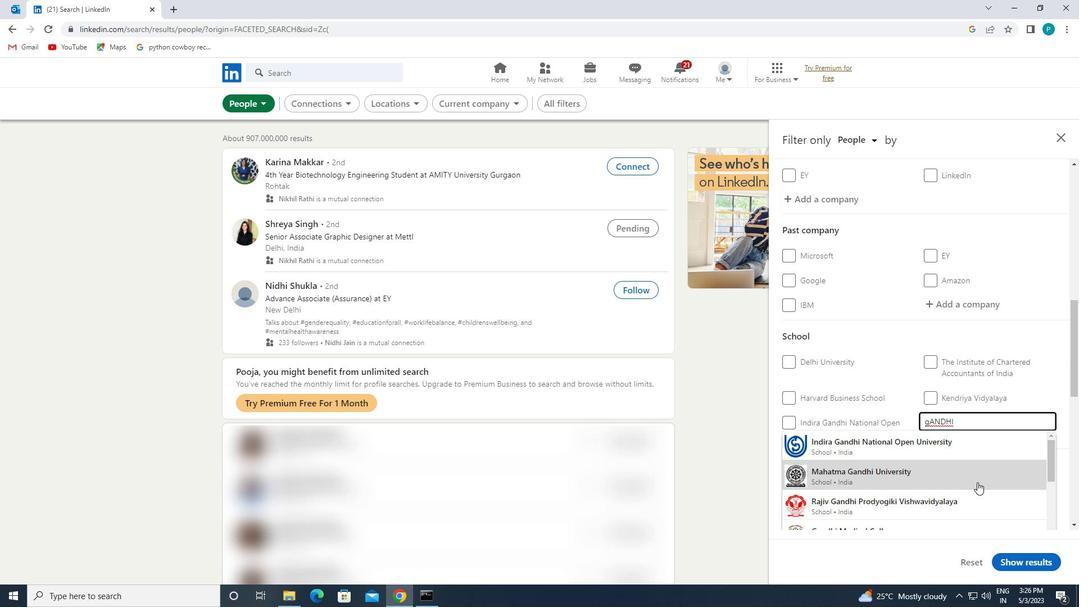 
Action: Mouse moved to (975, 469)
Screenshot: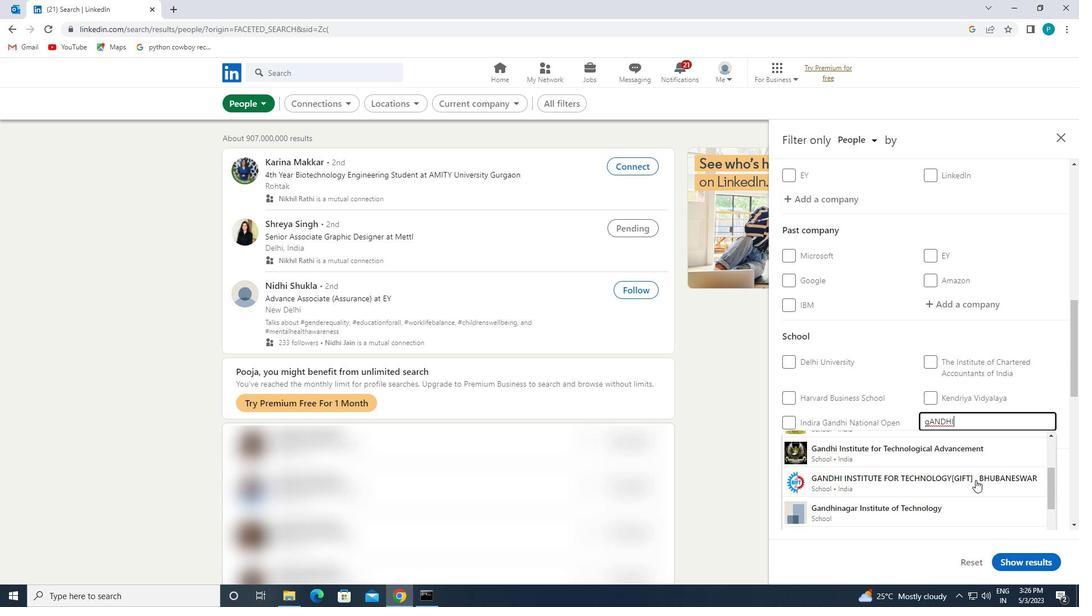 
Action: Mouse scrolled (975, 470) with delta (0, 0)
Screenshot: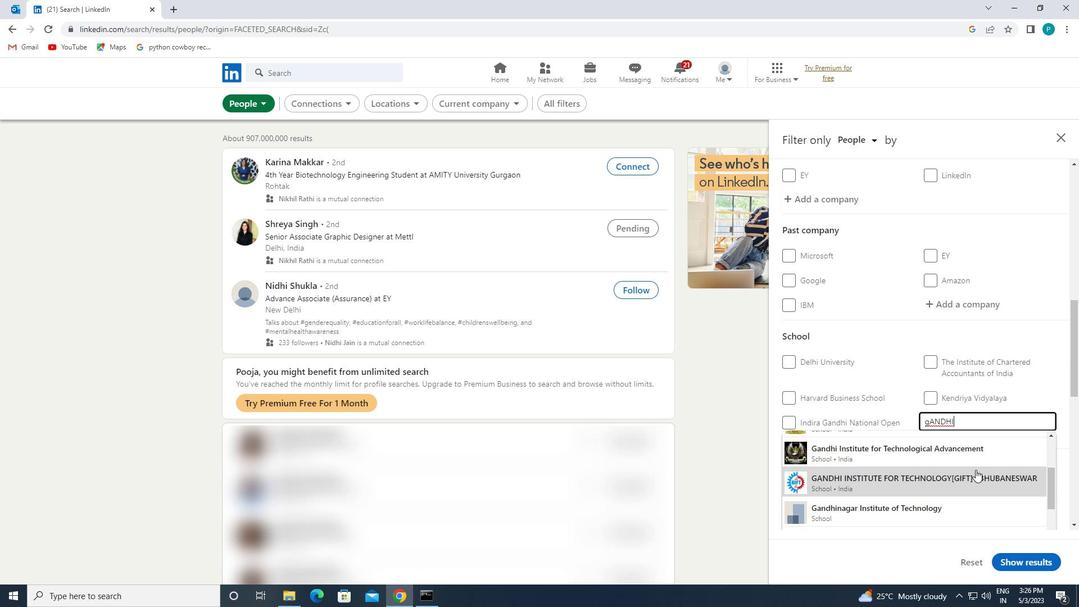
Action: Mouse moved to (976, 477)
Screenshot: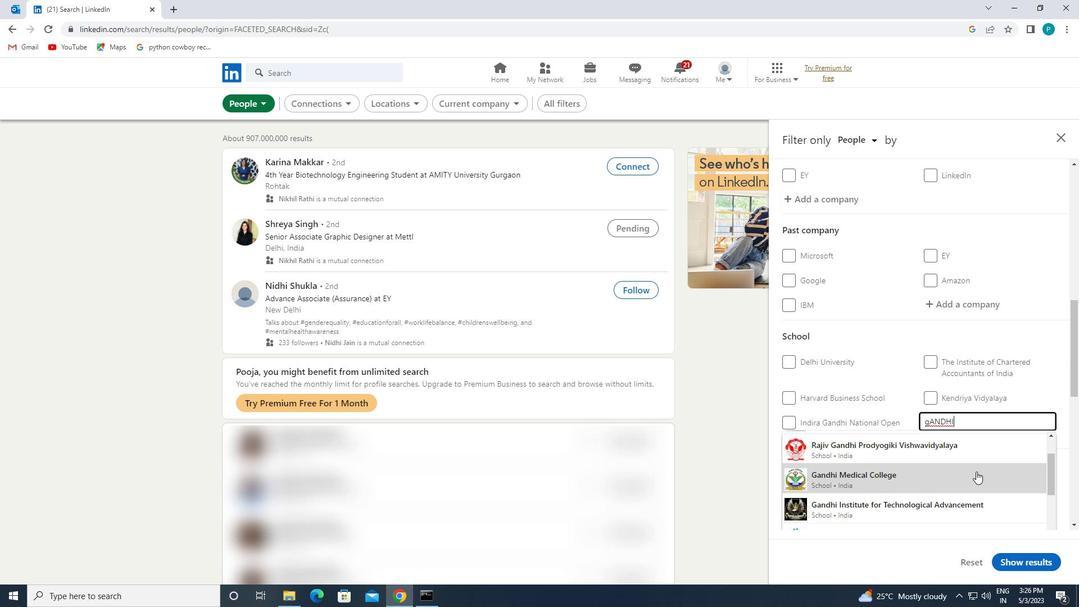 
Action: Mouse scrolled (976, 476) with delta (0, 0)
Screenshot: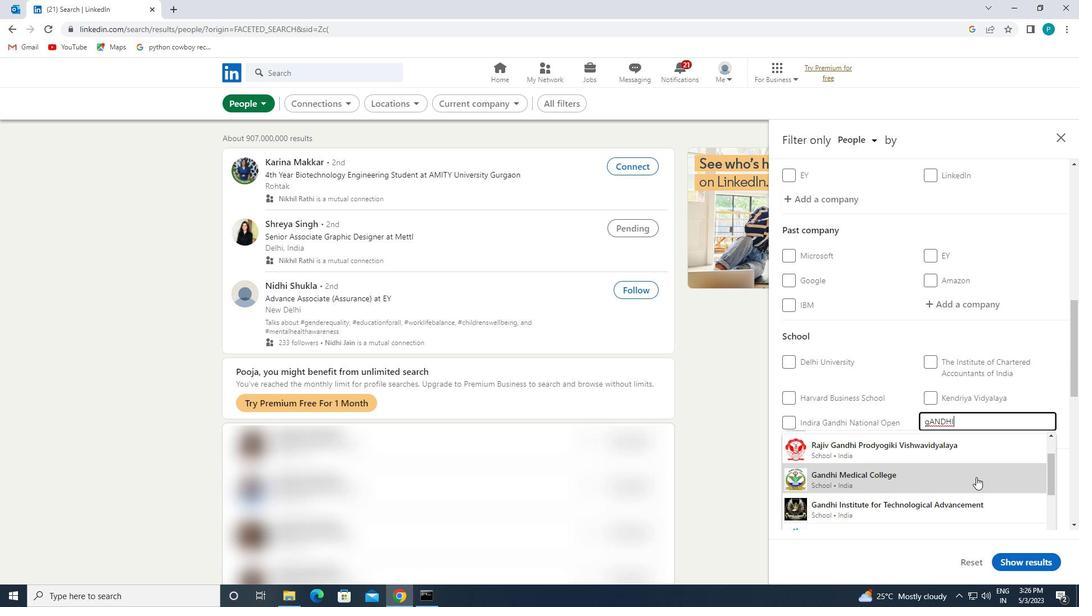 
Action: Mouse moved to (1009, 418)
Screenshot: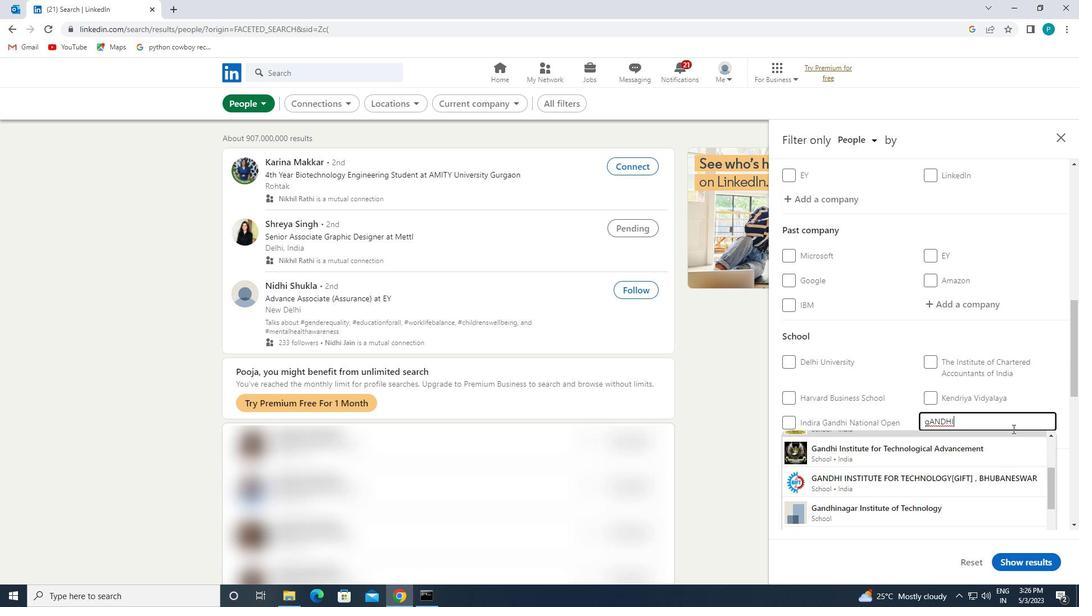
Action: Mouse pressed left at (1009, 418)
Screenshot: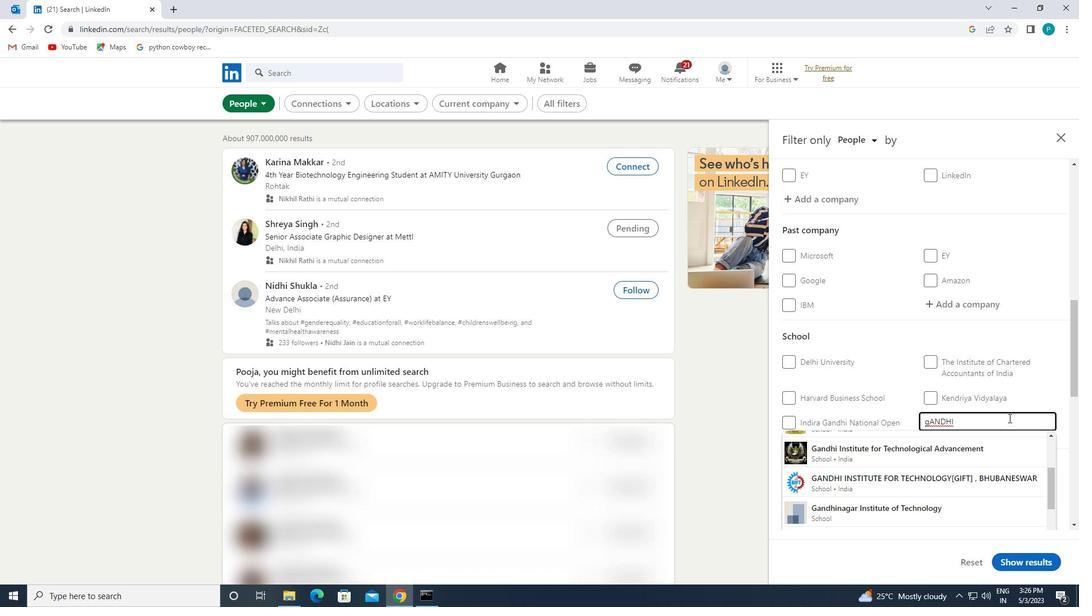 
Action: Mouse moved to (1009, 418)
Screenshot: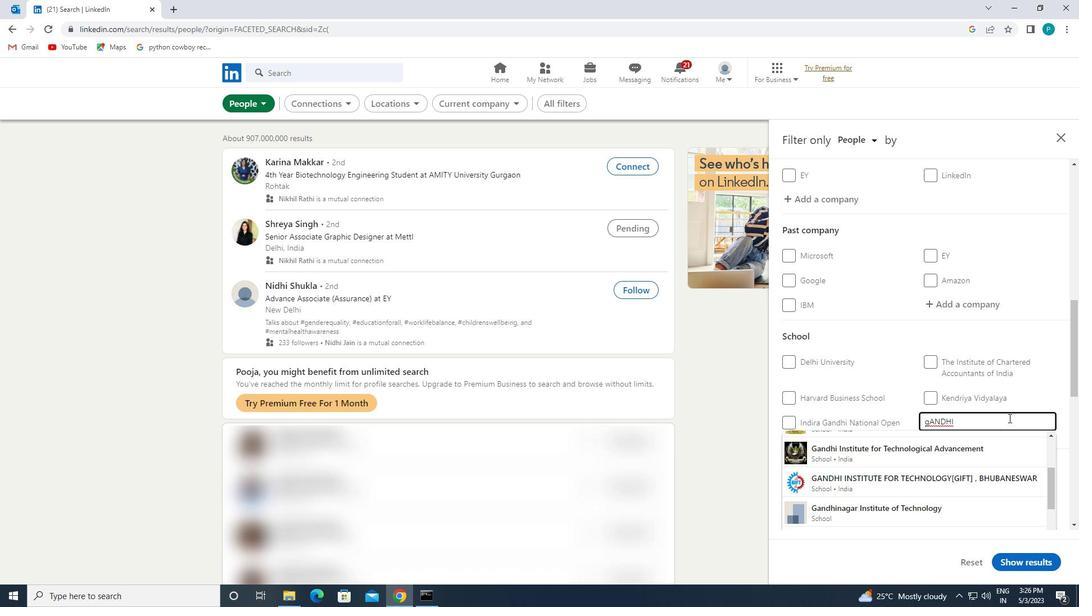 
Action: Key pressed <Key.backspace><Key.backspace><Key.backspace><Key.backspace><Key.backspace><Key.backspace><Key.backspace><Key.backspace><Key.backspace><Key.caps_lock><Key.caps_lock>G<Key.caps_lock>ANDHI<Key.space><Key.caps_lock>E<Key.caps_lock>NGINEERING<Key.space>
Screenshot: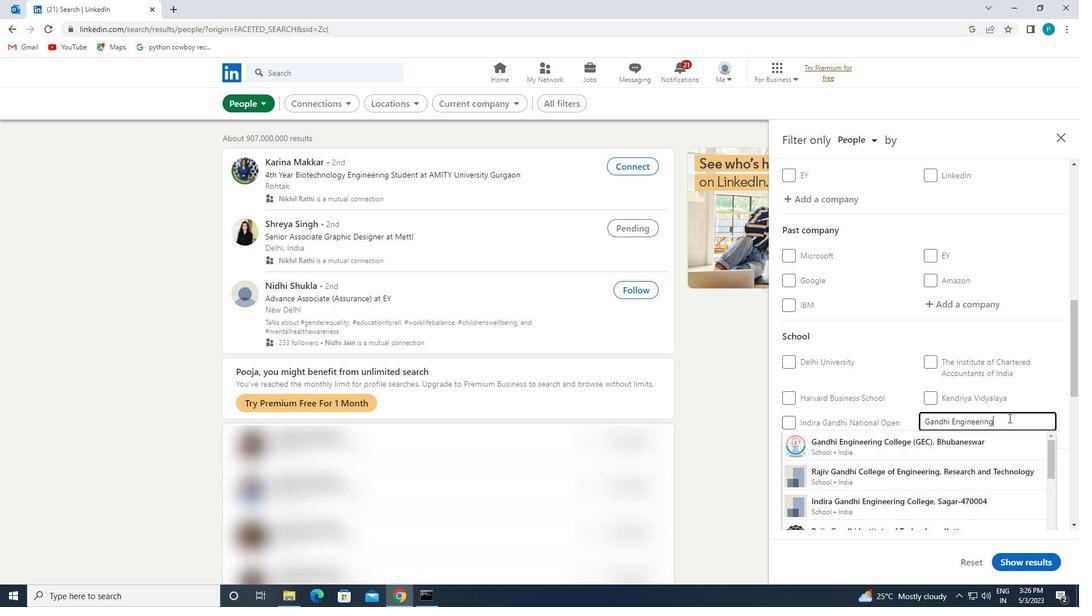 
Action: Mouse moved to (998, 460)
Screenshot: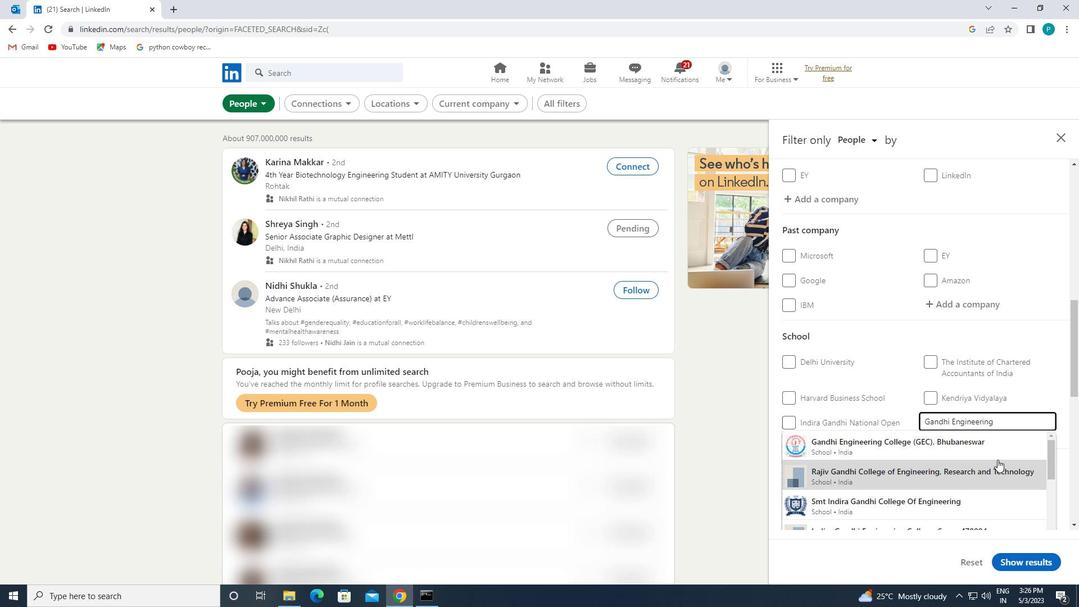 
Action: Mouse scrolled (998, 460) with delta (0, 0)
Screenshot: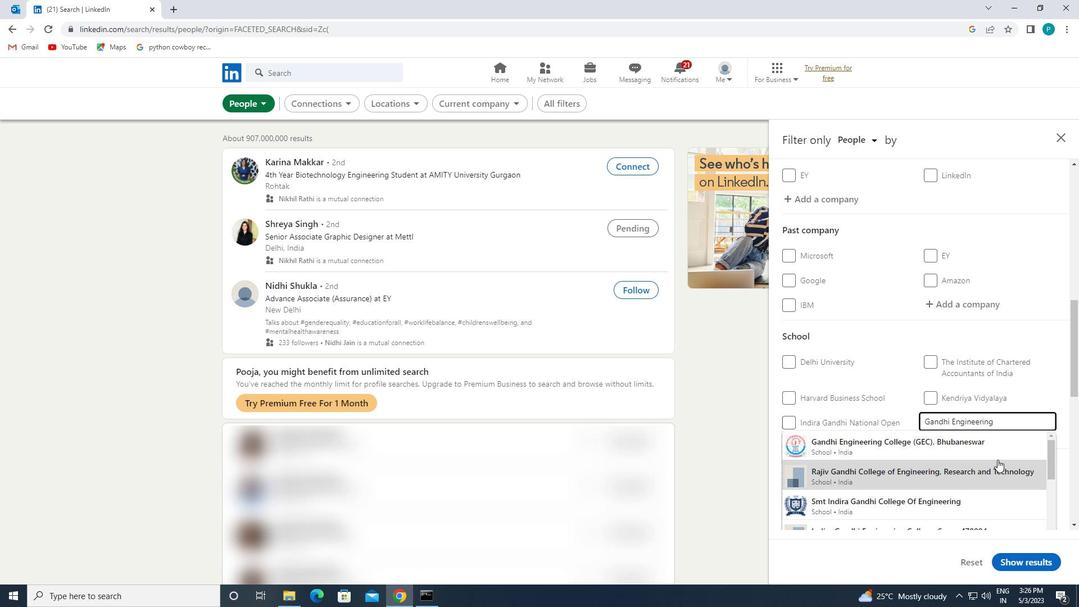 
Action: Mouse moved to (998, 460)
Screenshot: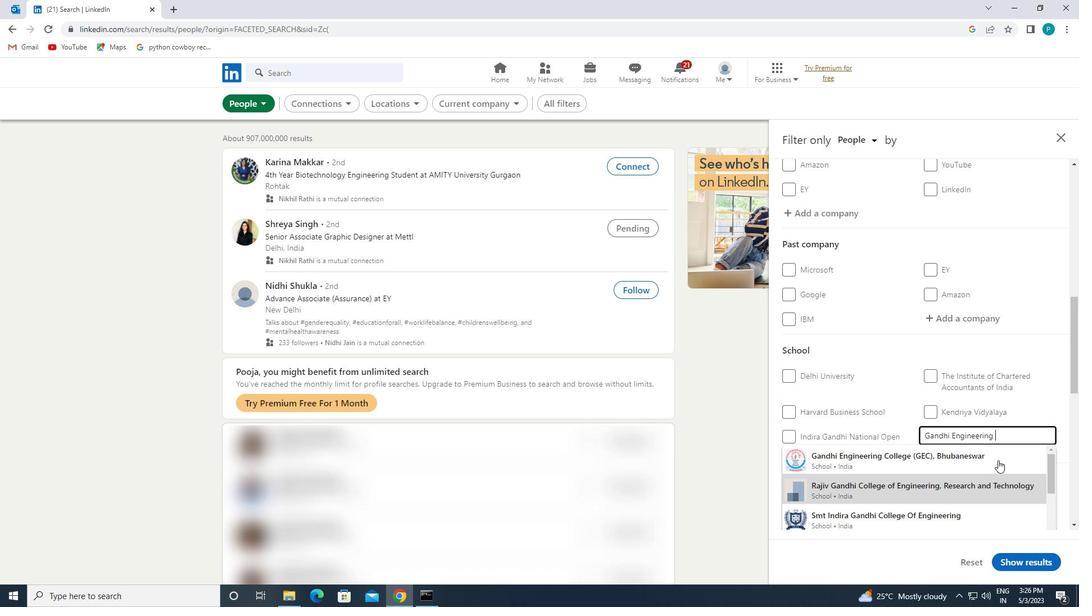 
Action: Mouse scrolled (998, 459) with delta (0, 0)
Screenshot: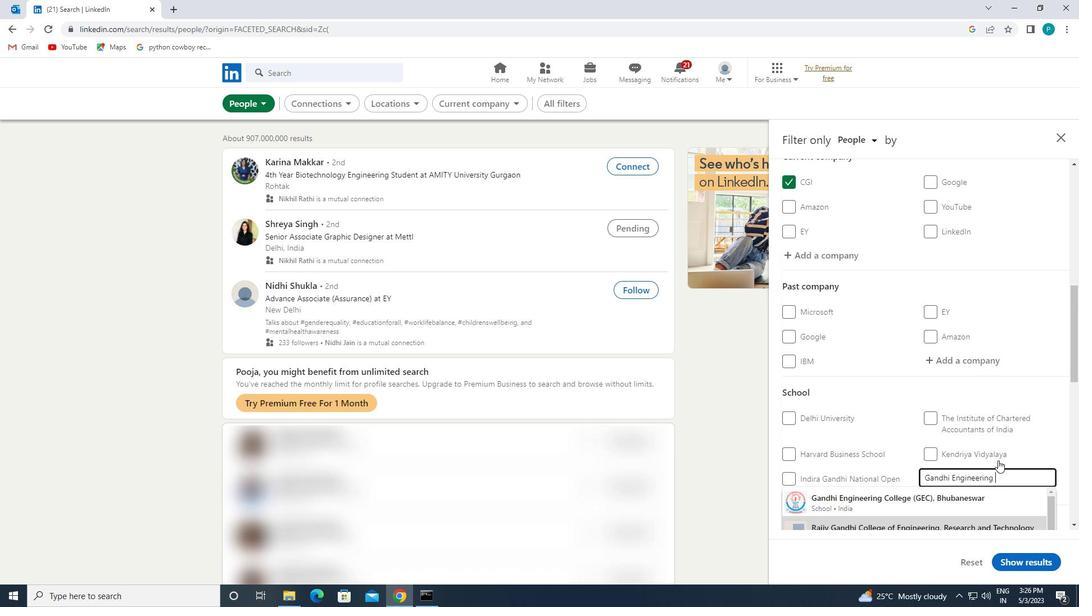 
Action: Mouse moved to (962, 444)
Screenshot: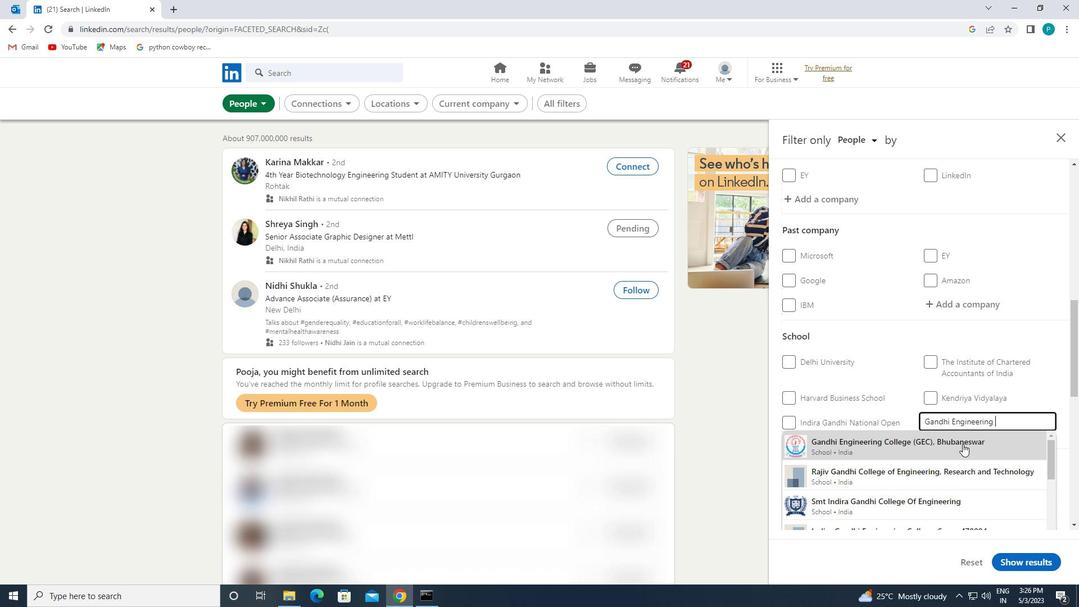 
Action: Mouse pressed left at (962, 444)
Screenshot: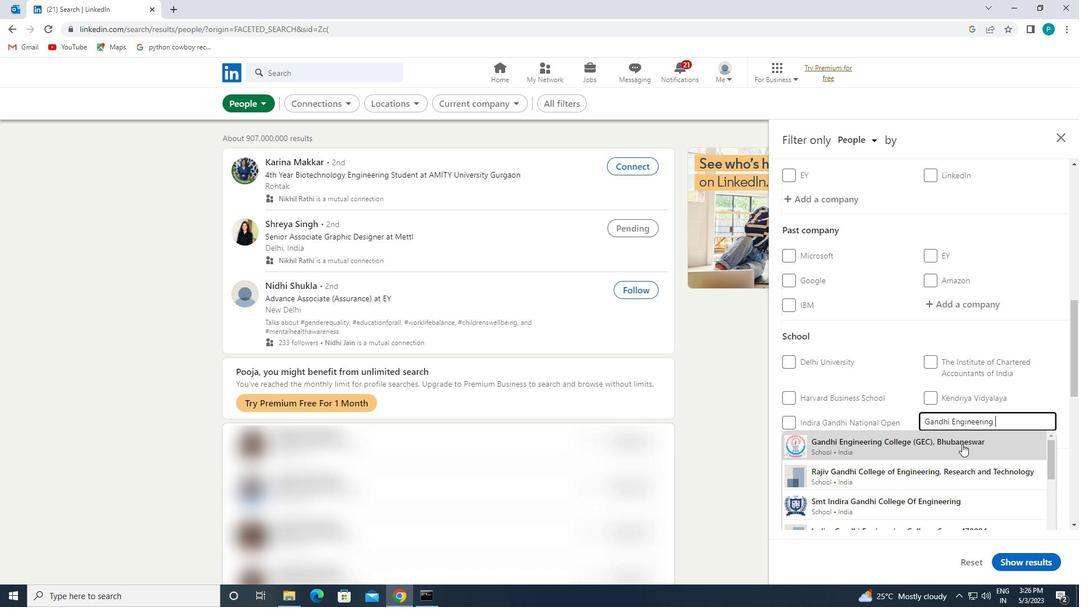 
Action: Mouse scrolled (962, 443) with delta (0, 0)
Screenshot: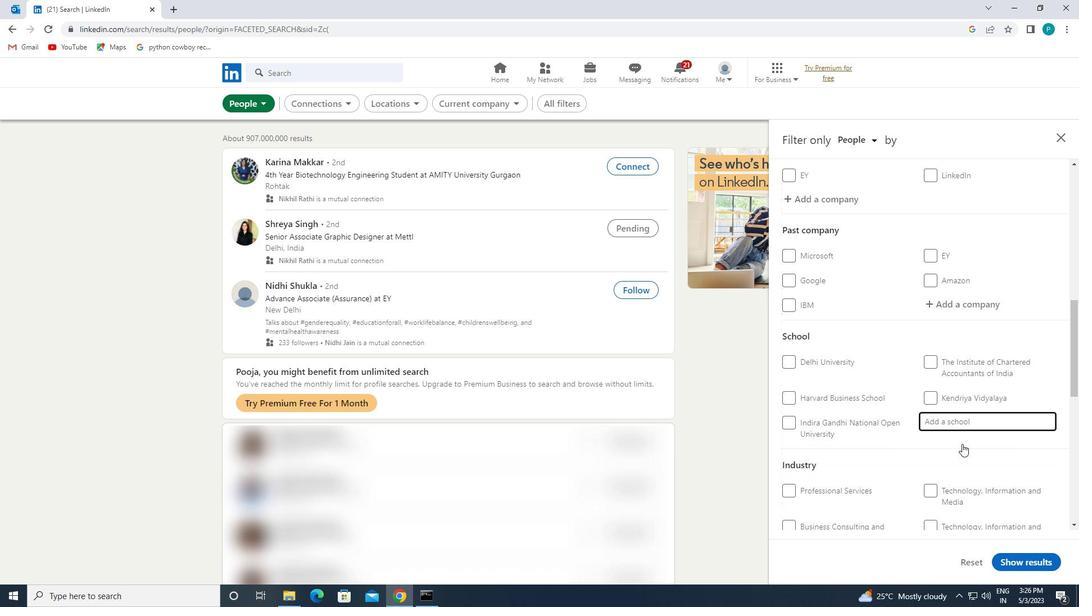 
Action: Mouse scrolled (962, 443) with delta (0, 0)
Screenshot: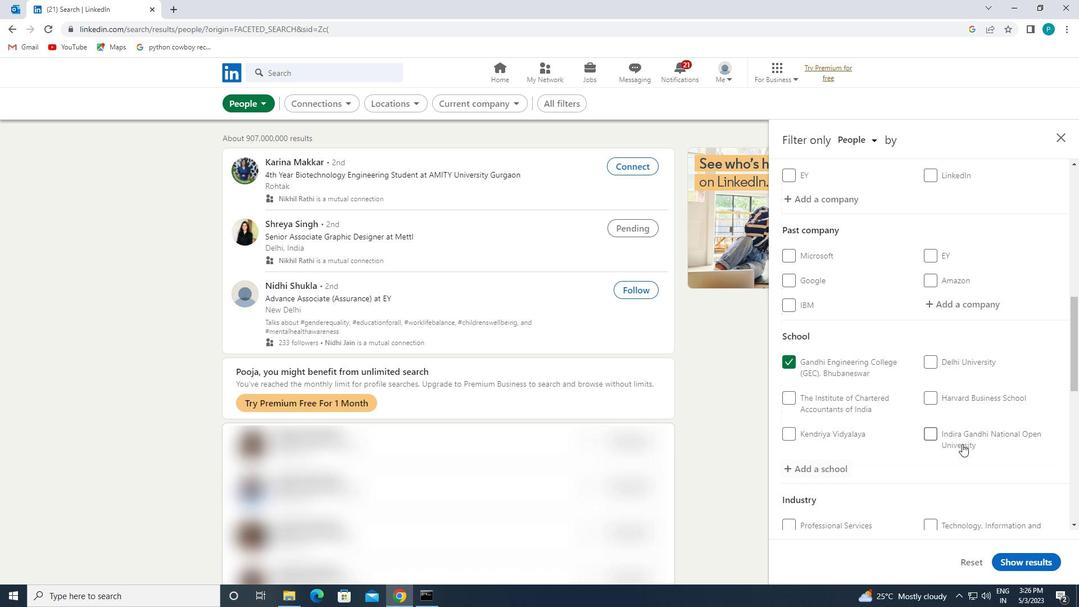 
Action: Mouse moved to (971, 486)
Screenshot: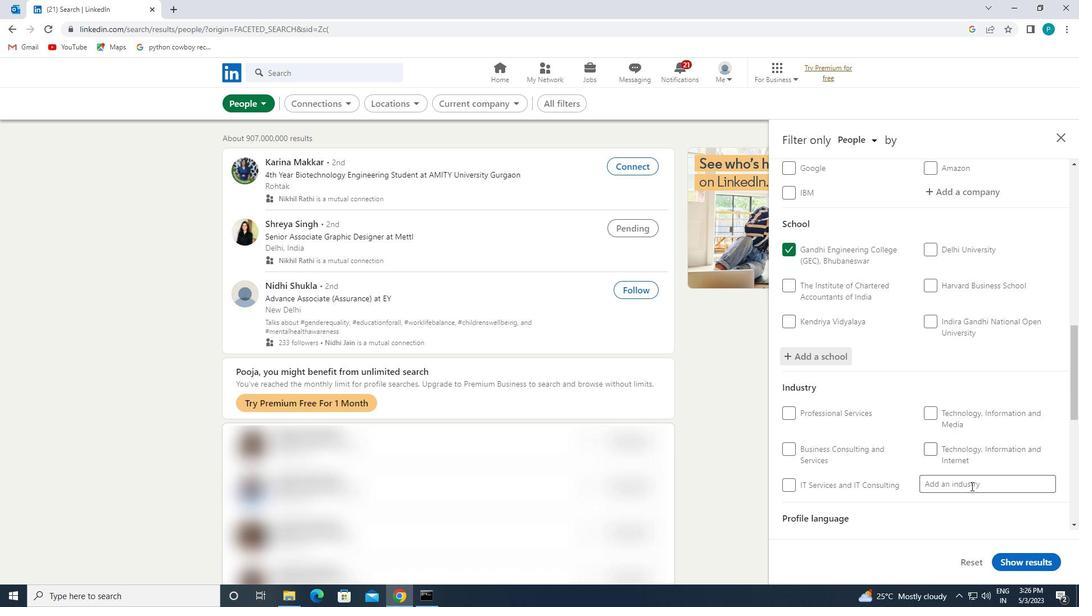 
Action: Mouse pressed left at (971, 486)
Screenshot: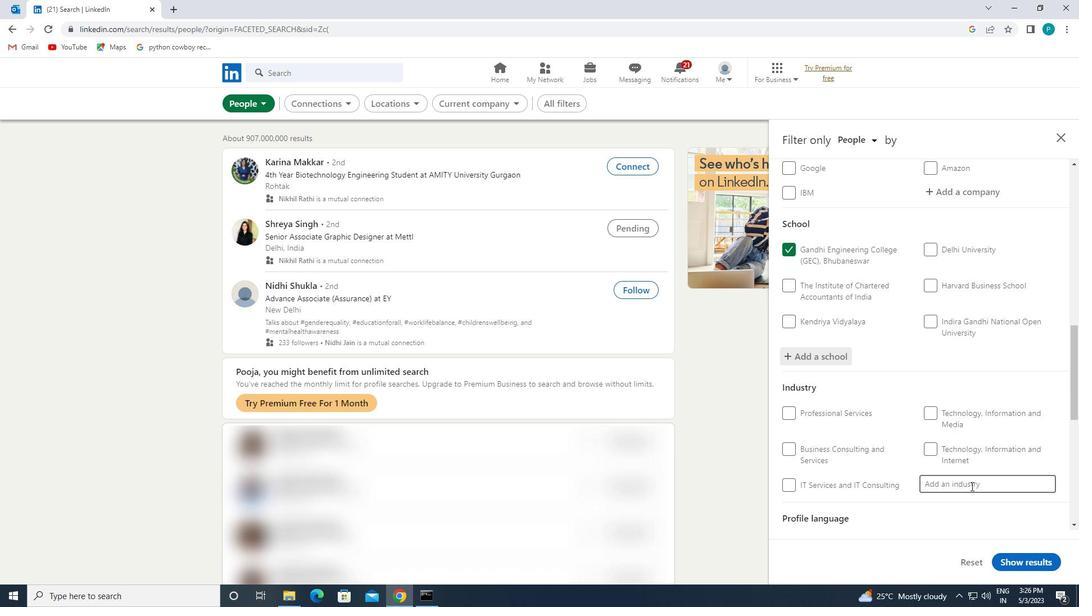 
Action: Key pressed <Key.caps_lock>H<Key.caps_lock>OT<Key.backspace>RT
Screenshot: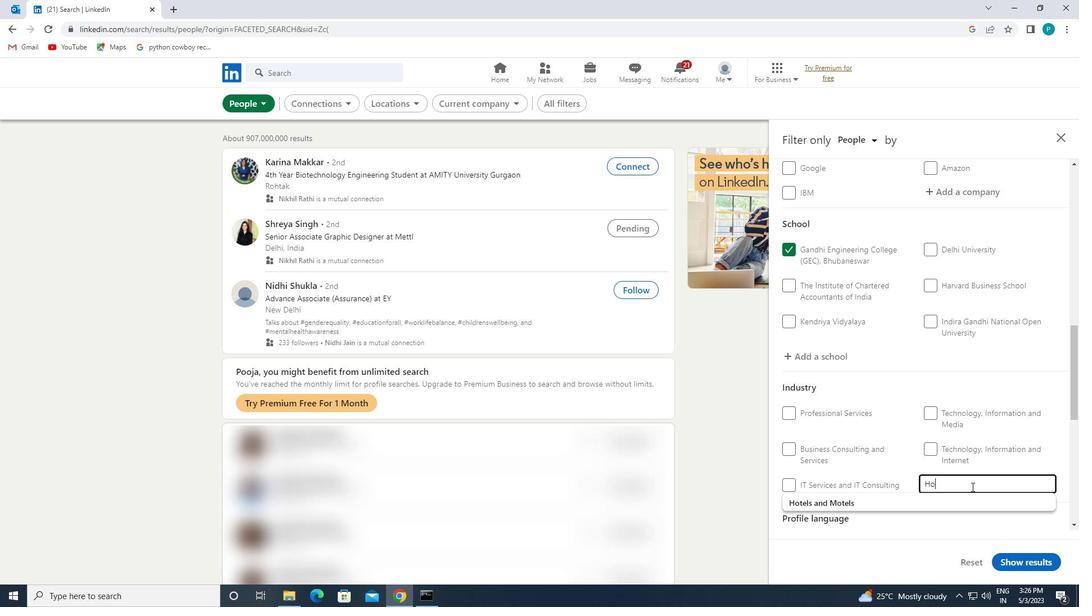 
Action: Mouse moved to (946, 467)
Screenshot: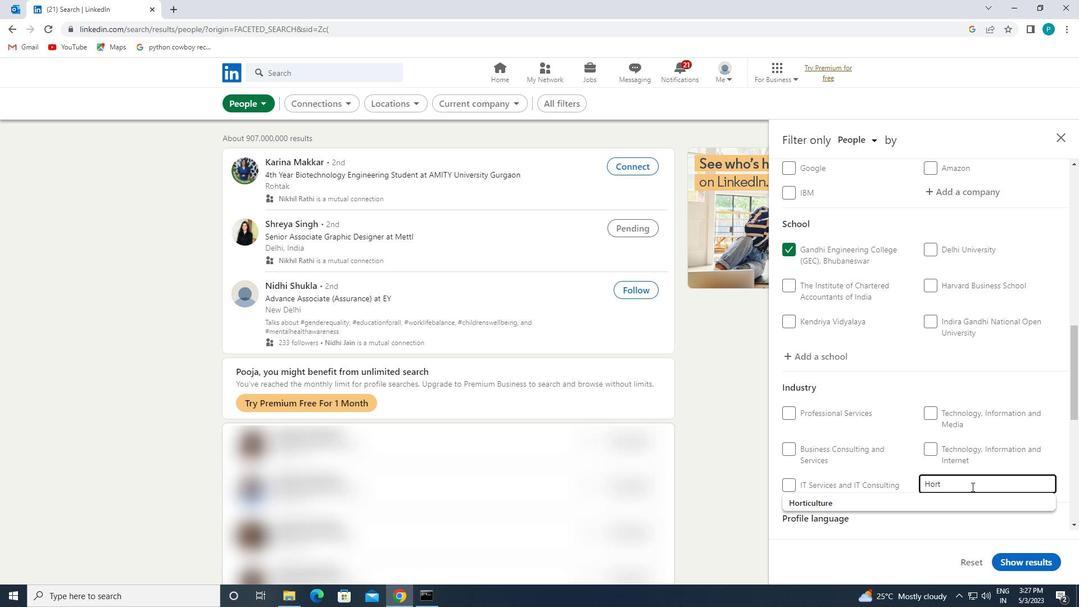 
Action: Mouse scrolled (946, 467) with delta (0, 0)
Screenshot: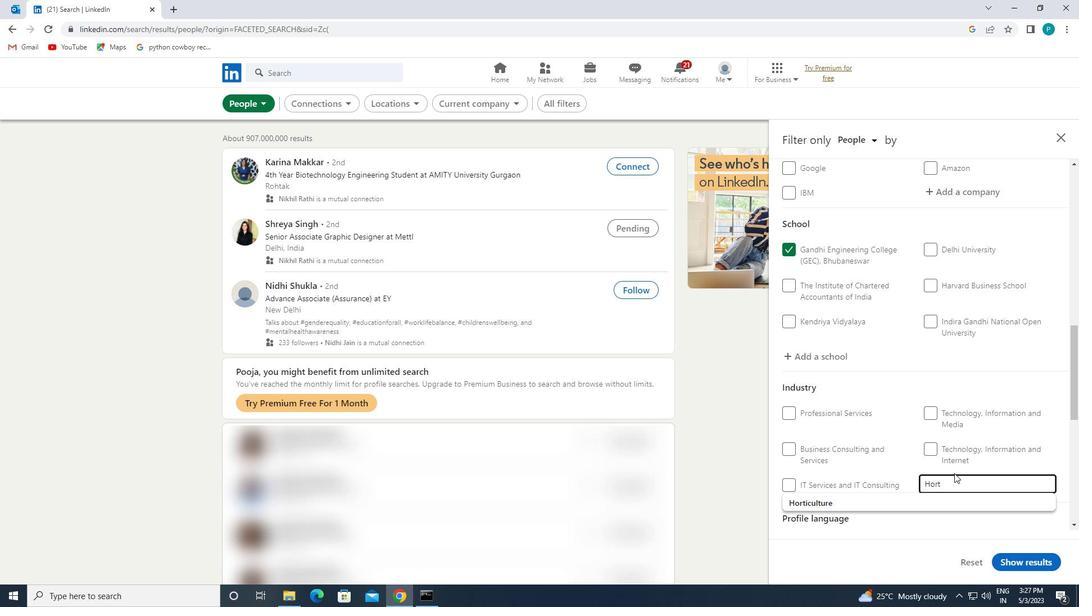 
Action: Mouse moved to (854, 452)
Screenshot: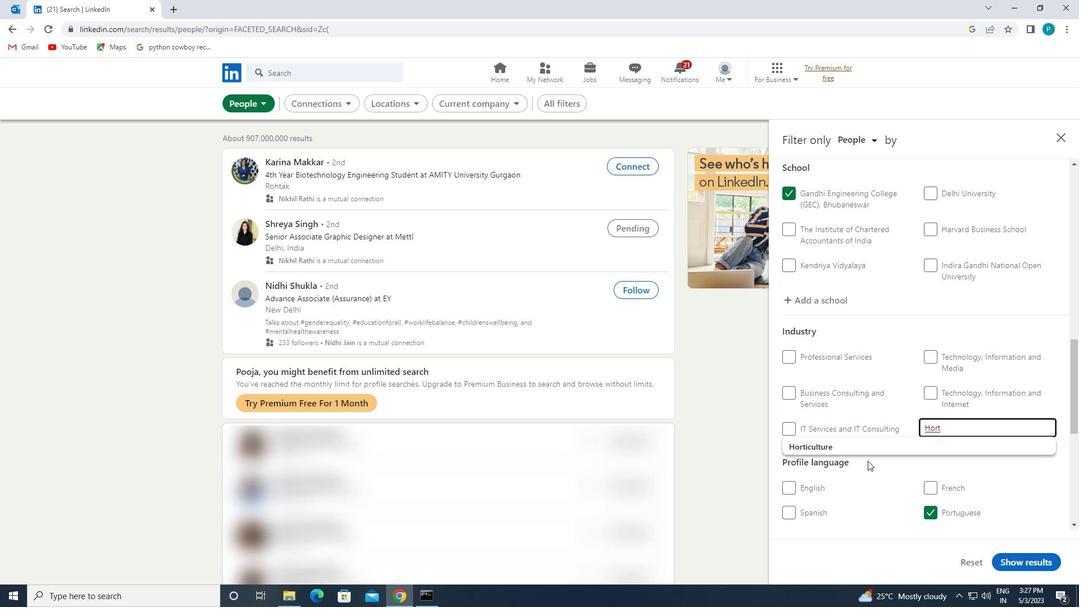 
Action: Mouse pressed left at (854, 452)
Screenshot: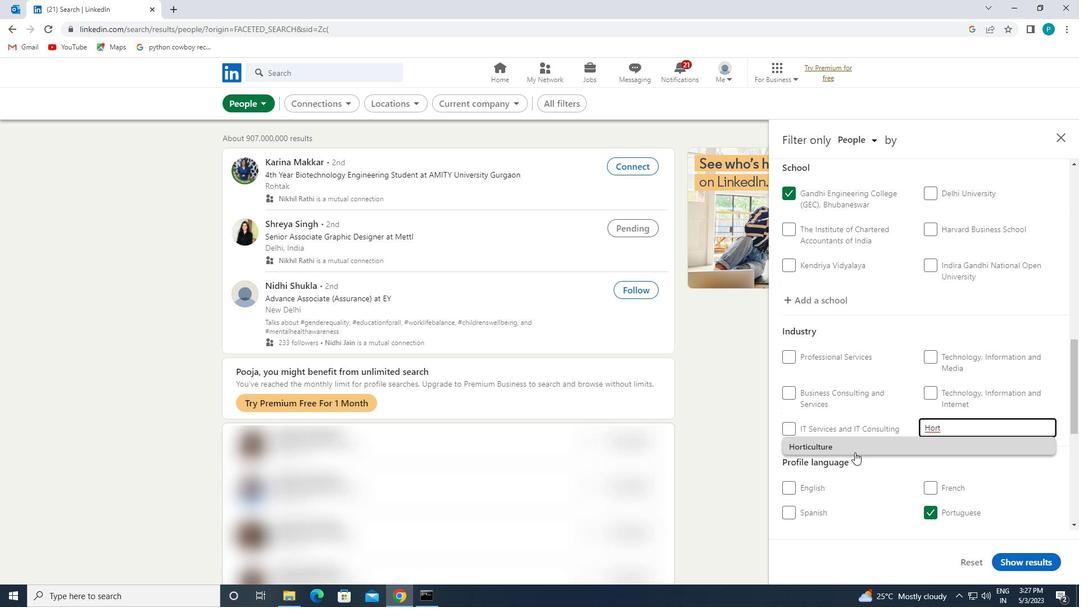 
Action: Mouse moved to (982, 468)
Screenshot: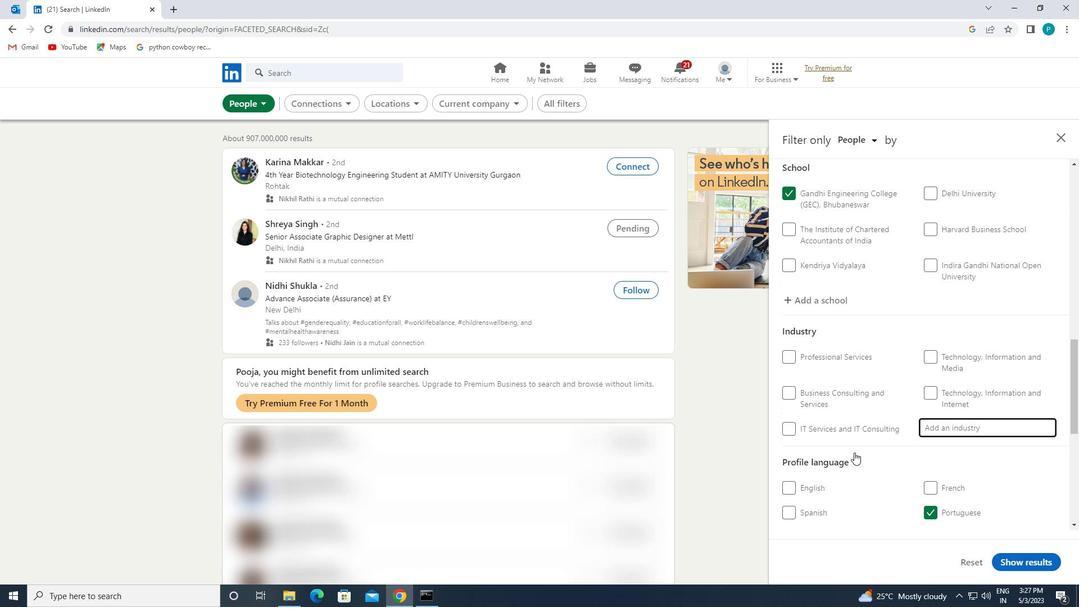 
Action: Mouse scrolled (982, 468) with delta (0, 0)
Screenshot: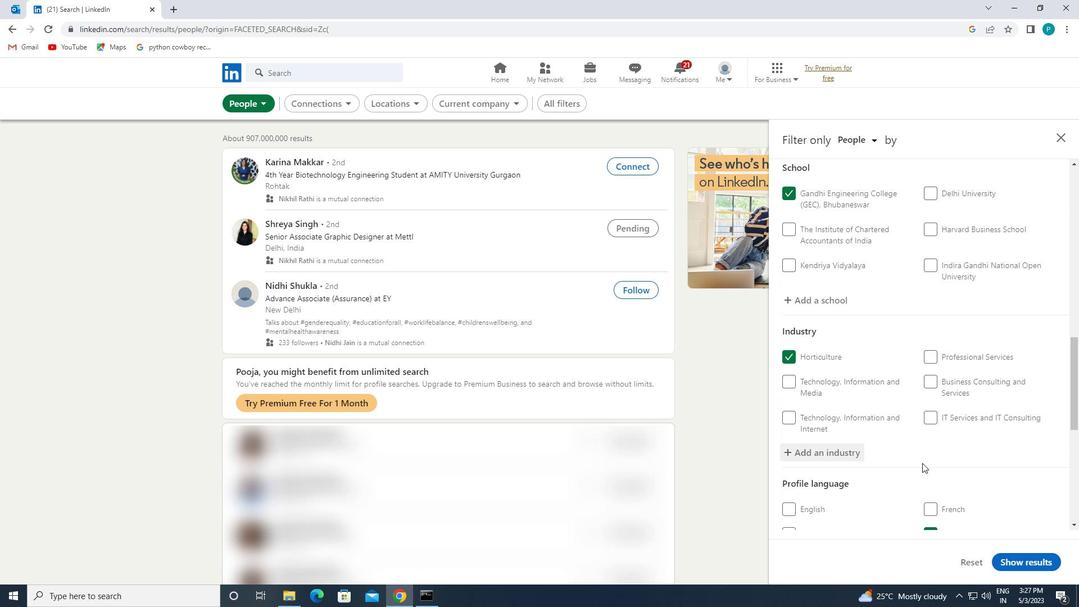 
Action: Mouse scrolled (982, 468) with delta (0, 0)
Screenshot: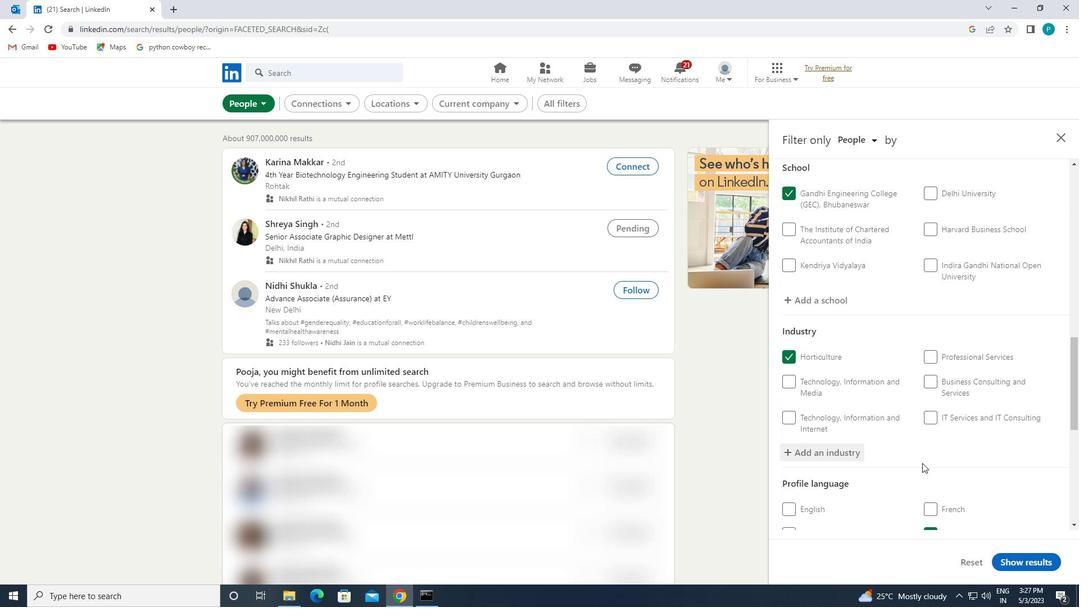 
Action: Mouse moved to (980, 468)
Screenshot: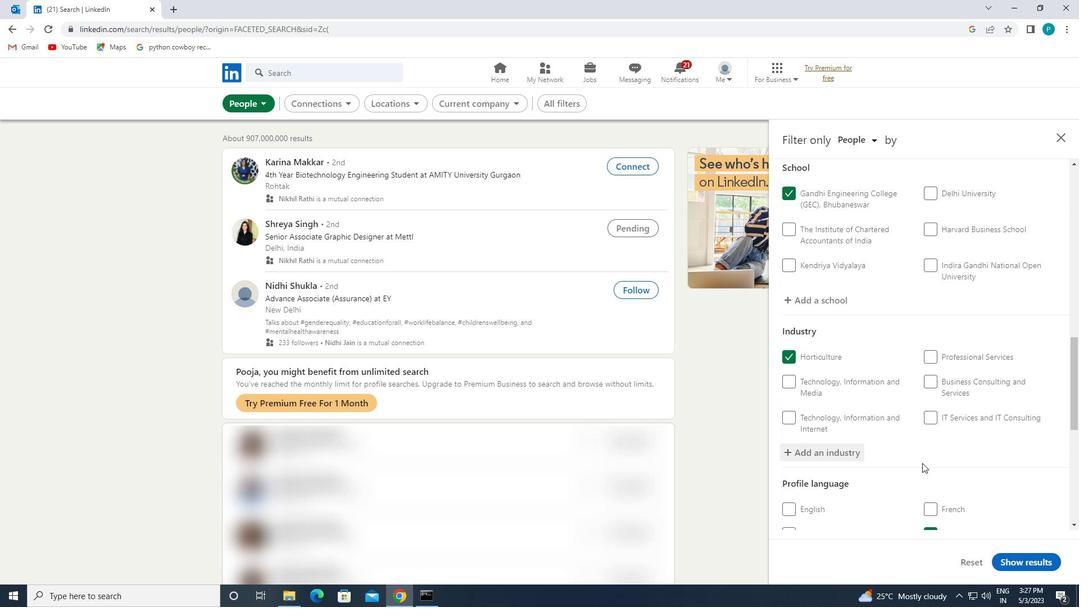 
Action: Mouse scrolled (980, 467) with delta (0, 0)
Screenshot: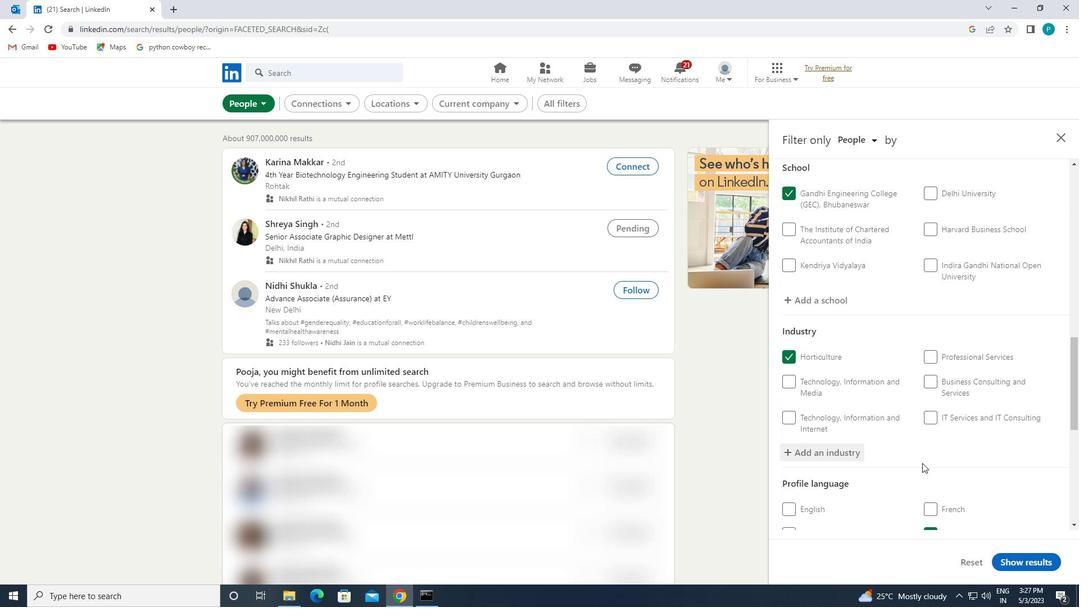 
Action: Mouse moved to (975, 463)
Screenshot: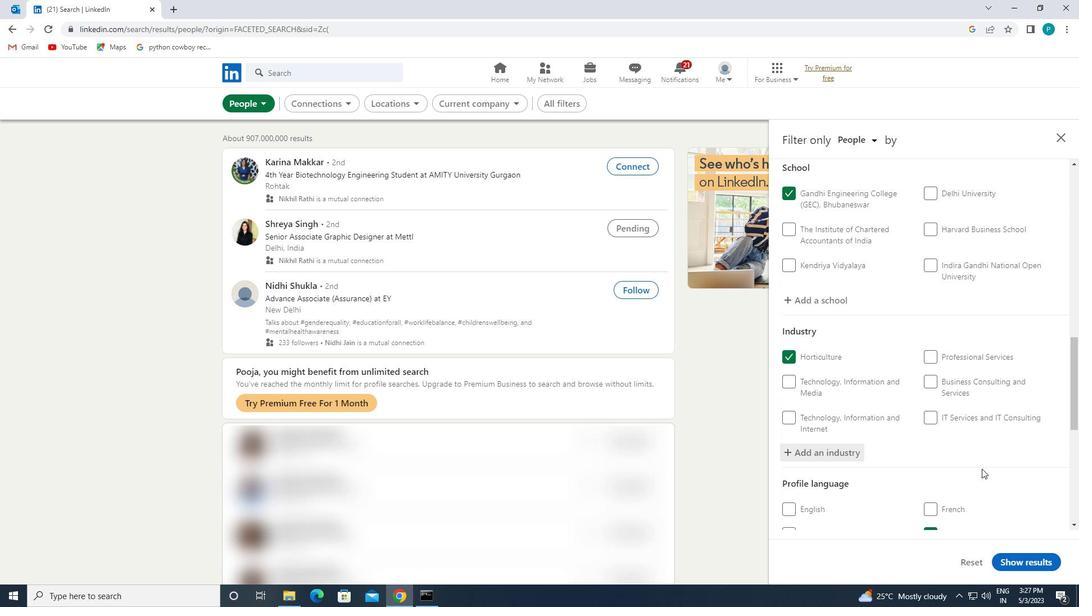 
Action: Mouse scrolled (975, 463) with delta (0, 0)
Screenshot: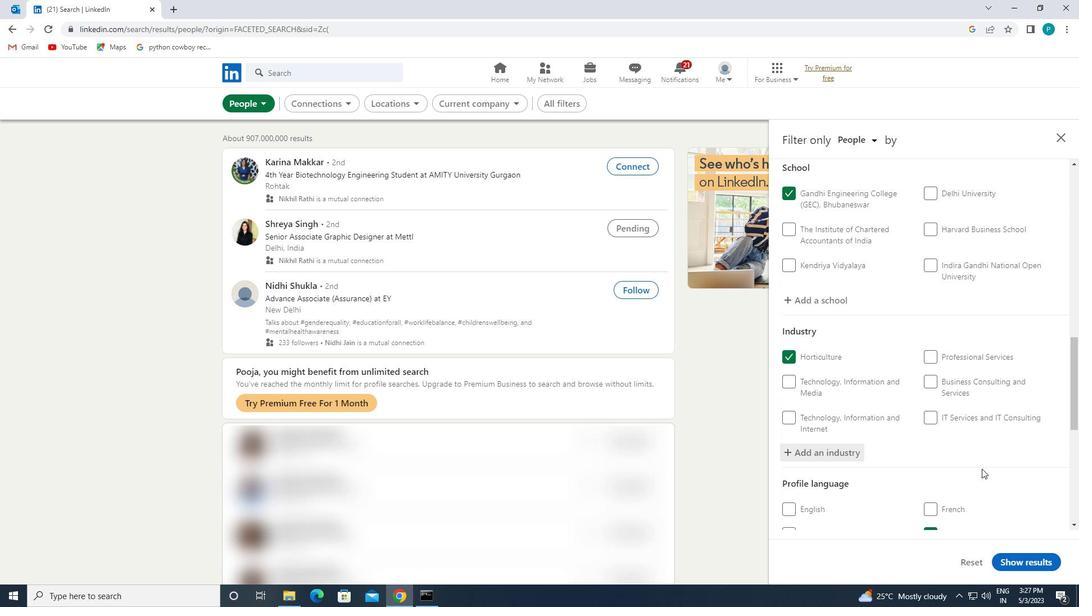 
Action: Mouse moved to (952, 470)
Screenshot: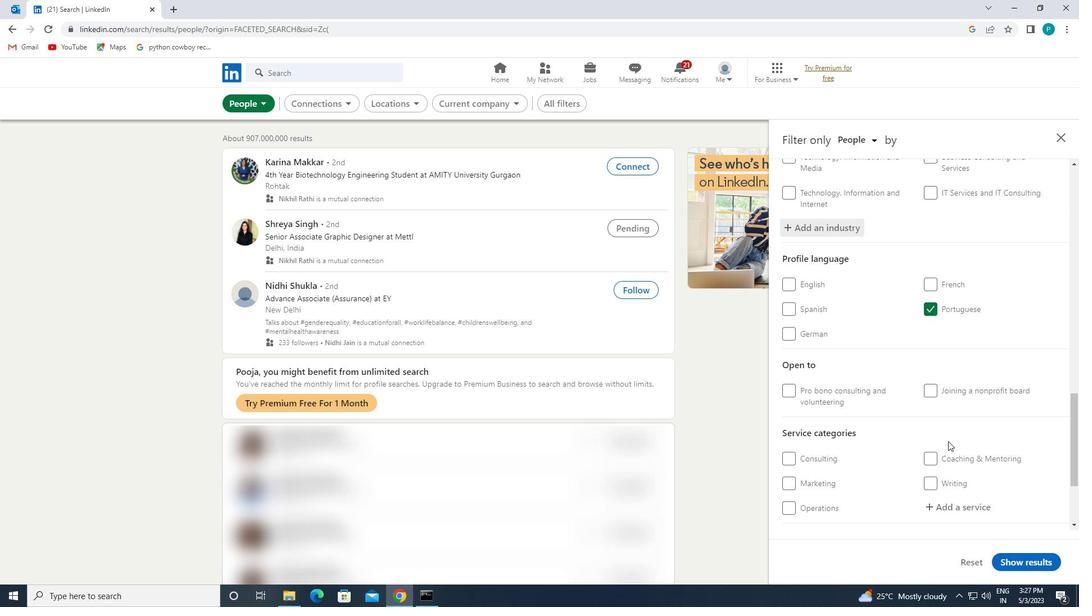 
Action: Mouse scrolled (952, 469) with delta (0, 0)
Screenshot: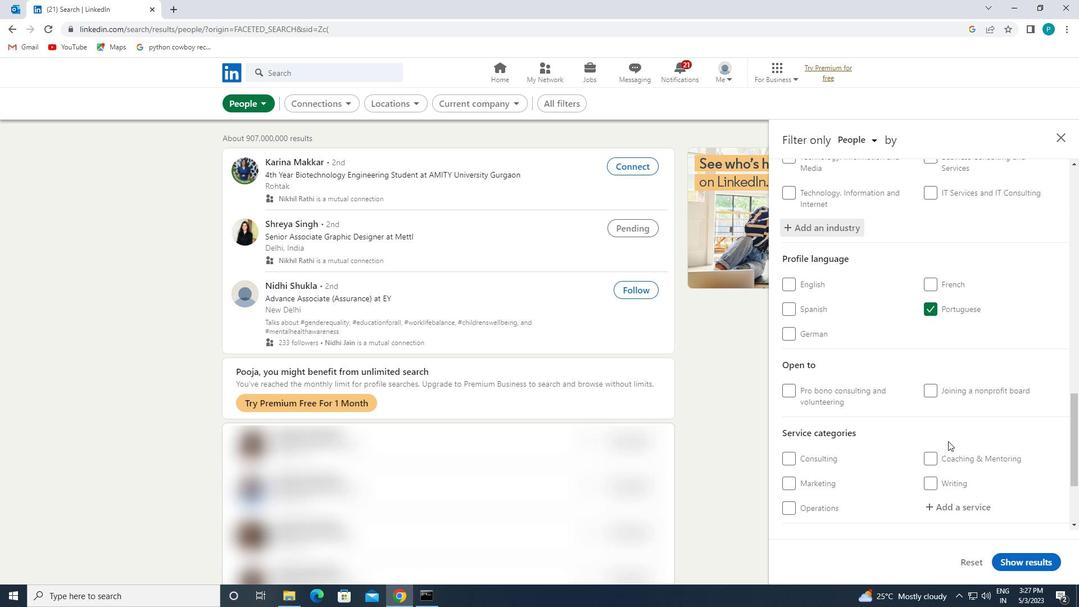 
Action: Mouse moved to (952, 471)
Screenshot: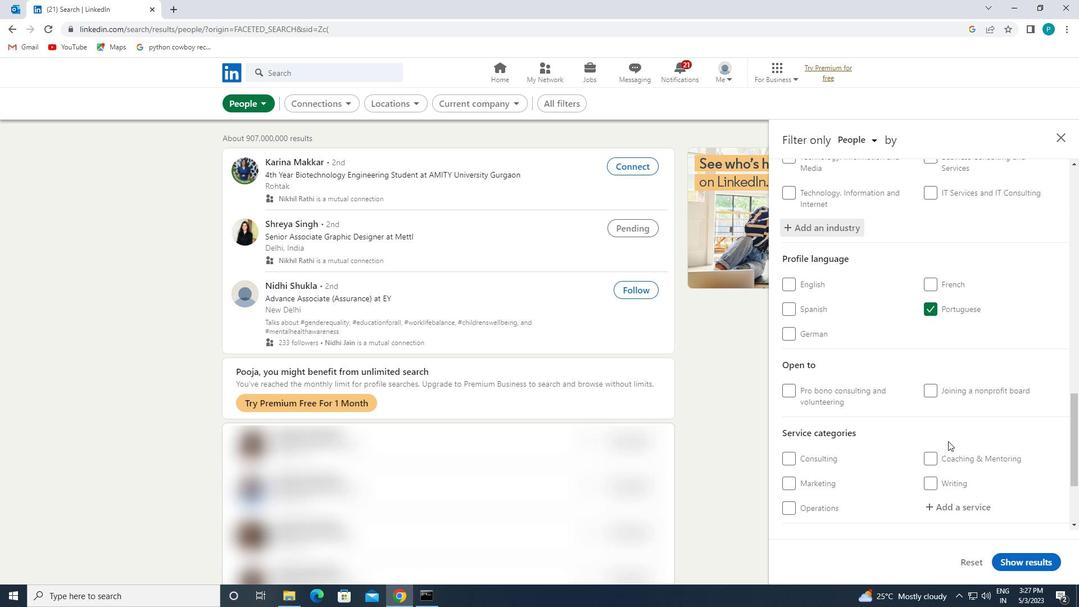 
Action: Mouse scrolled (952, 470) with delta (0, 0)
Screenshot: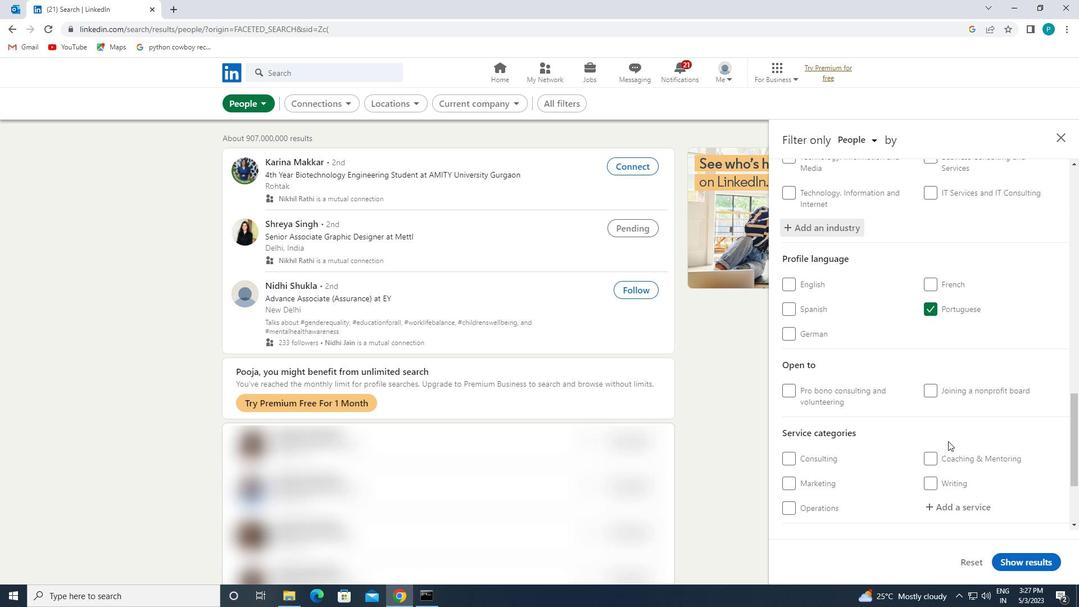 
Action: Mouse moved to (934, 391)
Screenshot: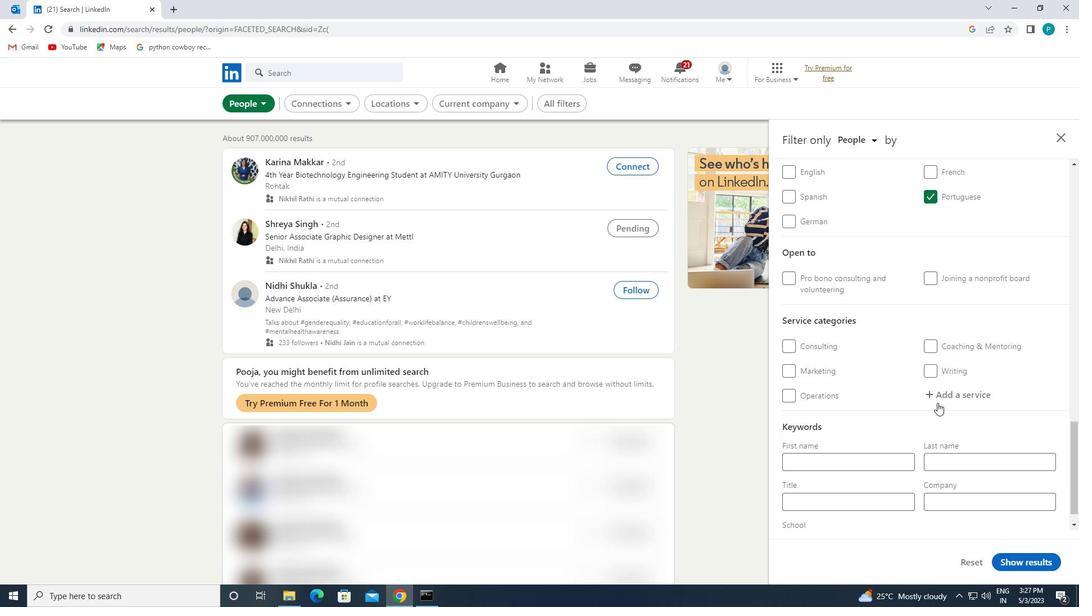 
Action: Mouse pressed left at (934, 391)
Screenshot: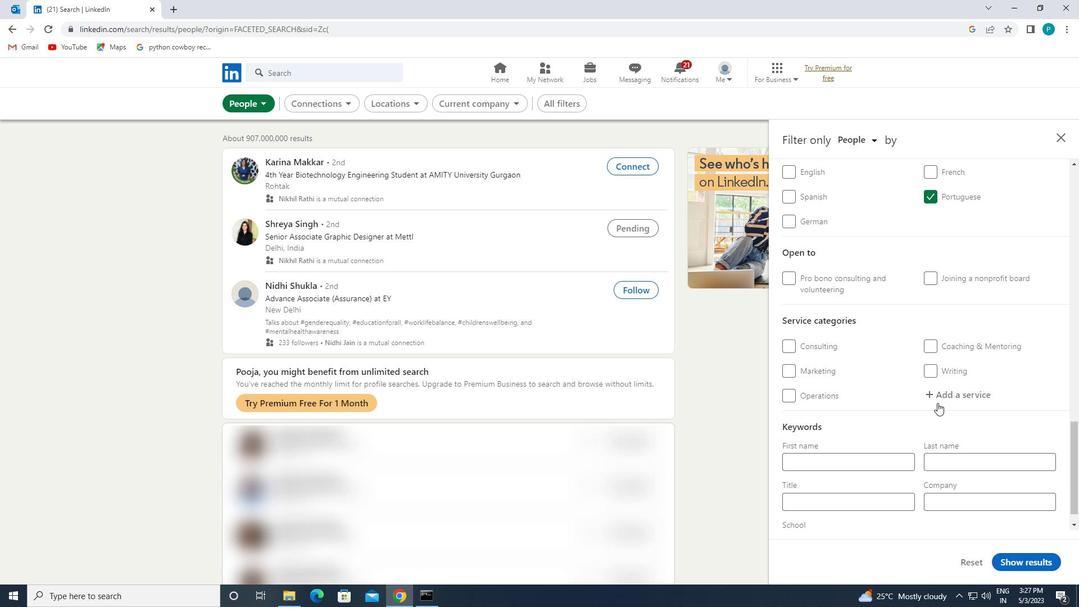 
Action: Key pressed <Key.caps_lock>W<Key.caps_lock>EB
Screenshot: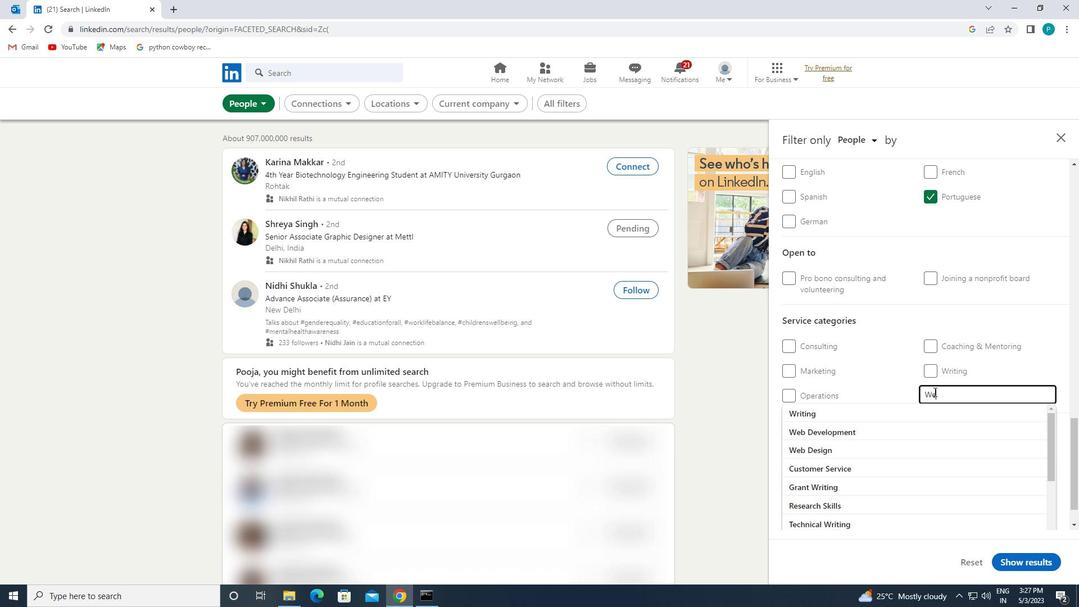 
Action: Mouse moved to (925, 409)
Screenshot: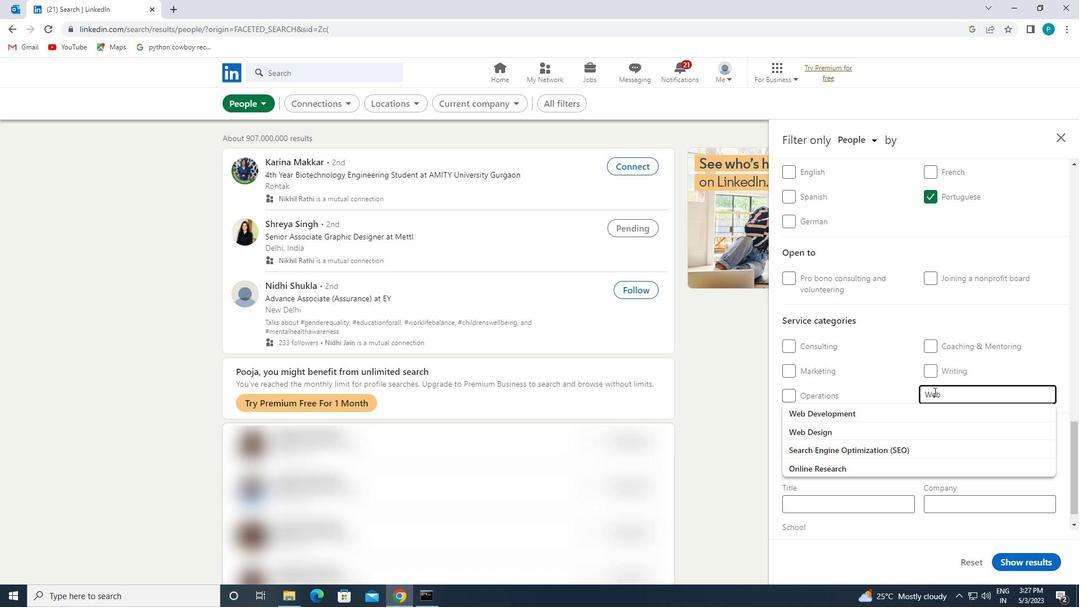 
Action: Mouse pressed left at (925, 409)
Screenshot: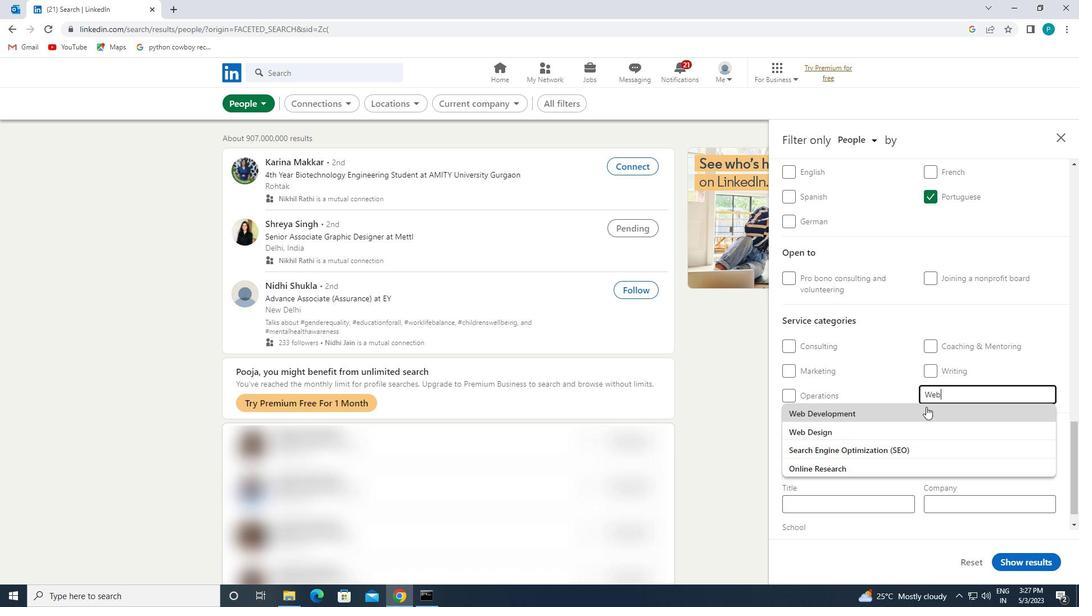 
Action: Mouse scrolled (925, 408) with delta (0, 0)
Screenshot: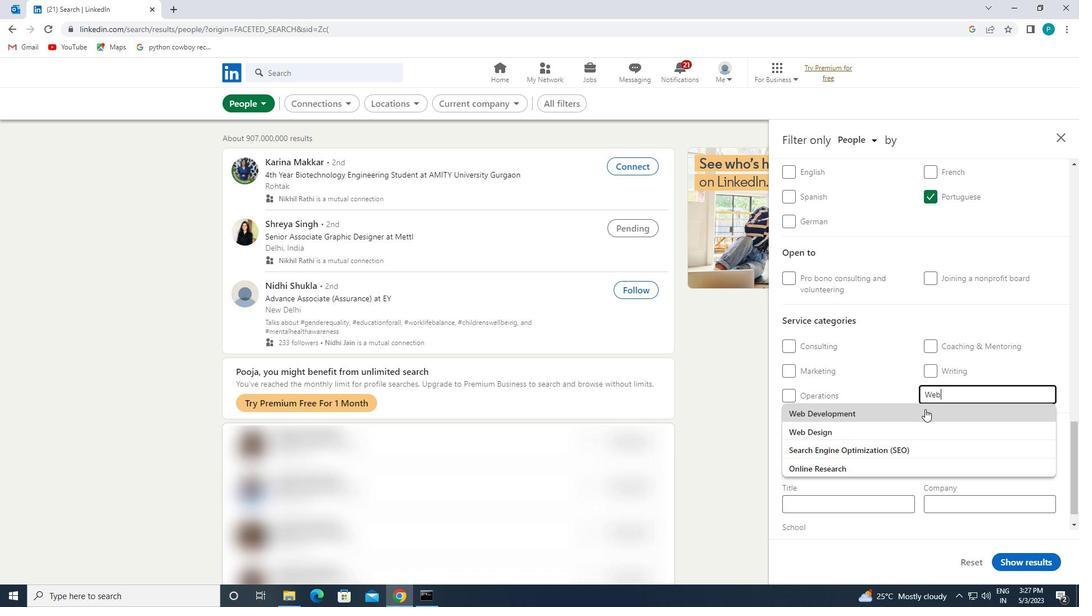 
Action: Mouse scrolled (925, 408) with delta (0, 0)
Screenshot: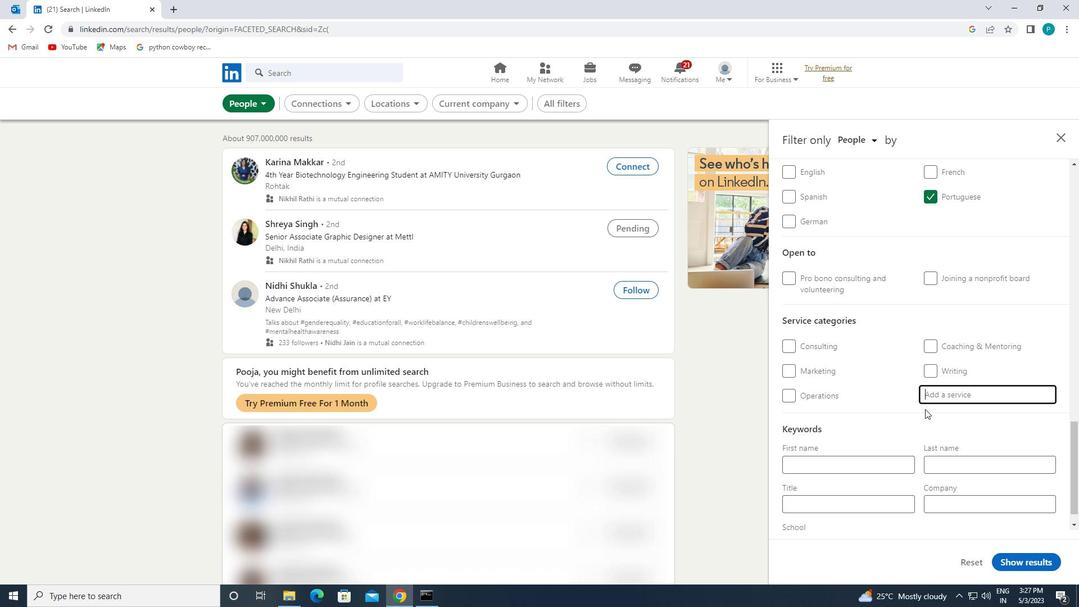 
Action: Mouse scrolled (925, 408) with delta (0, 0)
Screenshot: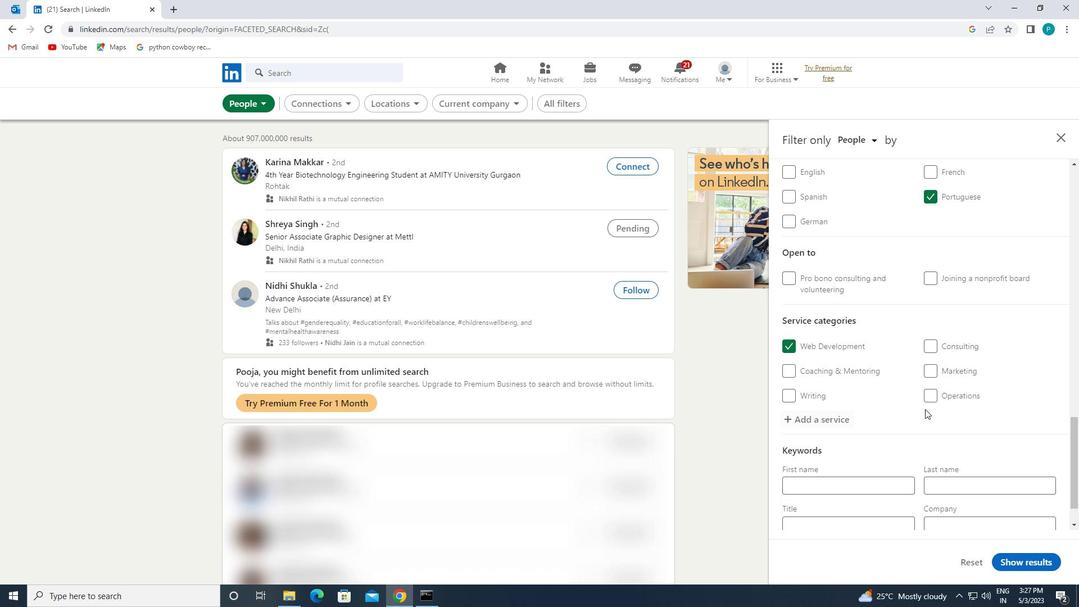 
Action: Mouse scrolled (925, 408) with delta (0, 0)
Screenshot: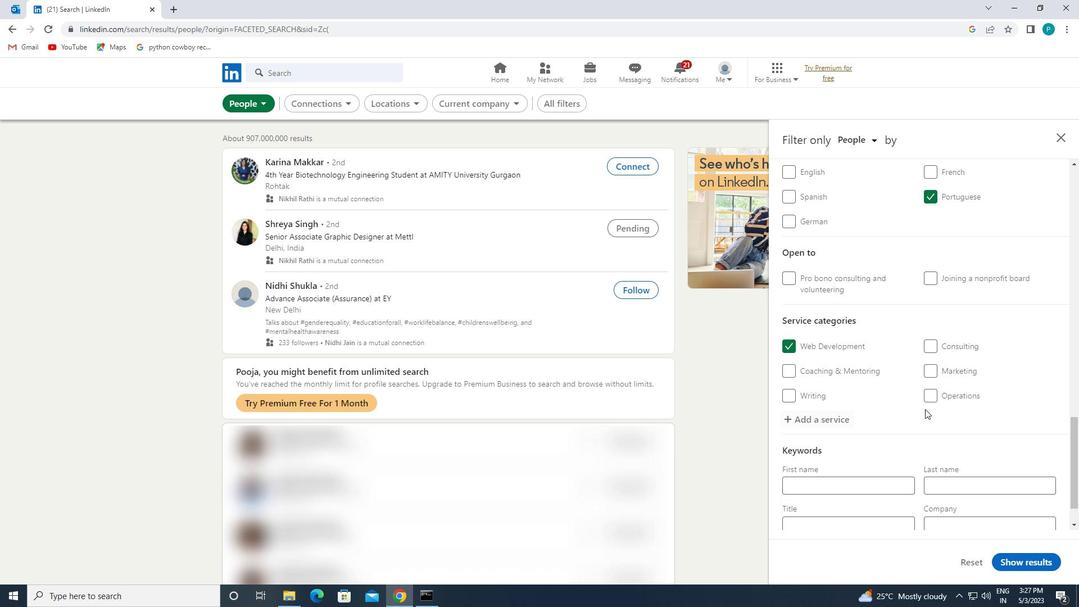 
Action: Mouse moved to (873, 494)
Screenshot: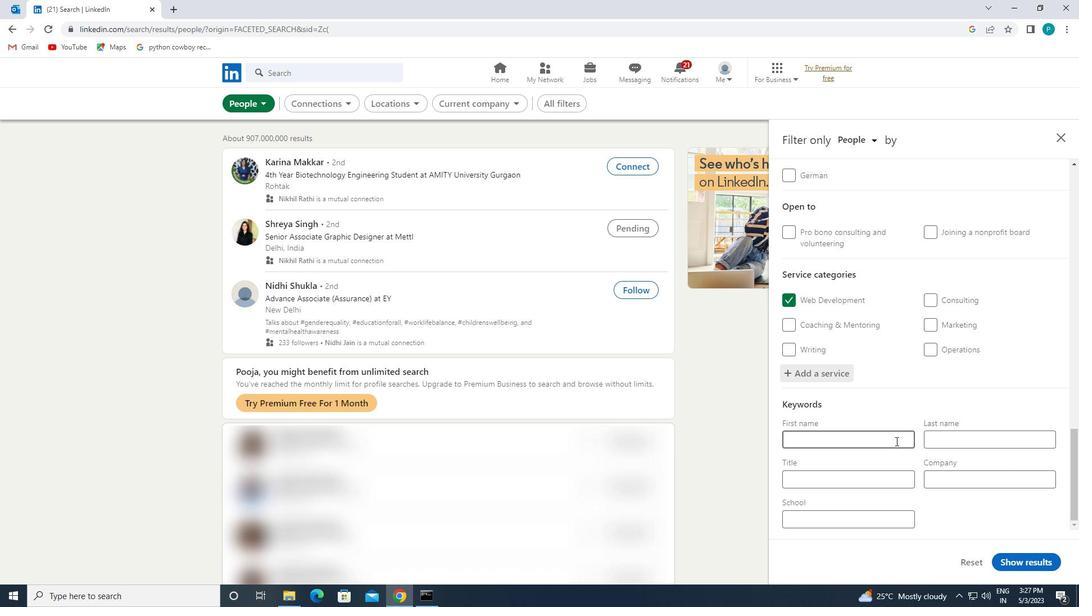 
Action: Mouse pressed left at (873, 494)
Screenshot: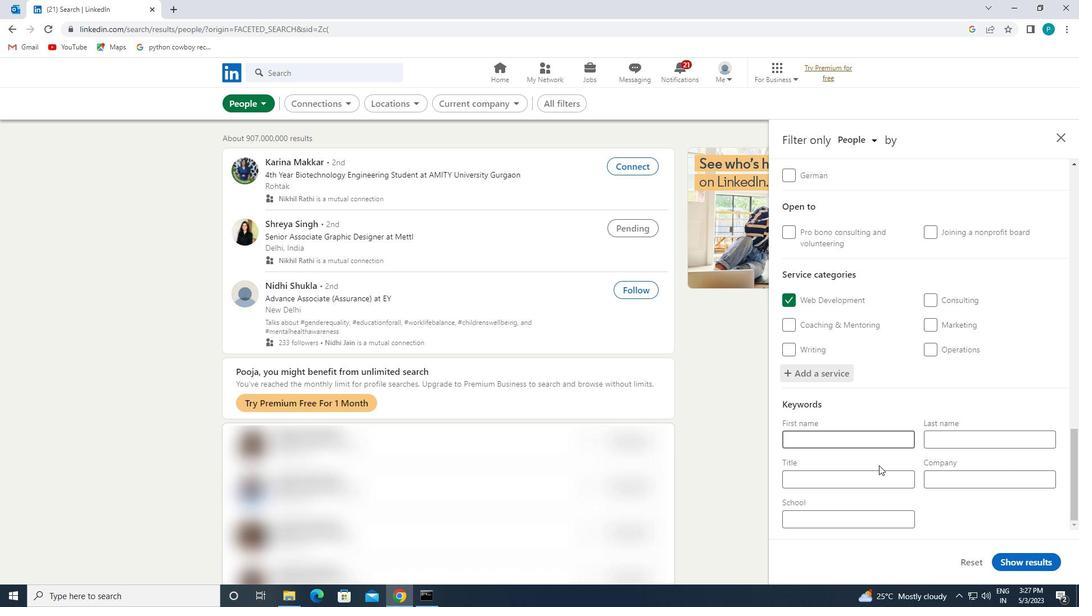 
Action: Mouse moved to (870, 478)
Screenshot: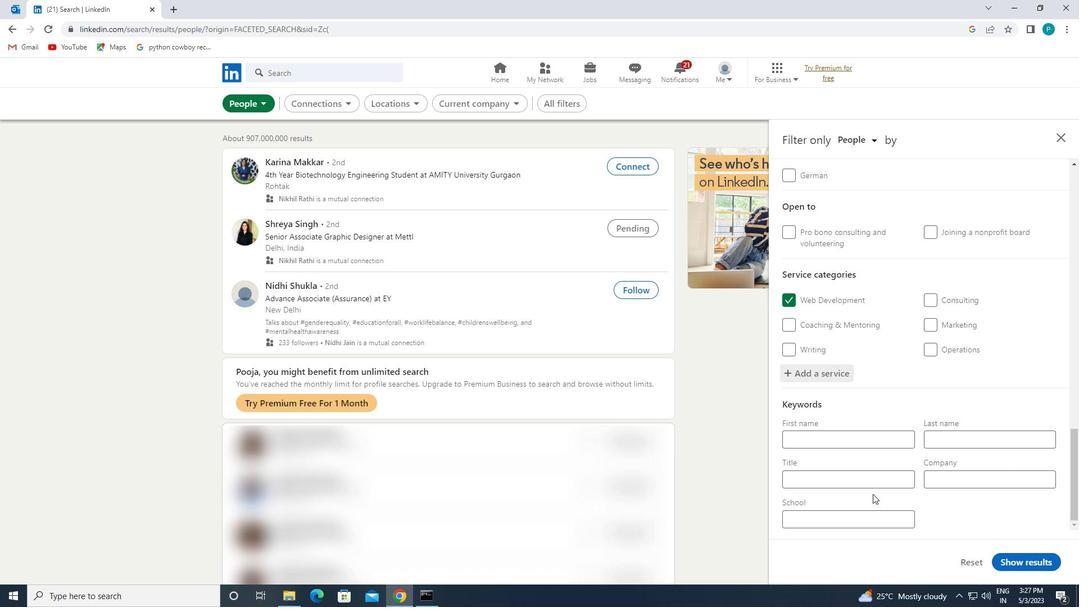 
Action: Mouse pressed left at (870, 478)
Screenshot: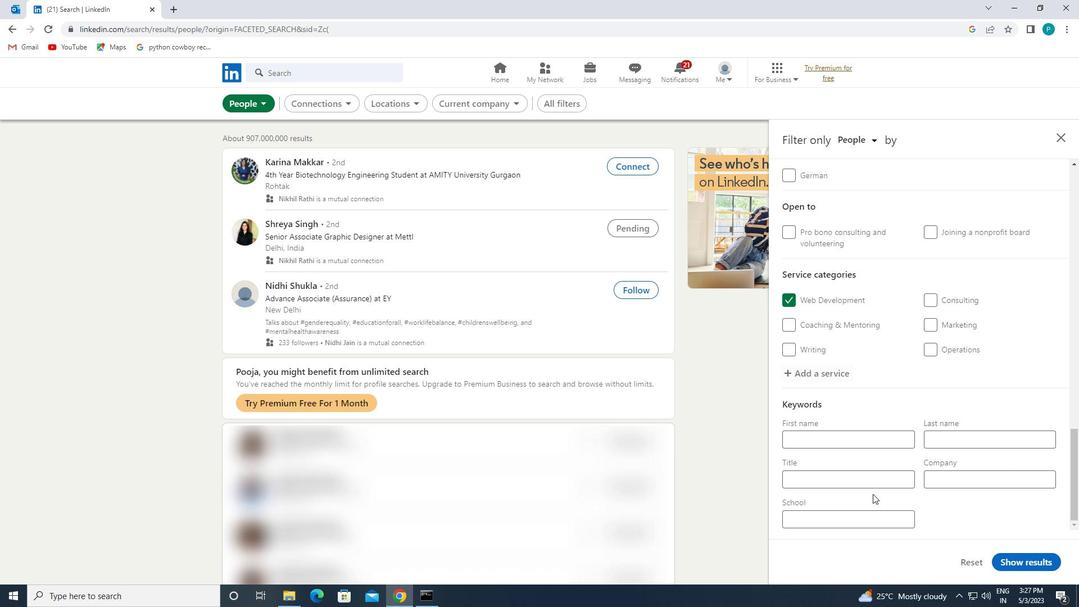 
Action: Key pressed <Key.caps_lock>P<Key.caps_lock>HOTOGRAPHER
Screenshot: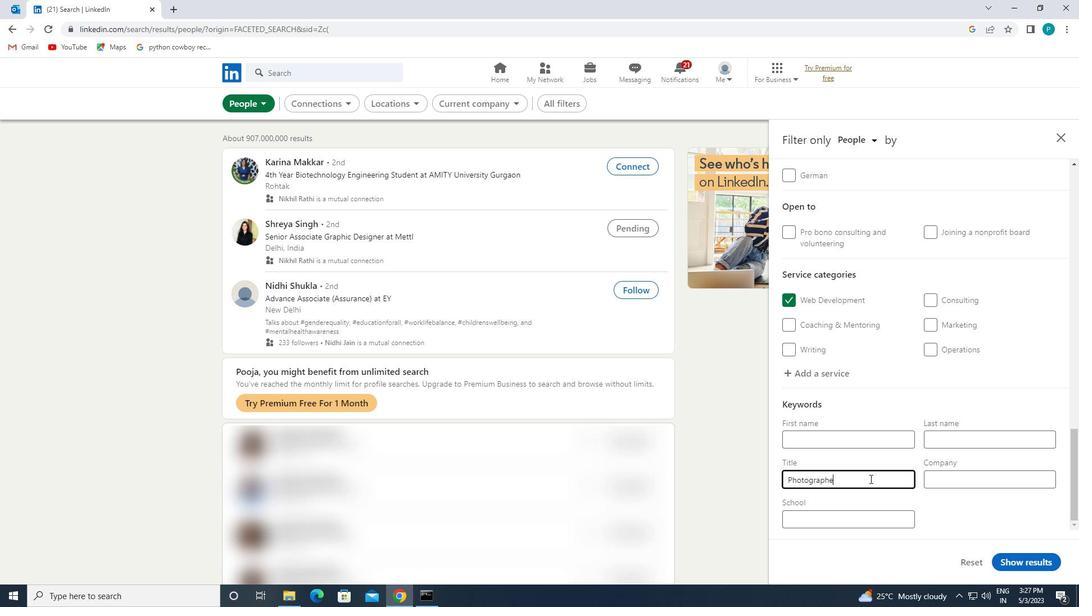 
Action: Mouse moved to (1027, 562)
Screenshot: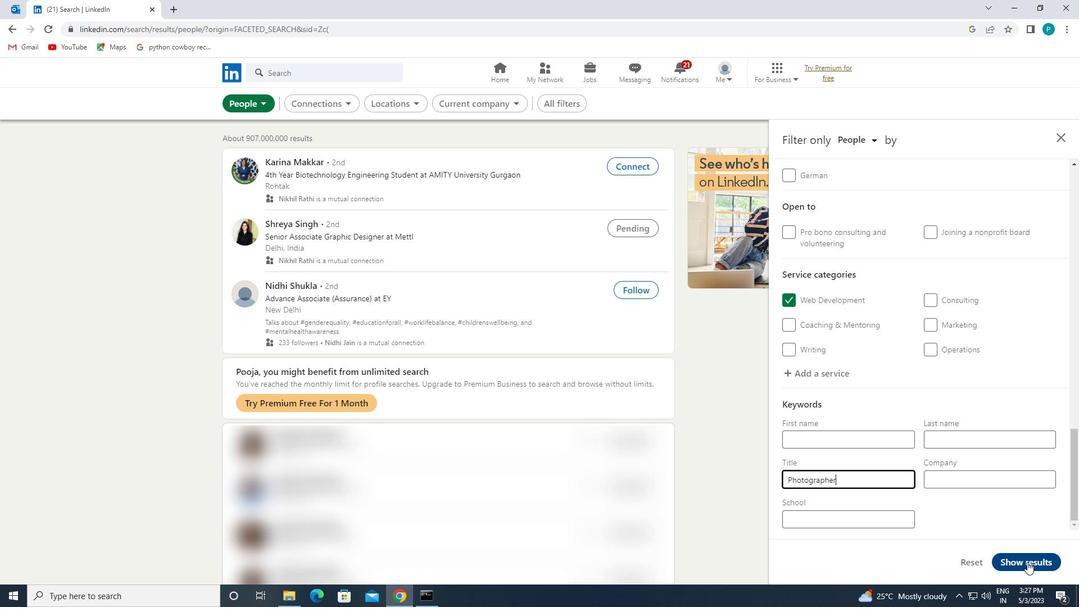 
Action: Mouse pressed left at (1027, 562)
Screenshot: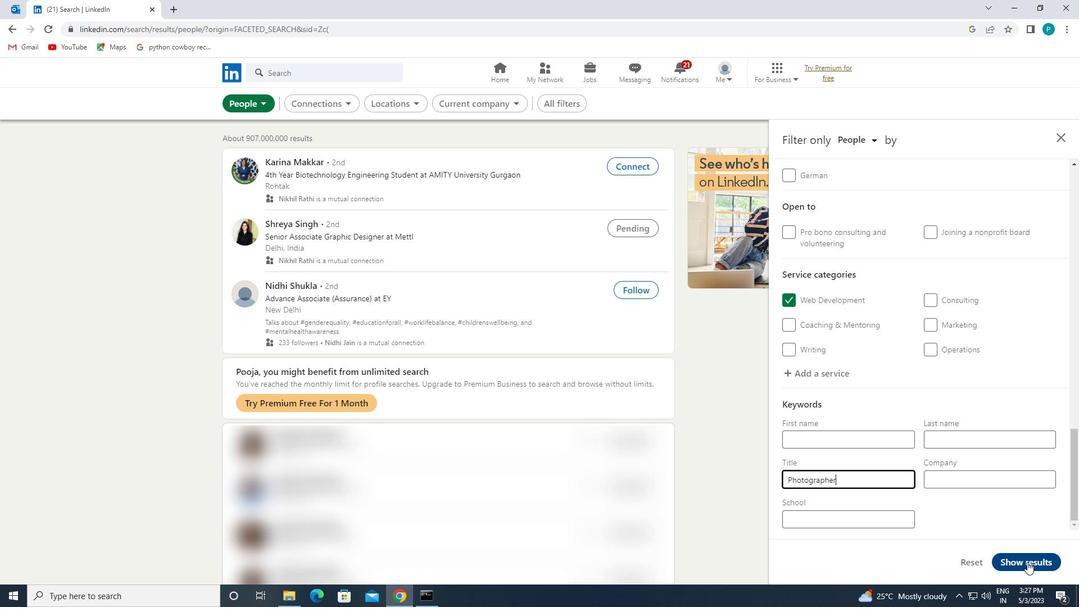 
